 Task: Check the sale-to-list ratio of den in the last 5 years.
Action: Mouse moved to (863, 193)
Screenshot: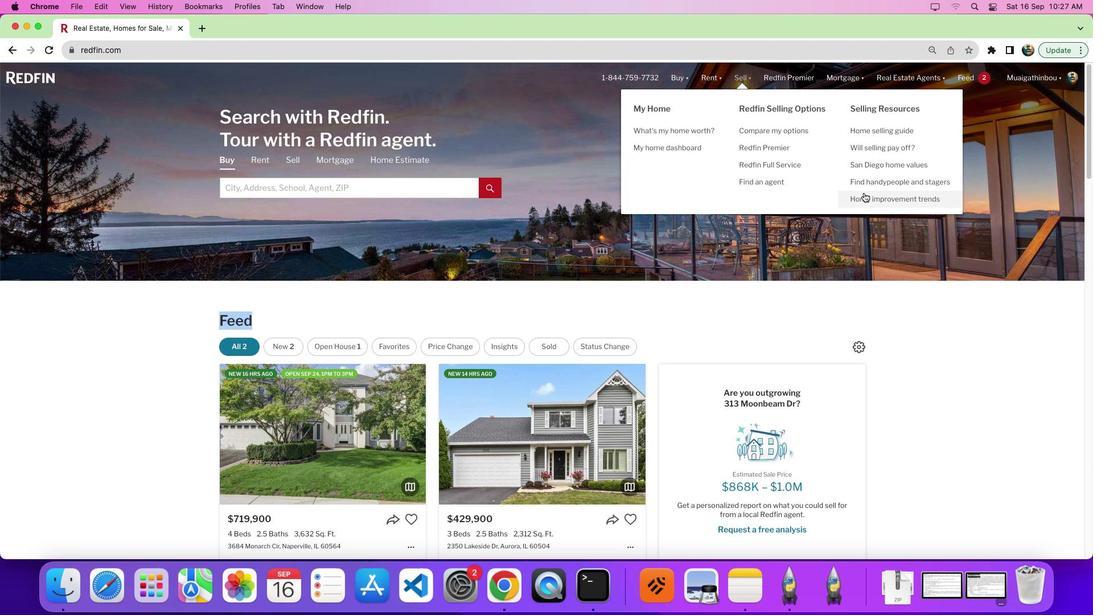 
Action: Mouse pressed left at (863, 193)
Screenshot: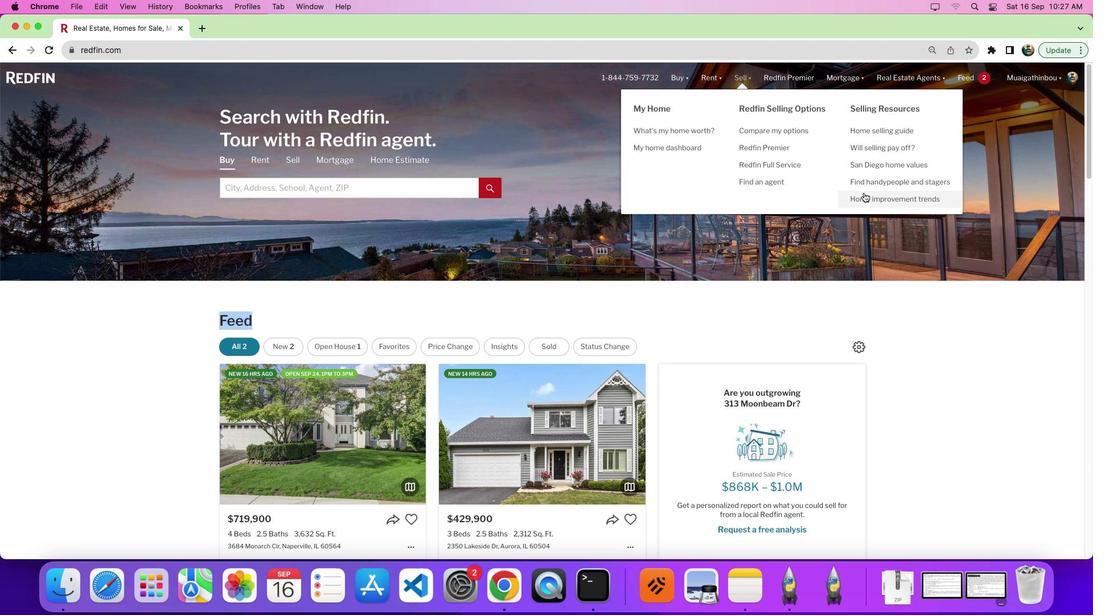 
Action: Mouse pressed left at (863, 193)
Screenshot: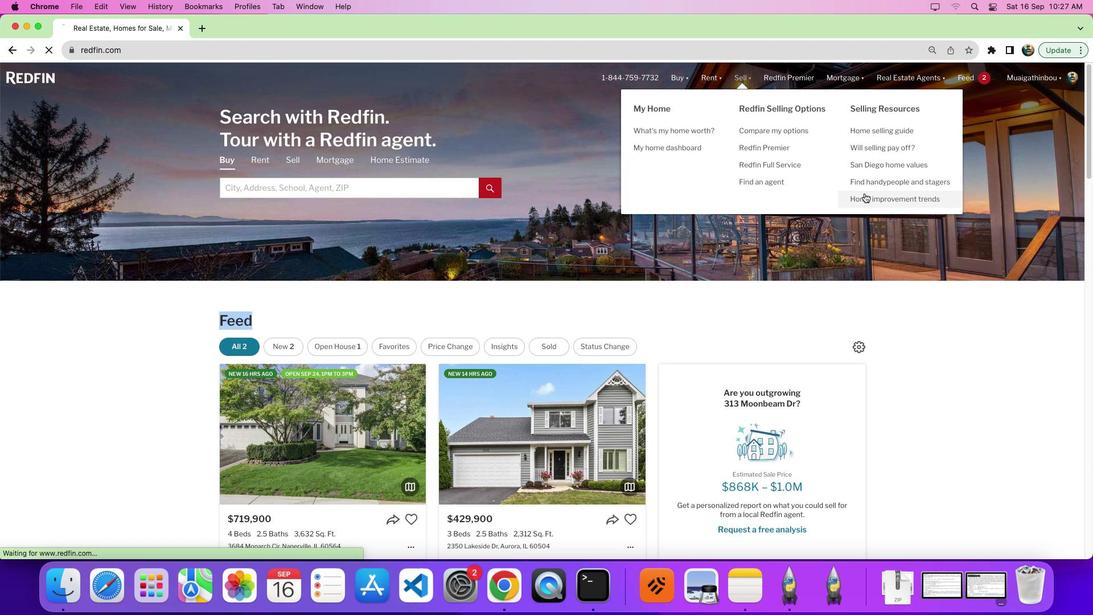 
Action: Mouse moved to (300, 222)
Screenshot: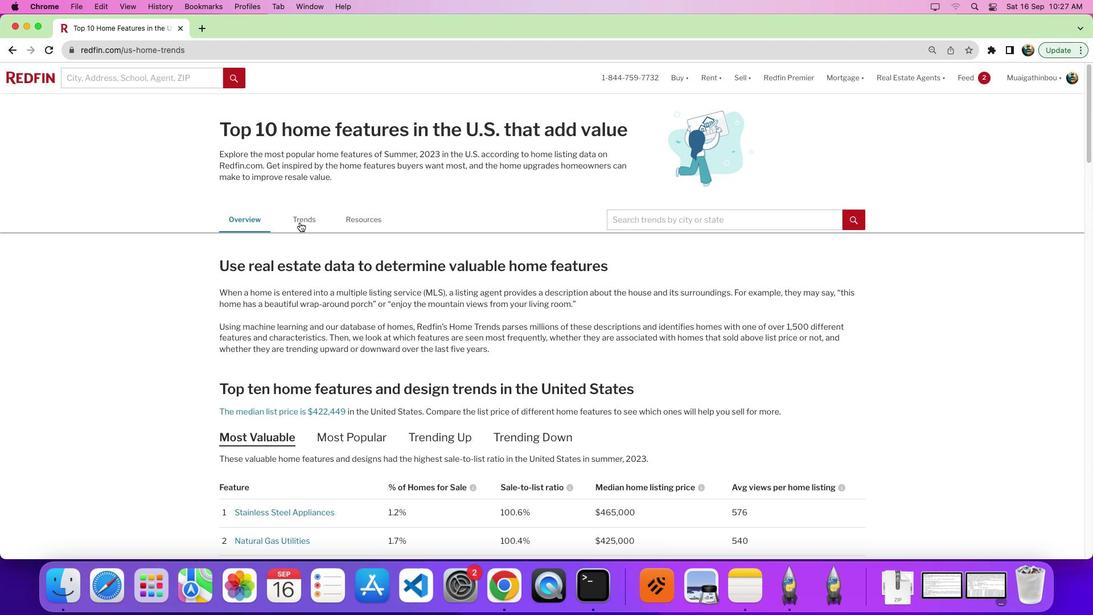 
Action: Mouse pressed left at (300, 222)
Screenshot: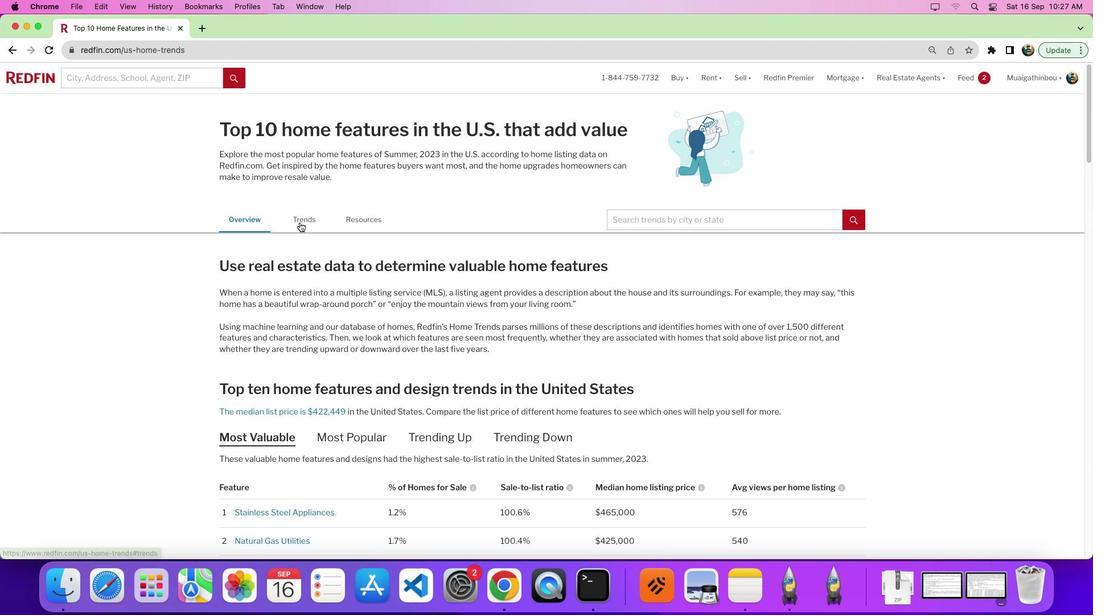 
Action: Mouse moved to (432, 322)
Screenshot: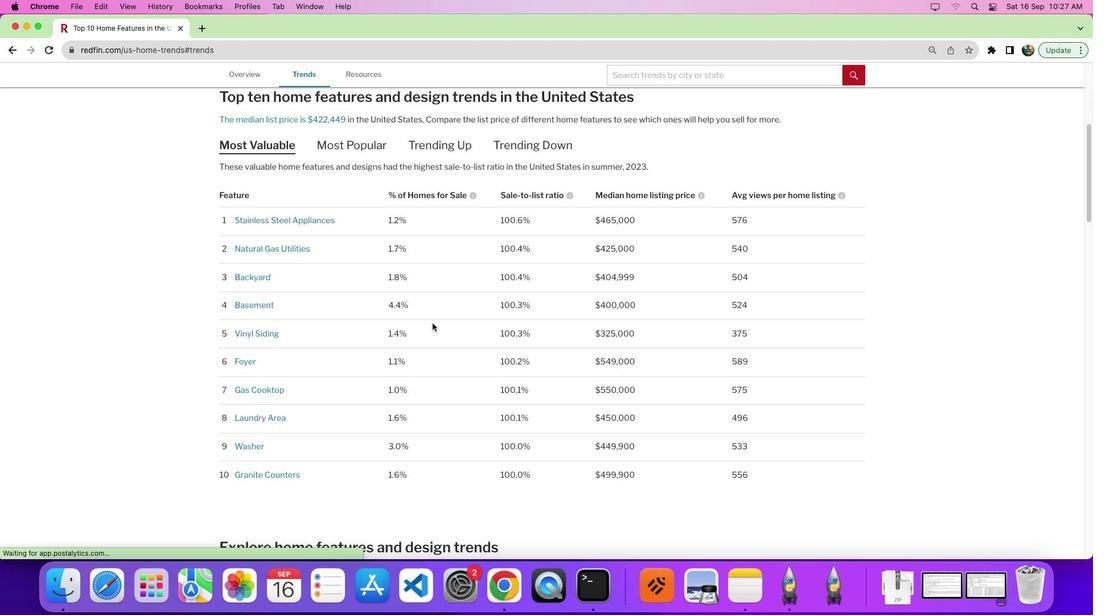 
Action: Mouse scrolled (432, 322) with delta (0, 0)
Screenshot: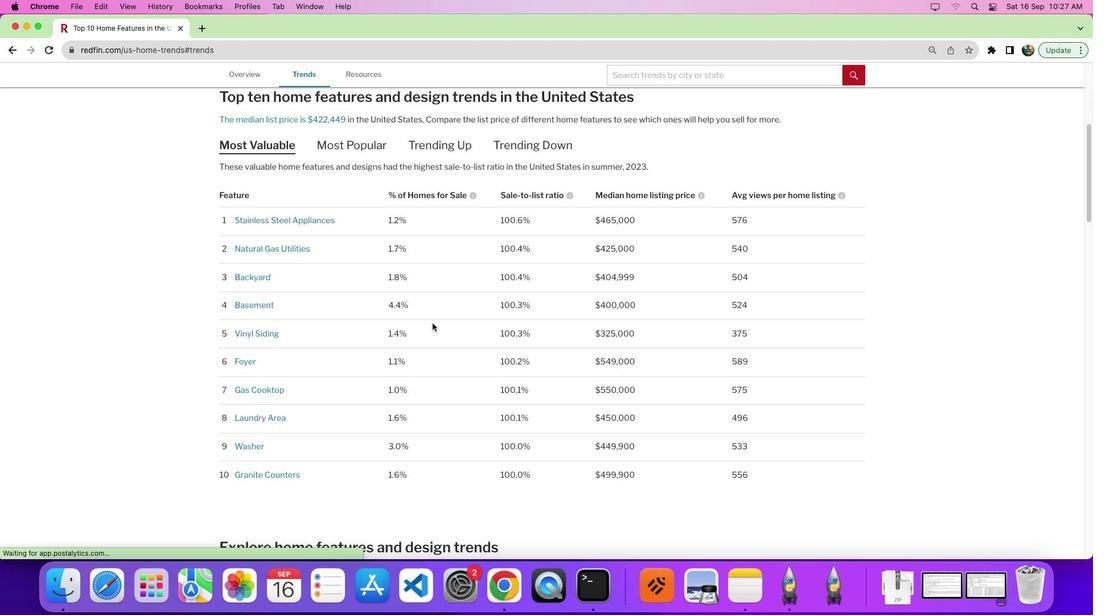 
Action: Mouse moved to (432, 323)
Screenshot: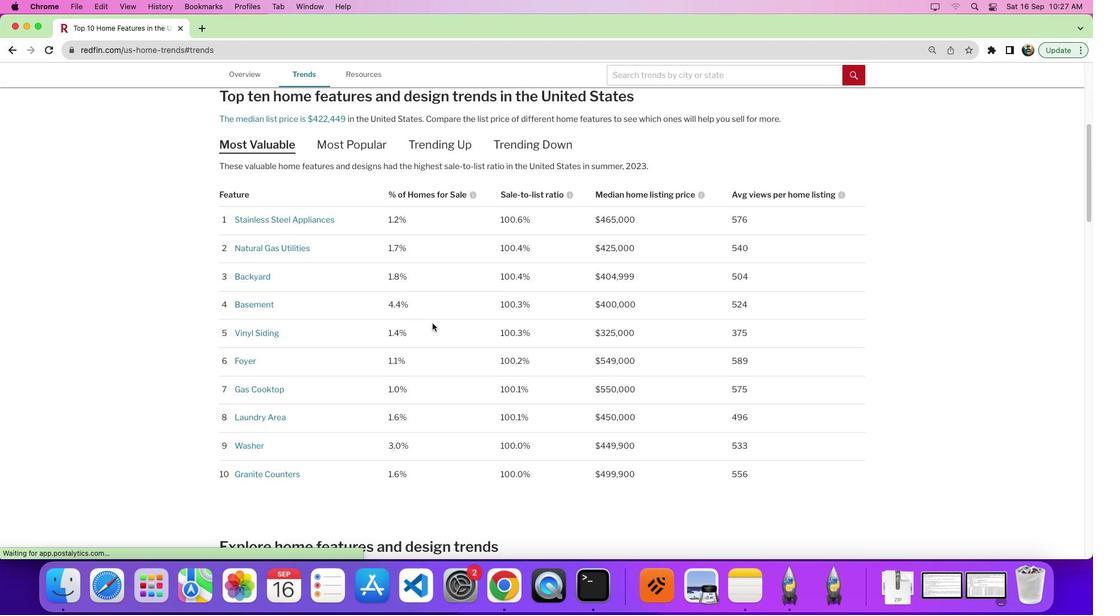 
Action: Mouse scrolled (432, 323) with delta (0, 0)
Screenshot: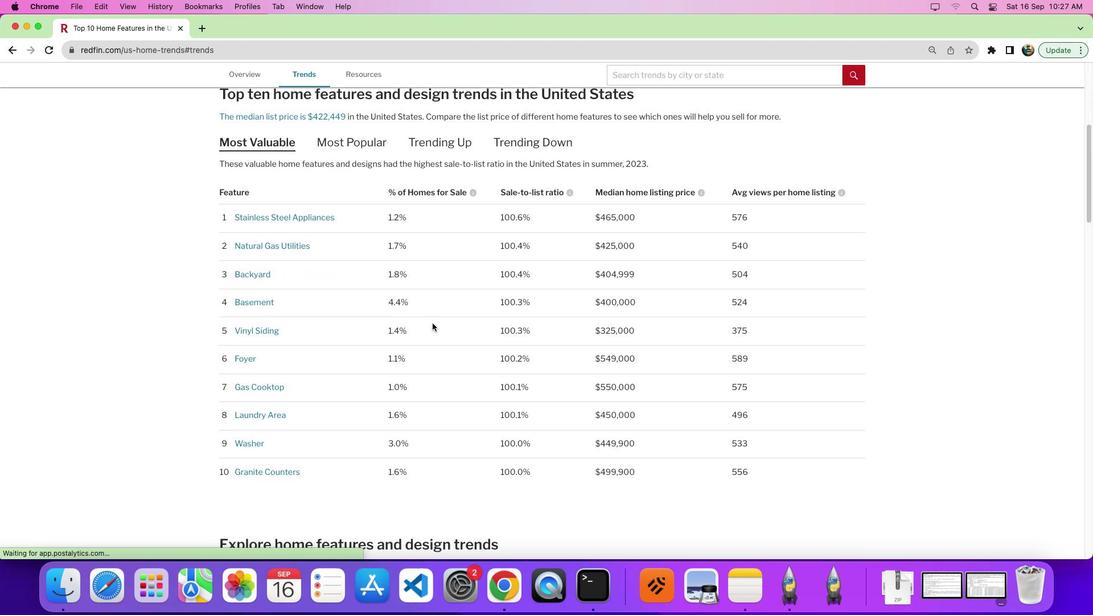 
Action: Mouse moved to (432, 325)
Screenshot: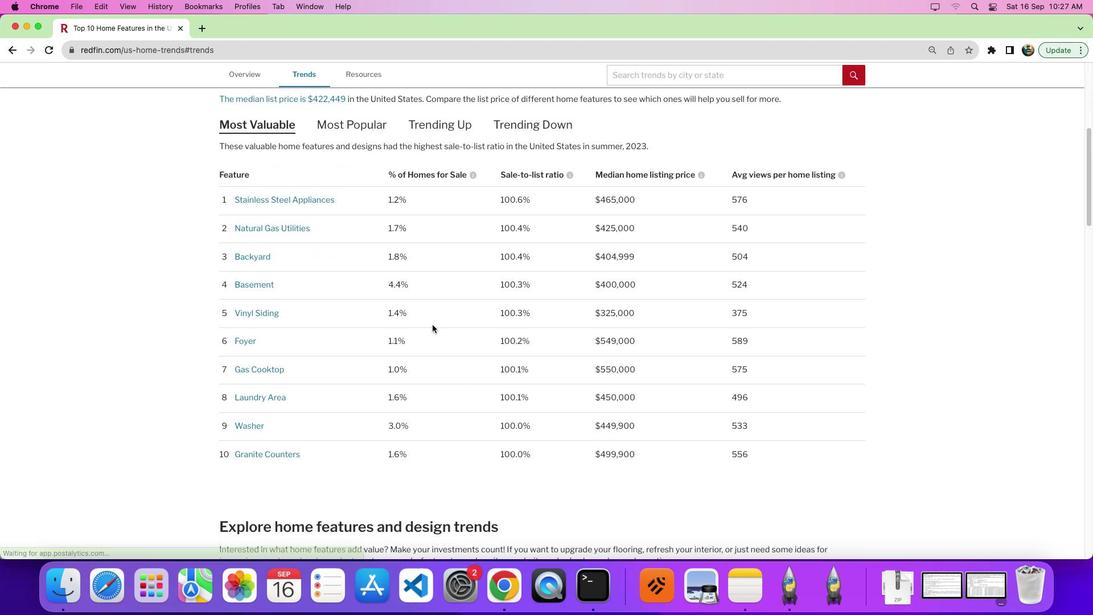 
Action: Mouse scrolled (432, 325) with delta (0, 0)
Screenshot: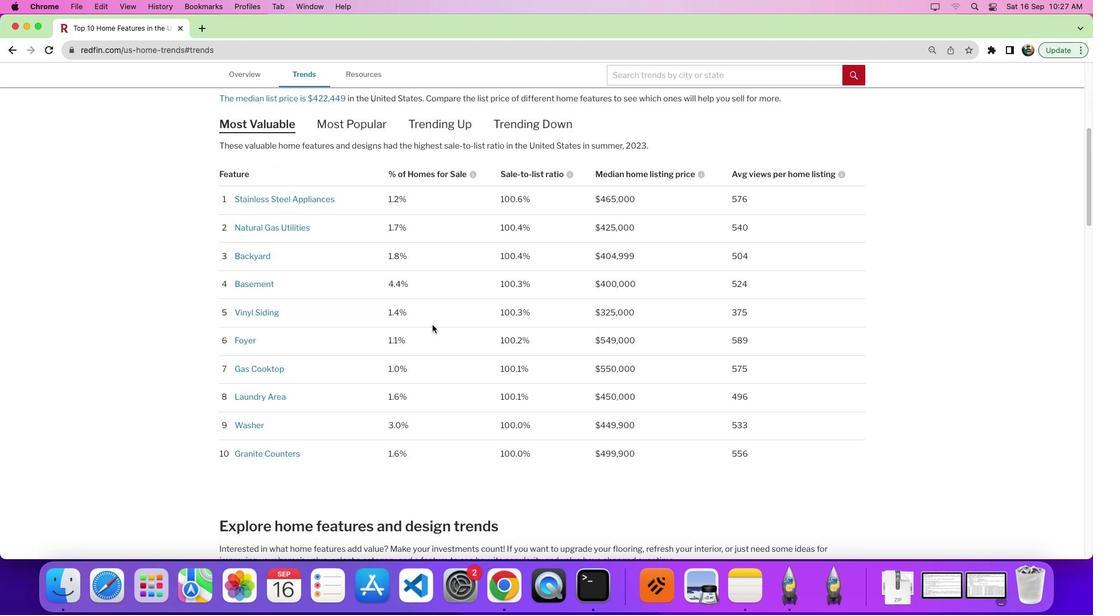 
Action: Mouse scrolled (432, 325) with delta (0, 0)
Screenshot: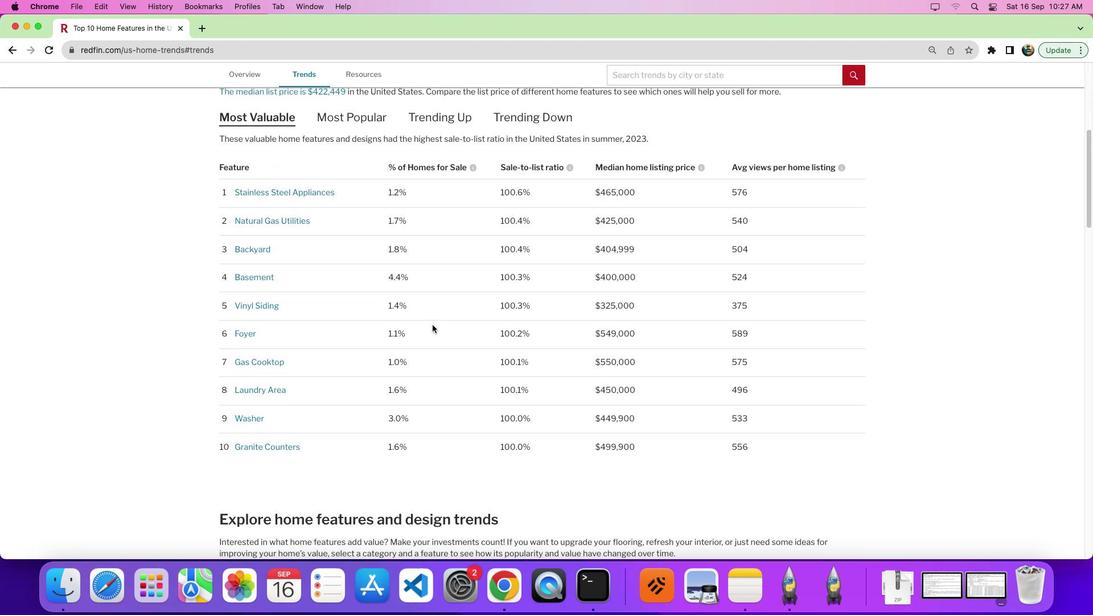 
Action: Mouse scrolled (432, 325) with delta (0, -3)
Screenshot: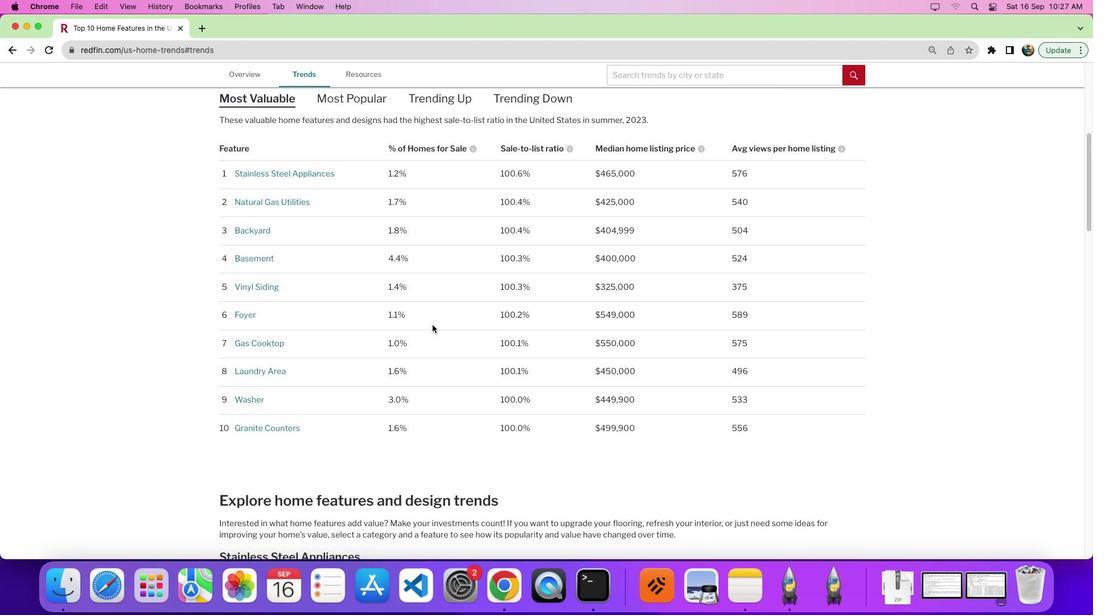 
Action: Mouse scrolled (432, 325) with delta (0, -3)
Screenshot: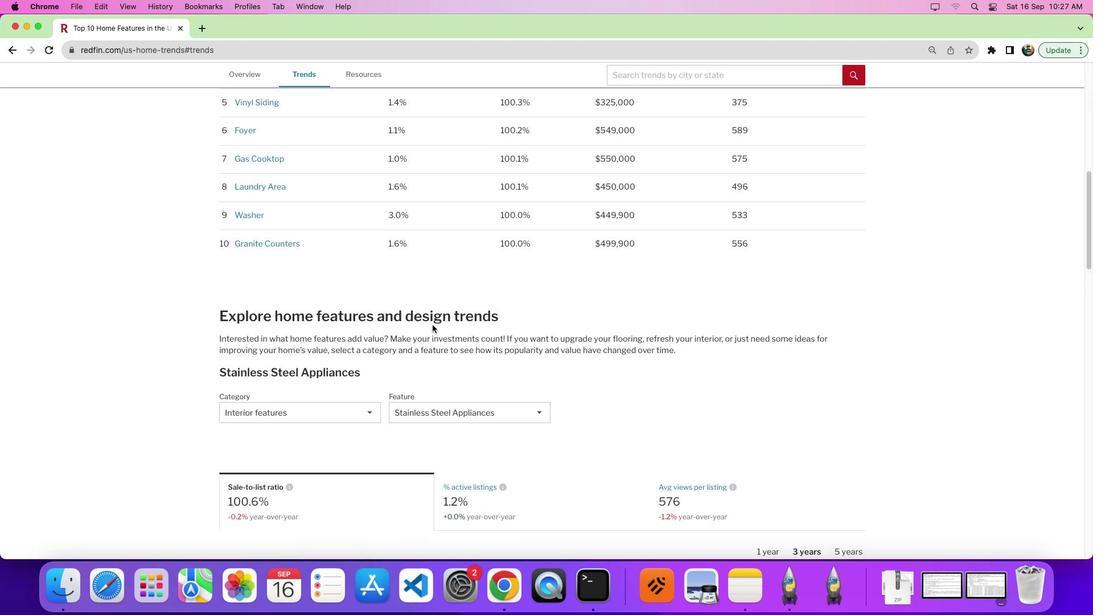 
Action: Mouse scrolled (432, 325) with delta (0, 0)
Screenshot: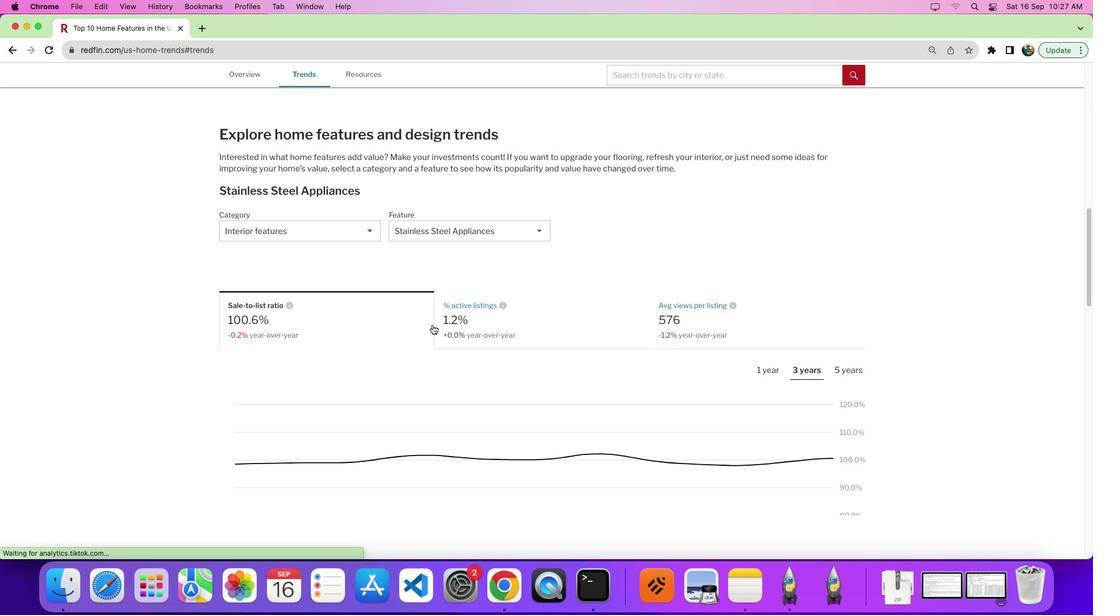 
Action: Mouse moved to (477, 224)
Screenshot: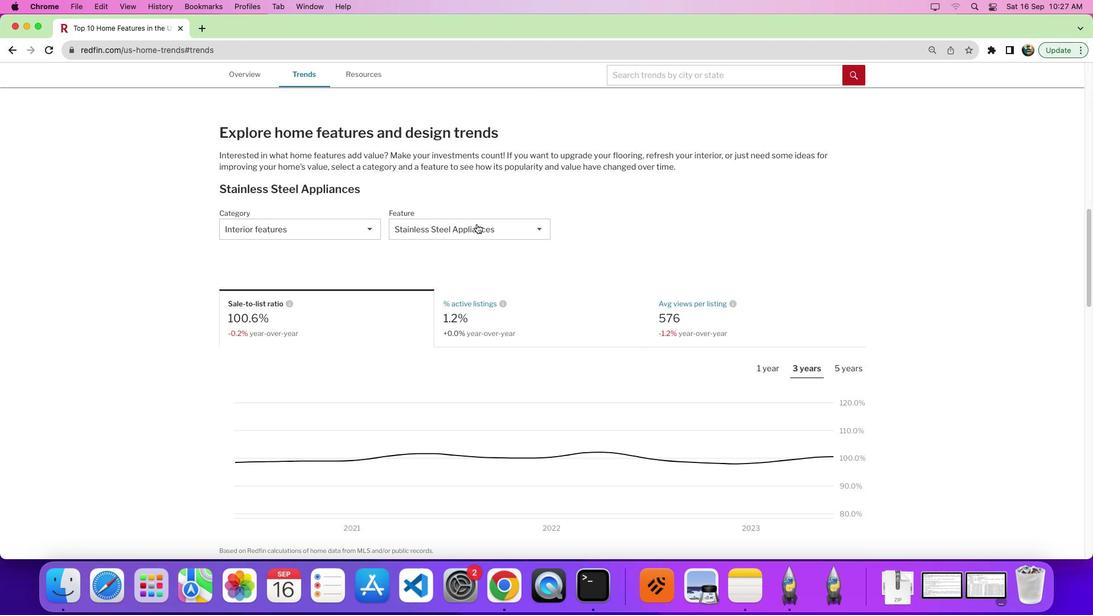 
Action: Mouse pressed left at (477, 224)
Screenshot: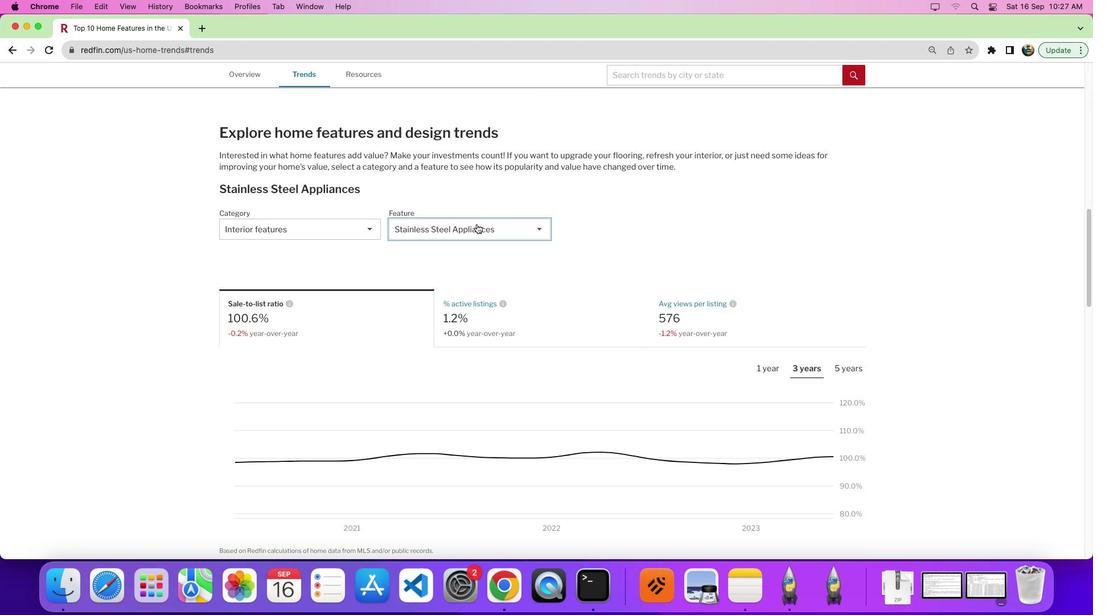 
Action: Mouse moved to (469, 344)
Screenshot: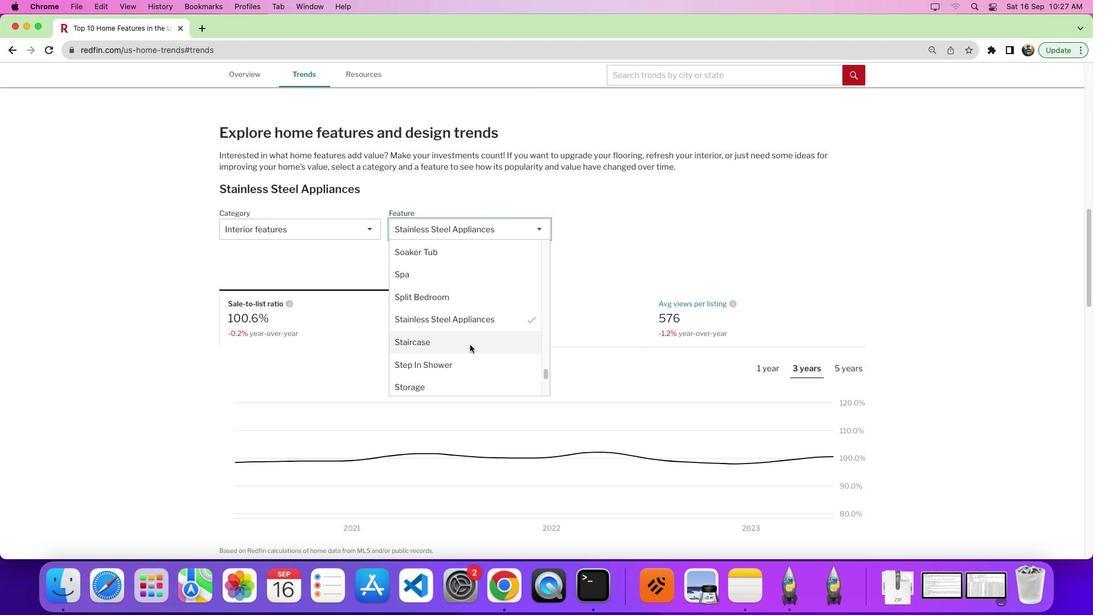 
Action: Mouse scrolled (469, 344) with delta (0, 0)
Screenshot: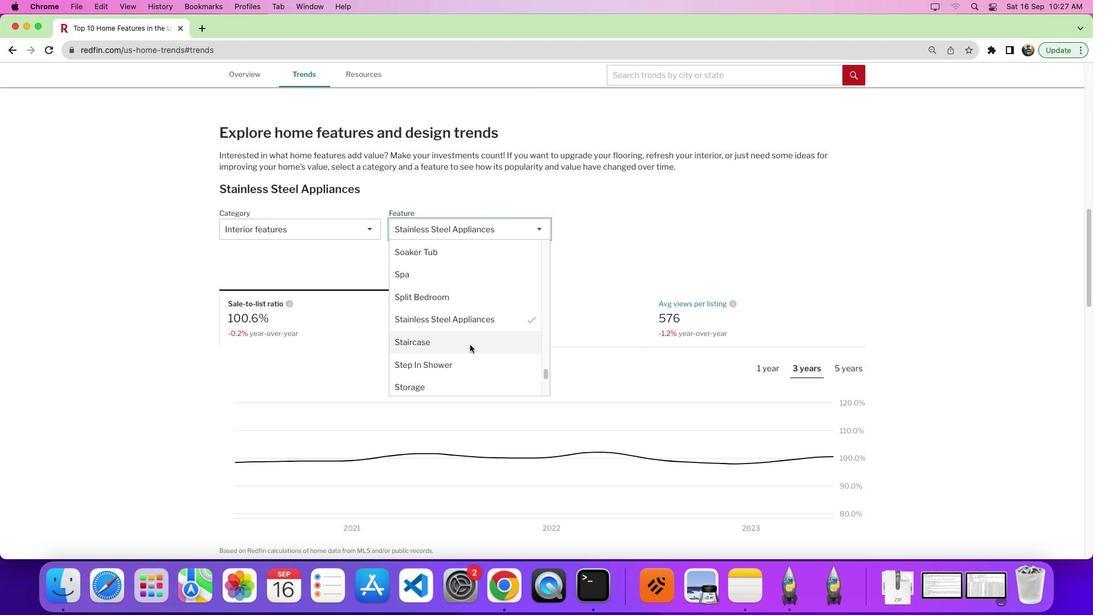 
Action: Mouse scrolled (469, 344) with delta (0, 0)
Screenshot: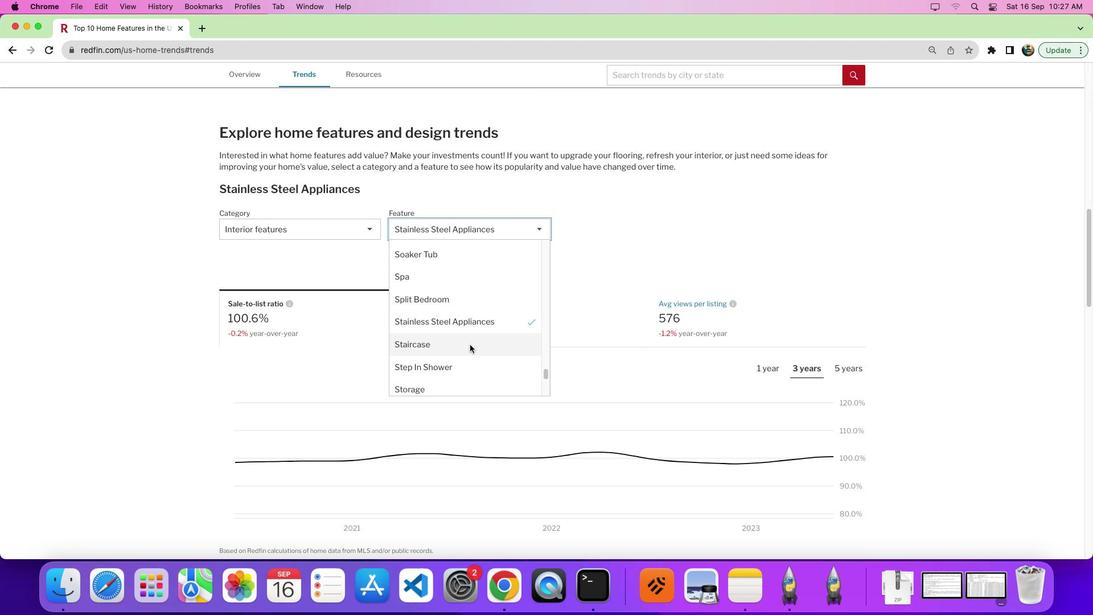 
Action: Mouse scrolled (469, 344) with delta (0, 0)
Screenshot: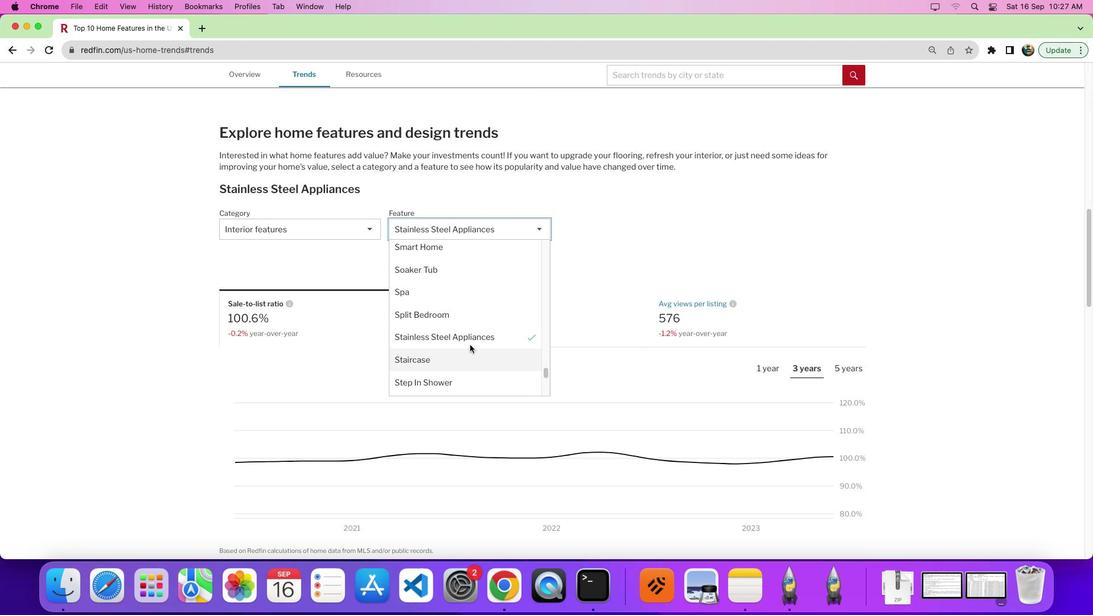 
Action: Mouse scrolled (469, 344) with delta (0, 0)
Screenshot: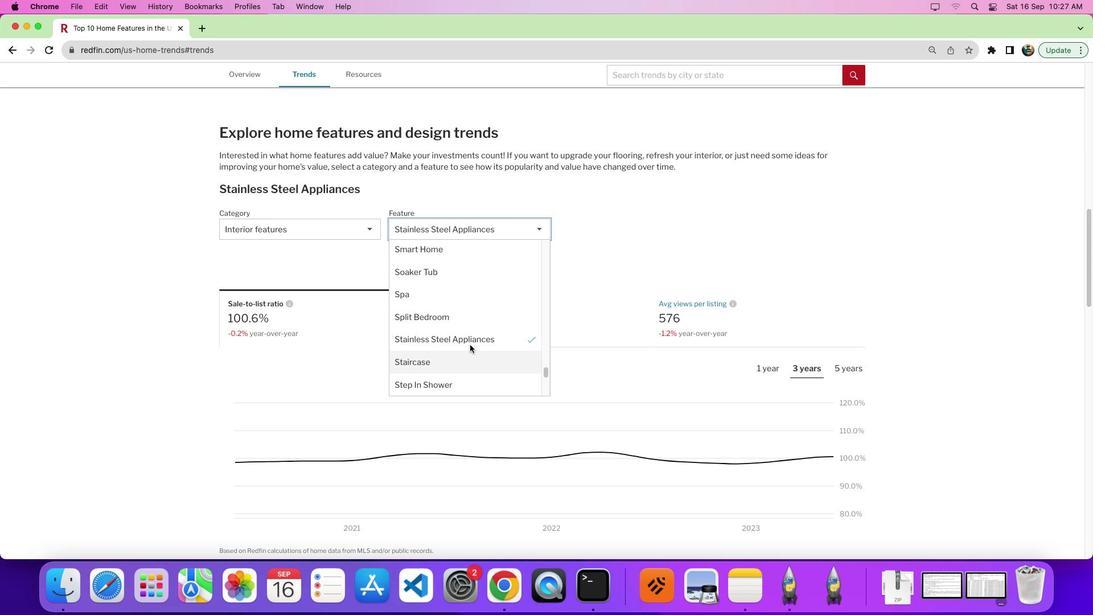
Action: Mouse scrolled (469, 344) with delta (0, 0)
Screenshot: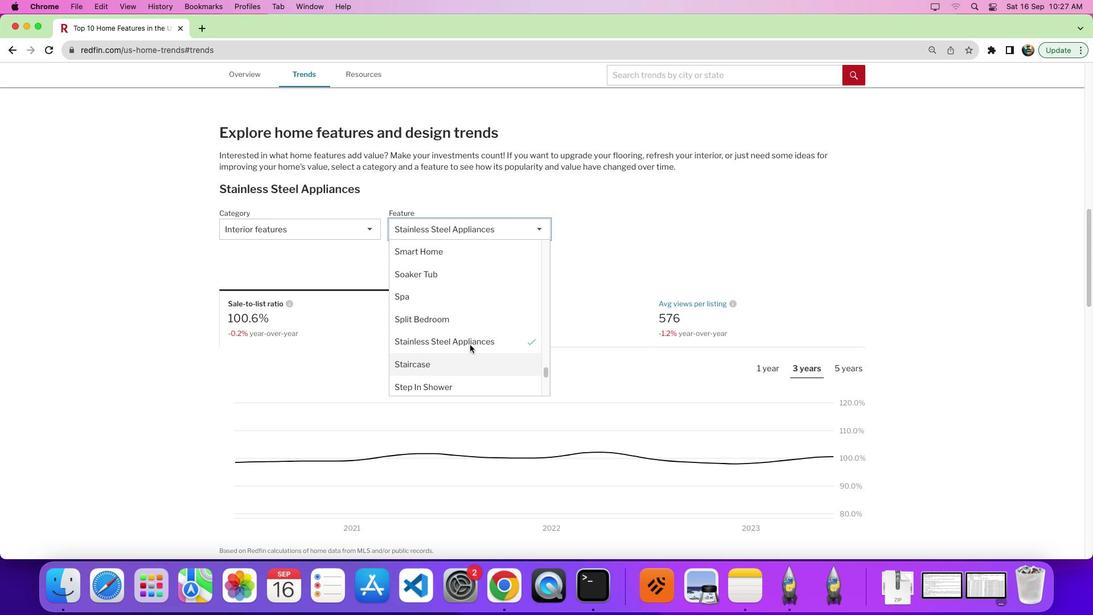 
Action: Mouse scrolled (469, 344) with delta (0, 0)
Screenshot: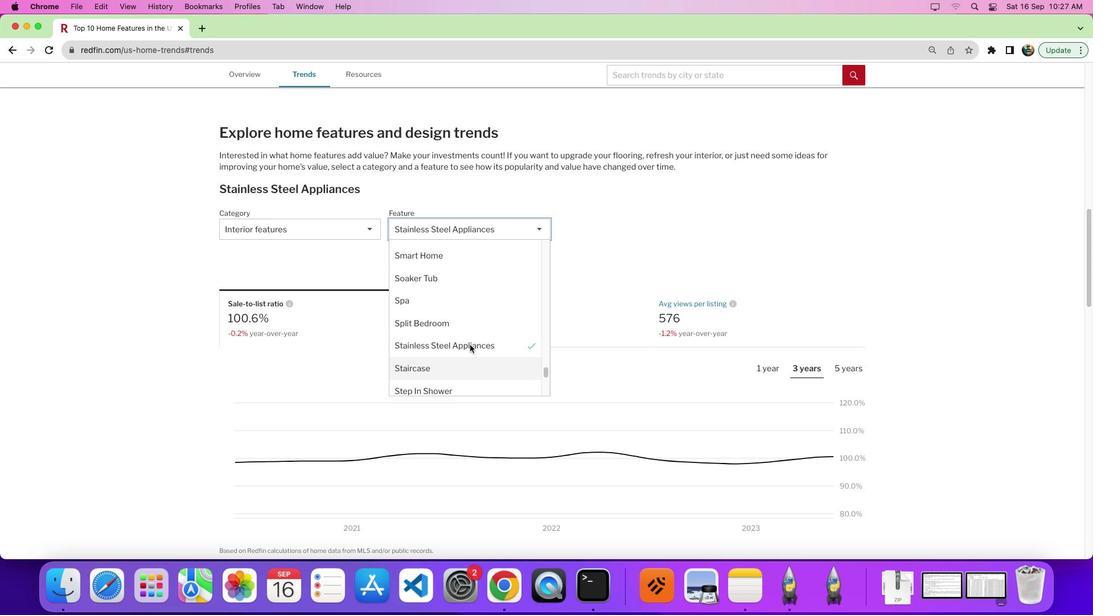 
Action: Mouse scrolled (469, 344) with delta (0, 0)
Screenshot: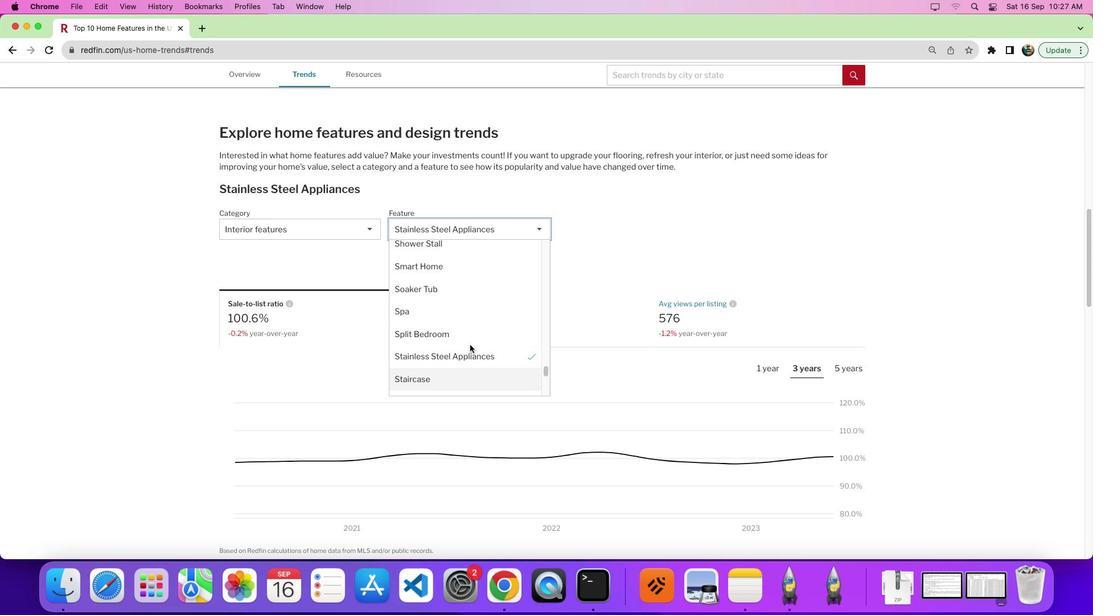 
Action: Mouse scrolled (469, 344) with delta (0, 0)
Screenshot: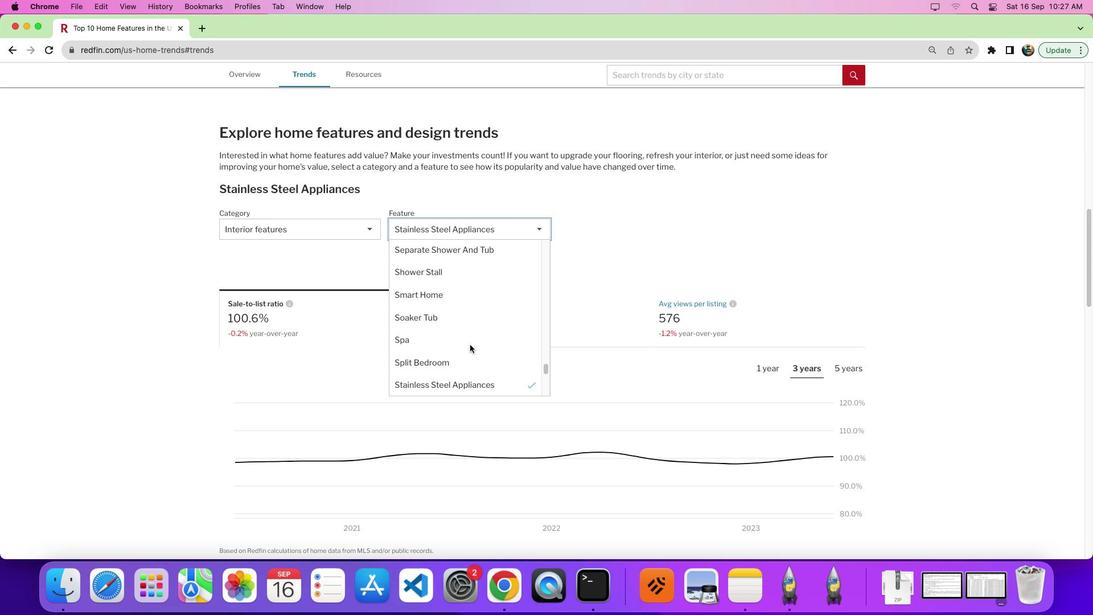 
Action: Mouse scrolled (469, 344) with delta (0, 0)
Screenshot: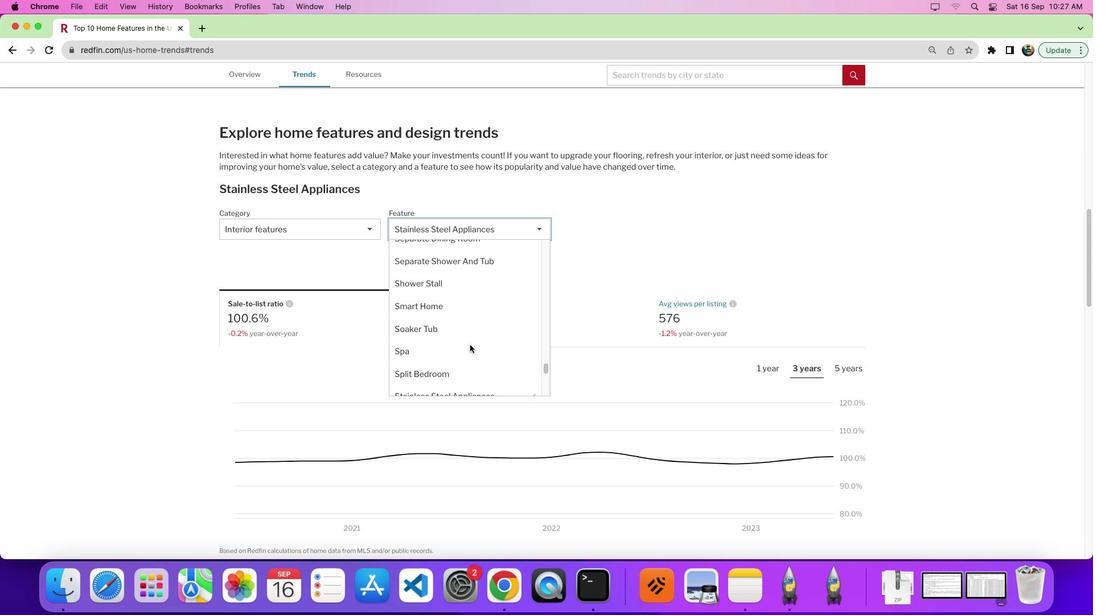 
Action: Mouse scrolled (469, 344) with delta (0, 3)
Screenshot: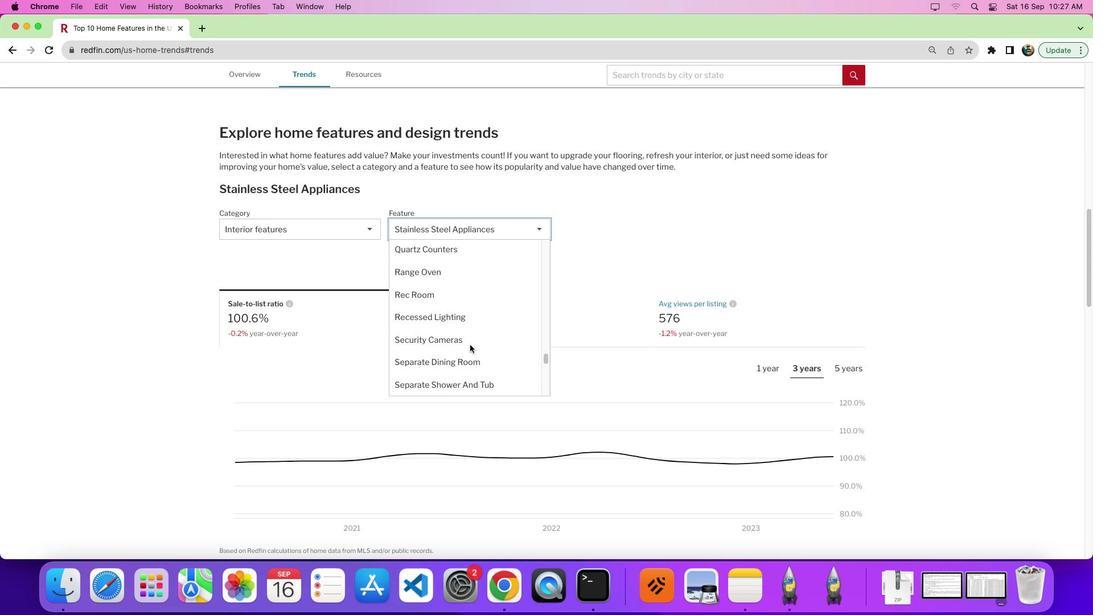 
Action: Mouse scrolled (469, 344) with delta (0, 5)
Screenshot: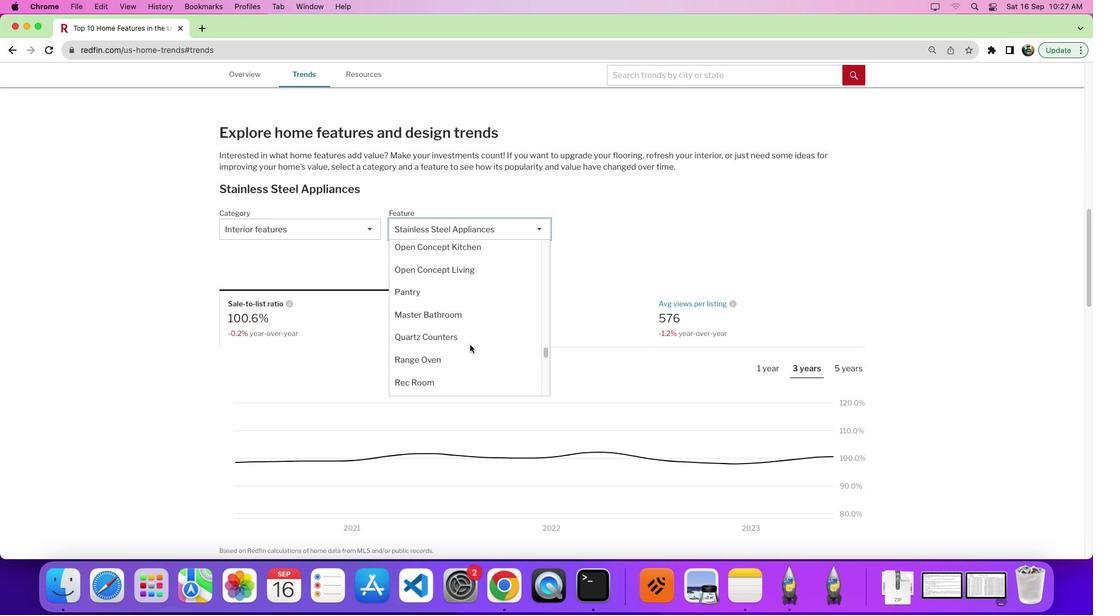 
Action: Mouse scrolled (469, 344) with delta (0, 0)
Screenshot: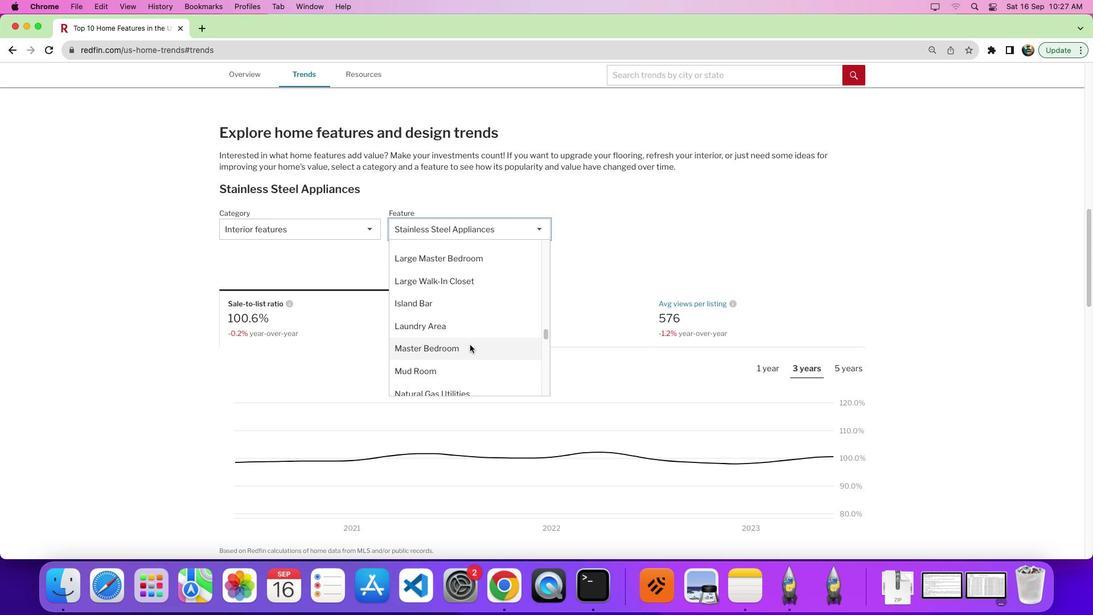 
Action: Mouse scrolled (469, 344) with delta (0, 0)
Screenshot: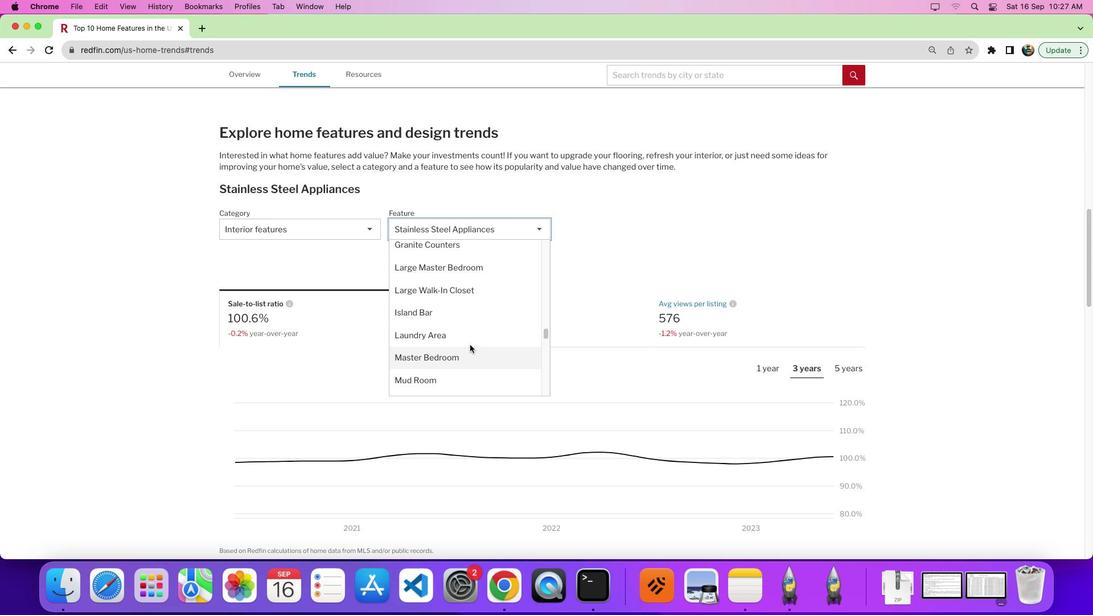 
Action: Mouse scrolled (469, 344) with delta (0, 0)
Screenshot: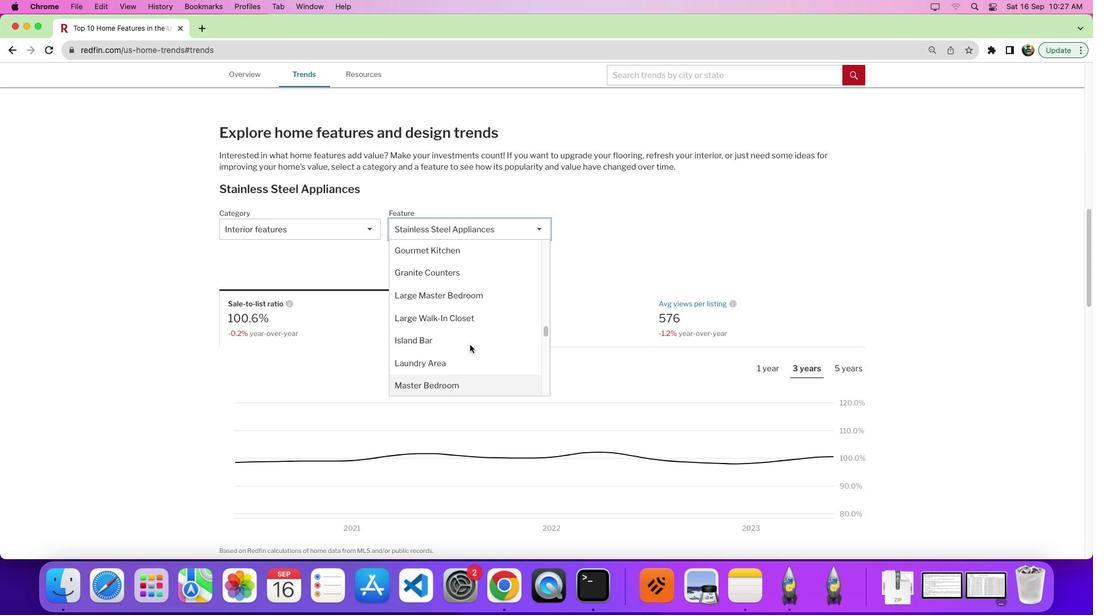 
Action: Mouse scrolled (469, 344) with delta (0, 0)
Screenshot: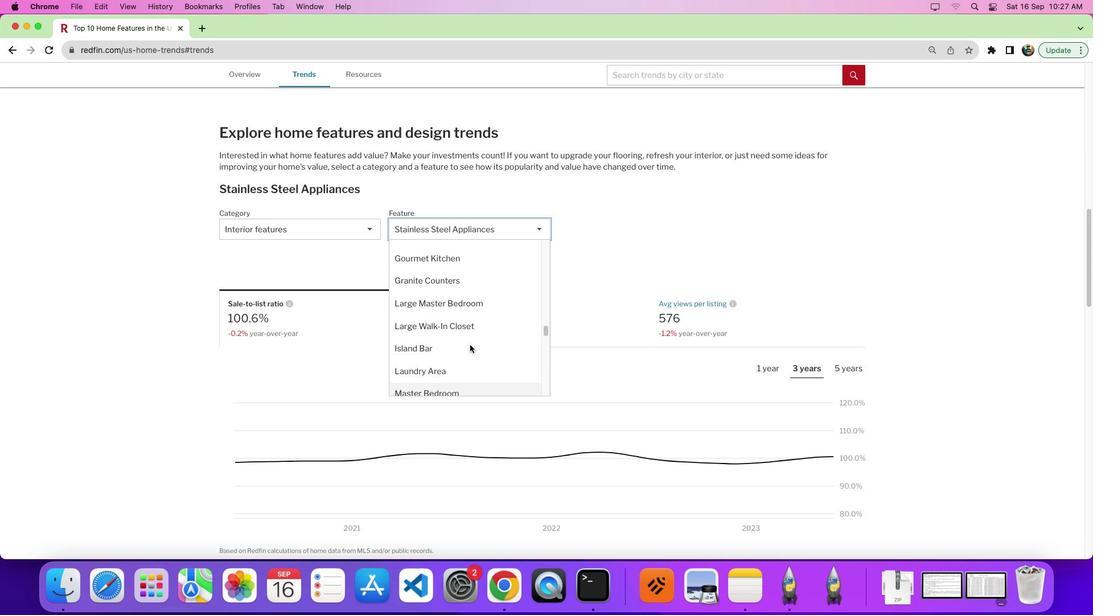 
Action: Mouse scrolled (469, 344) with delta (0, 3)
Screenshot: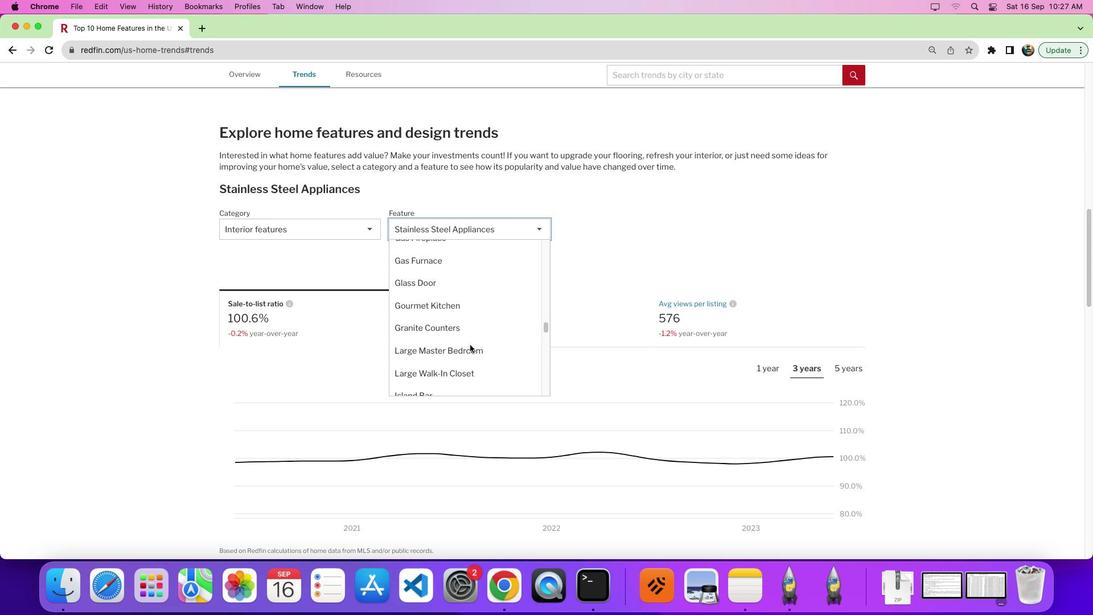 
Action: Mouse scrolled (469, 344) with delta (0, 0)
Screenshot: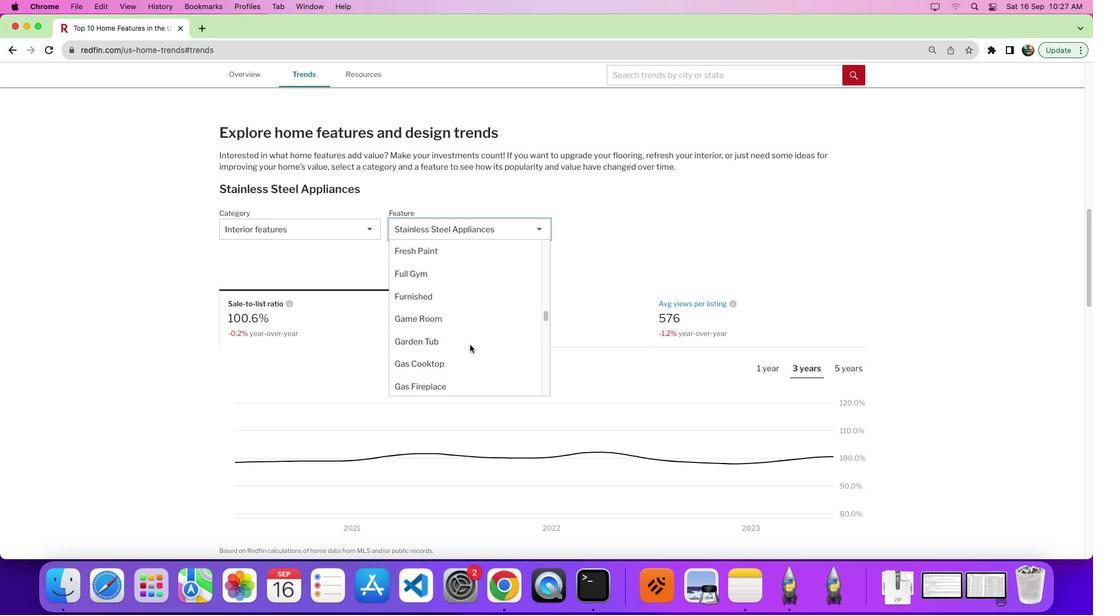 
Action: Mouse scrolled (469, 344) with delta (0, 0)
Screenshot: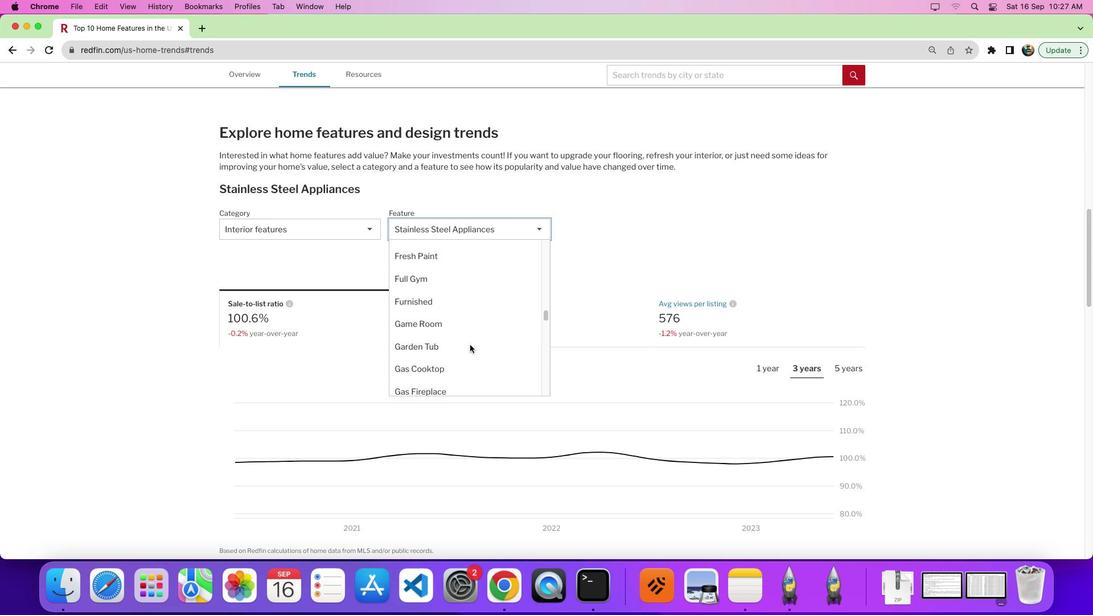 
Action: Mouse scrolled (469, 344) with delta (0, 0)
Screenshot: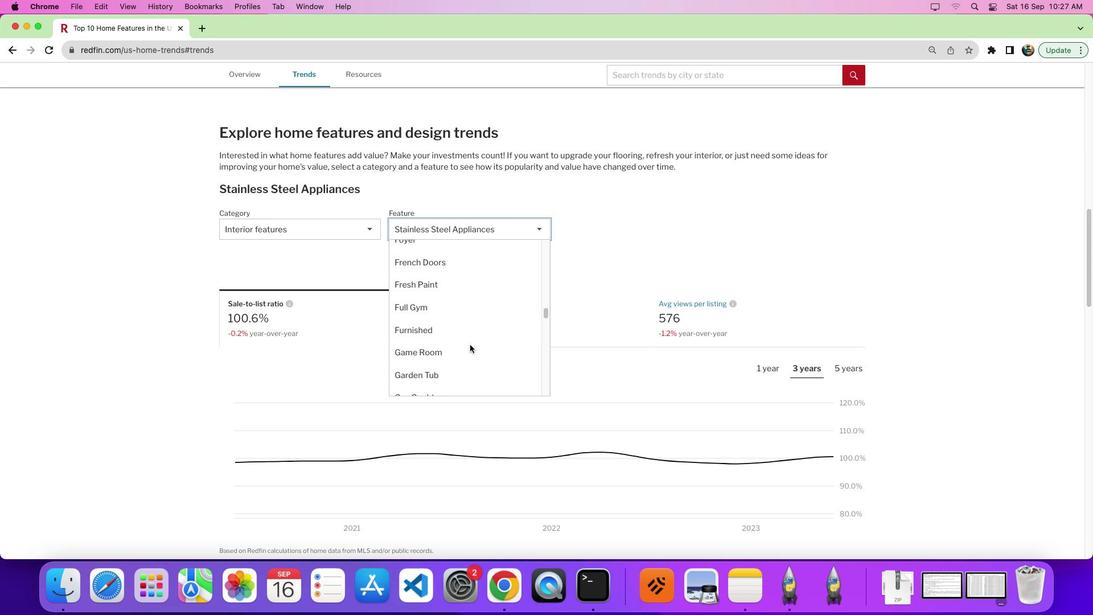 
Action: Mouse scrolled (469, 344) with delta (0, 0)
Screenshot: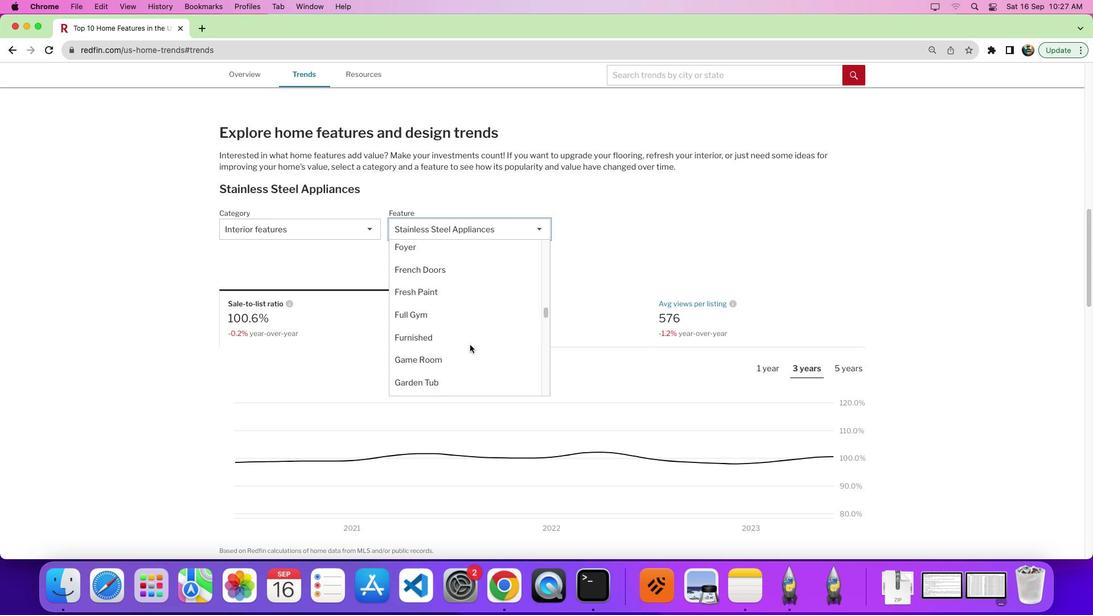 
Action: Mouse scrolled (469, 344) with delta (0, 0)
Screenshot: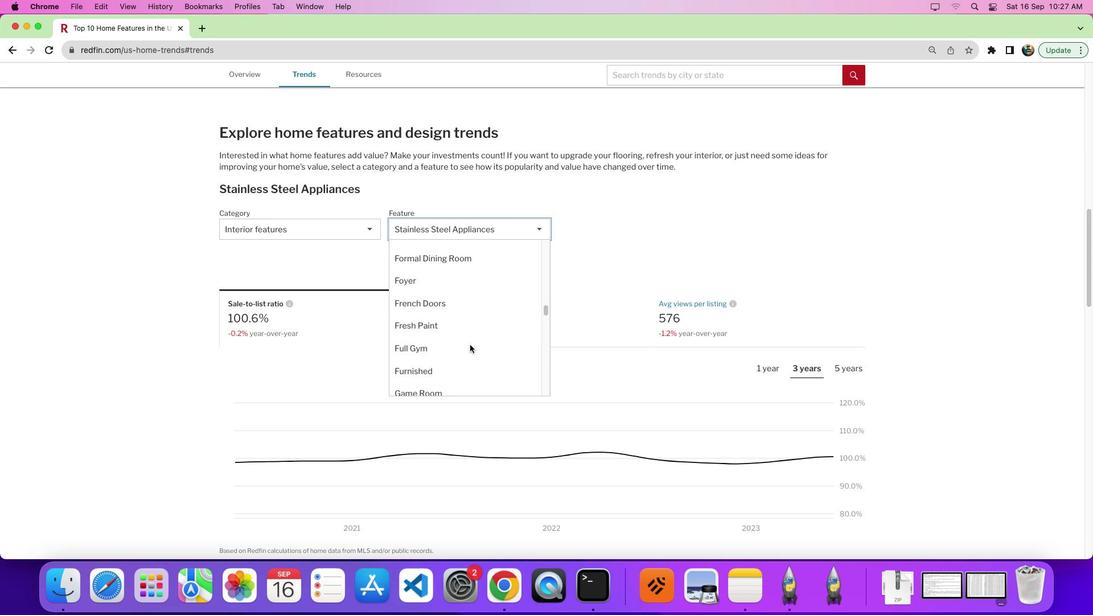 
Action: Mouse scrolled (469, 344) with delta (0, 0)
Screenshot: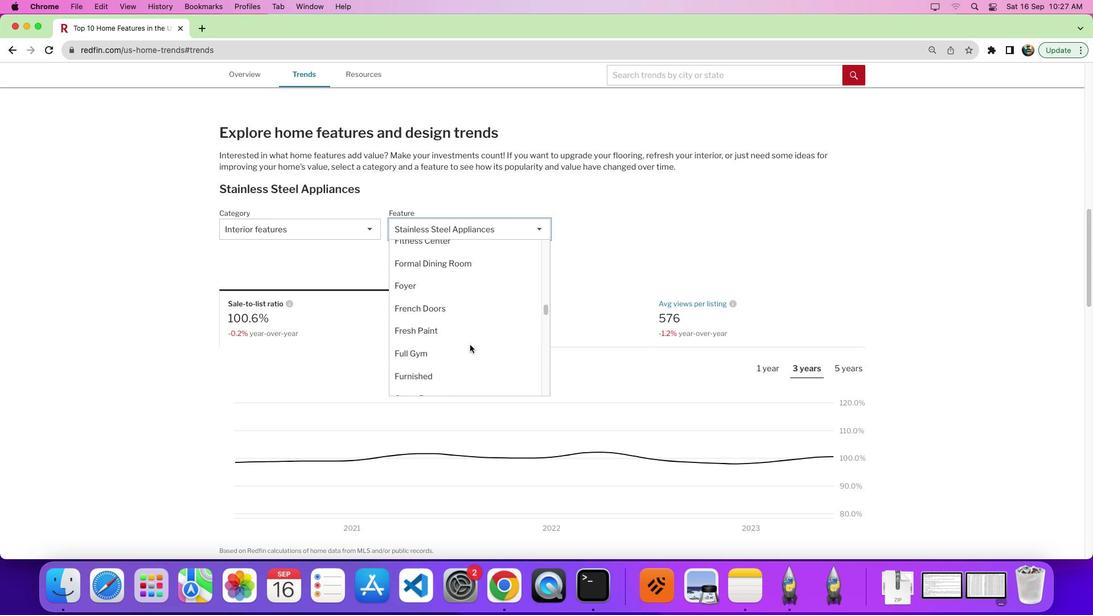 
Action: Mouse scrolled (469, 344) with delta (0, 3)
Screenshot: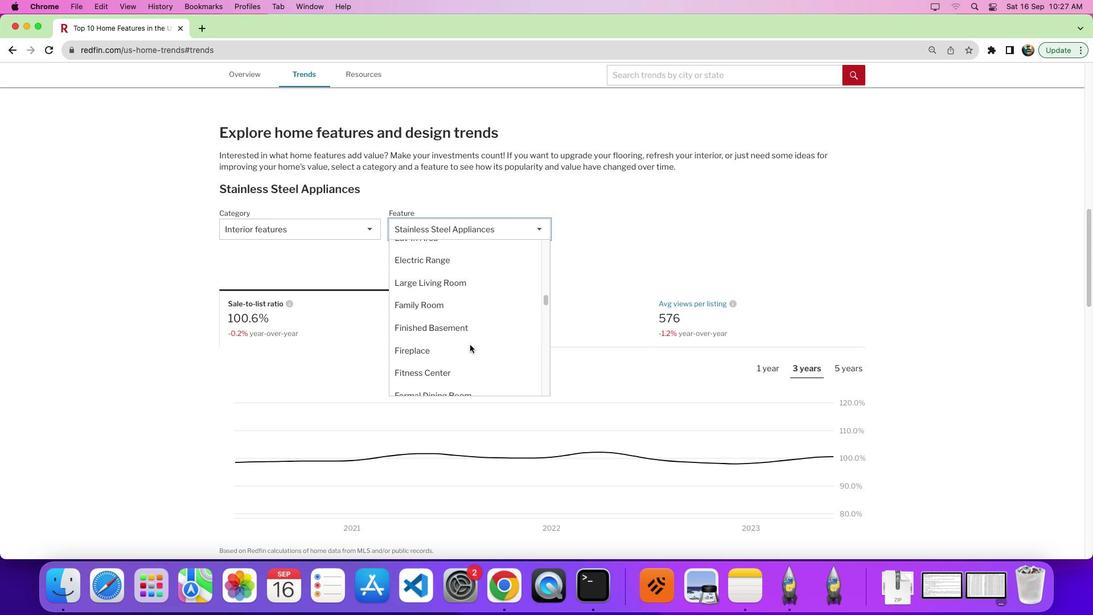 
Action: Mouse scrolled (469, 344) with delta (0, 6)
Screenshot: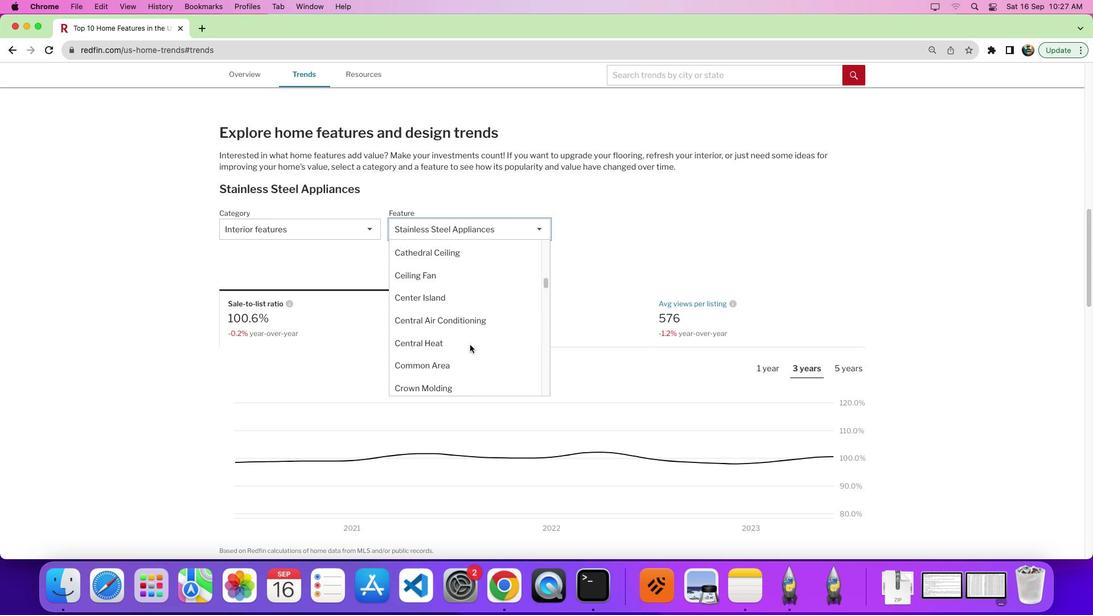 
Action: Mouse scrolled (469, 344) with delta (0, 0)
Screenshot: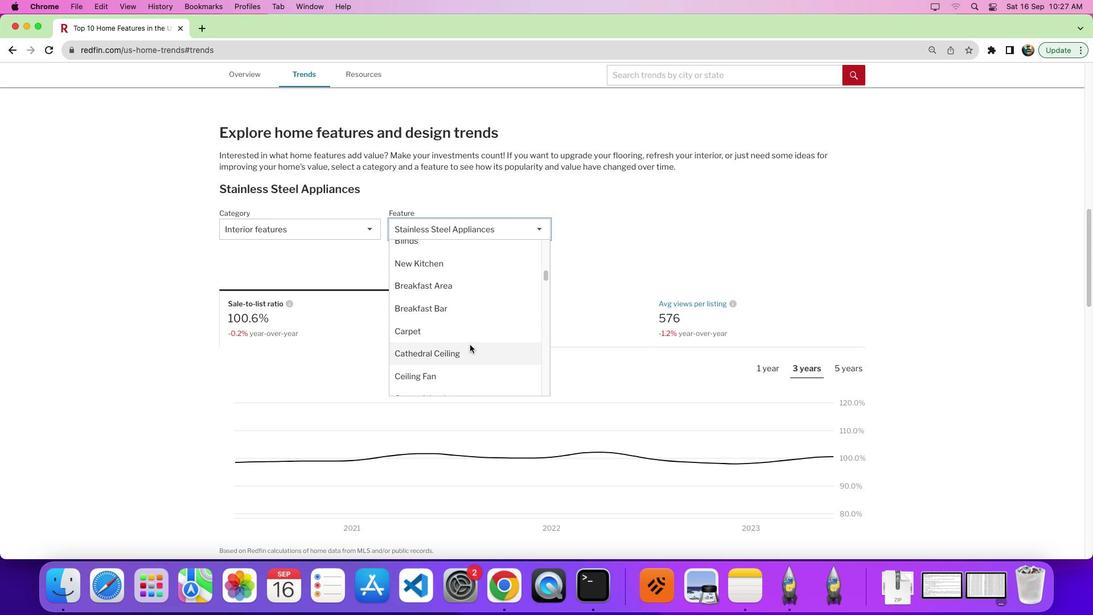 
Action: Mouse scrolled (469, 344) with delta (0, 0)
Screenshot: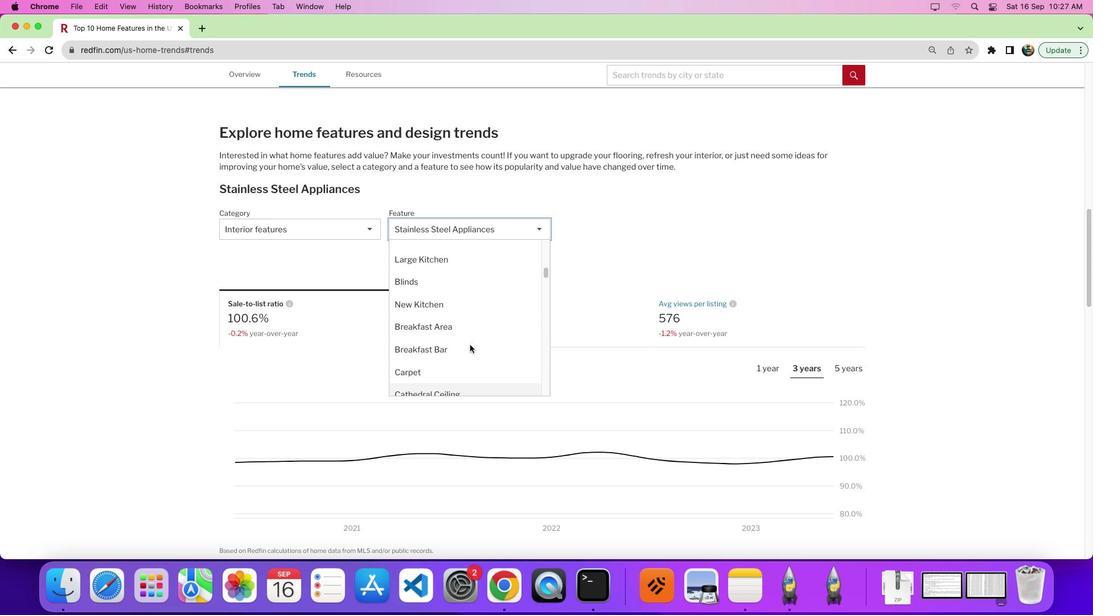 
Action: Mouse scrolled (469, 344) with delta (0, 3)
Screenshot: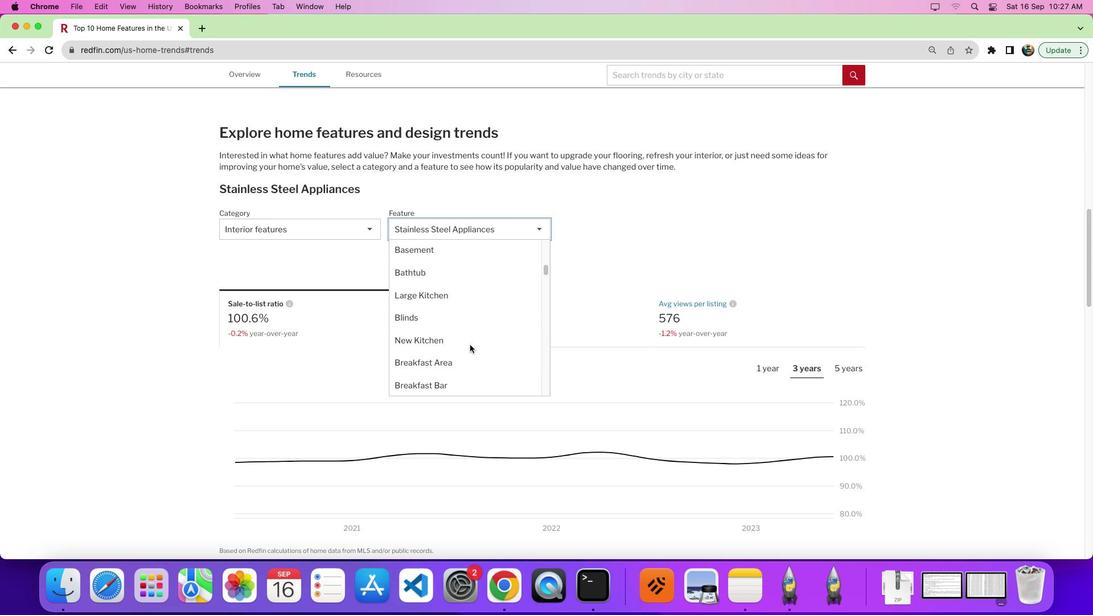 
Action: Mouse moved to (436, 353)
Screenshot: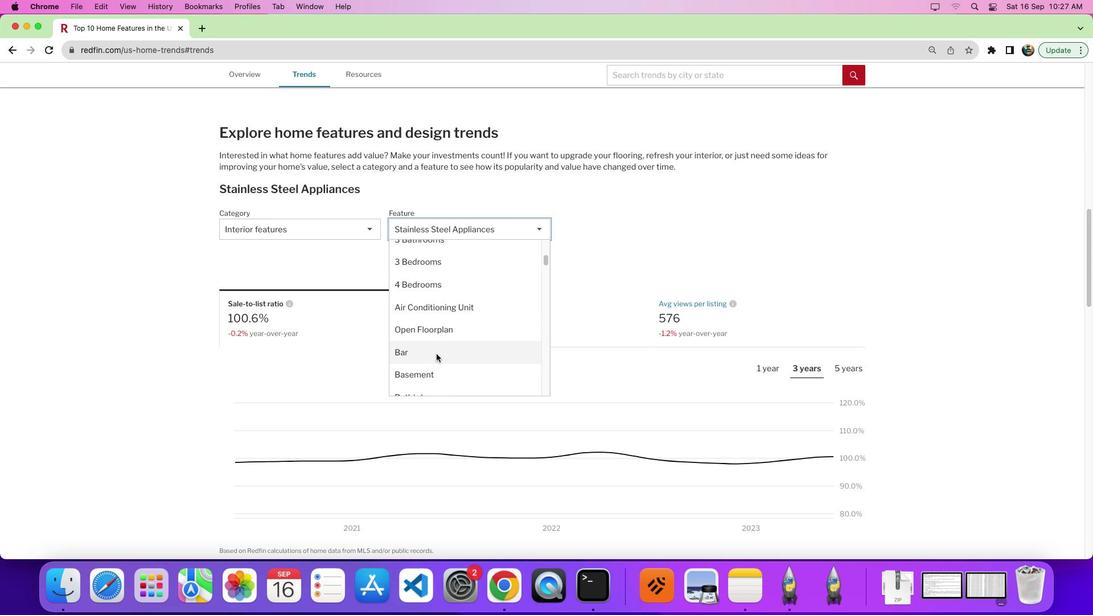 
Action: Mouse scrolled (436, 353) with delta (0, 0)
Screenshot: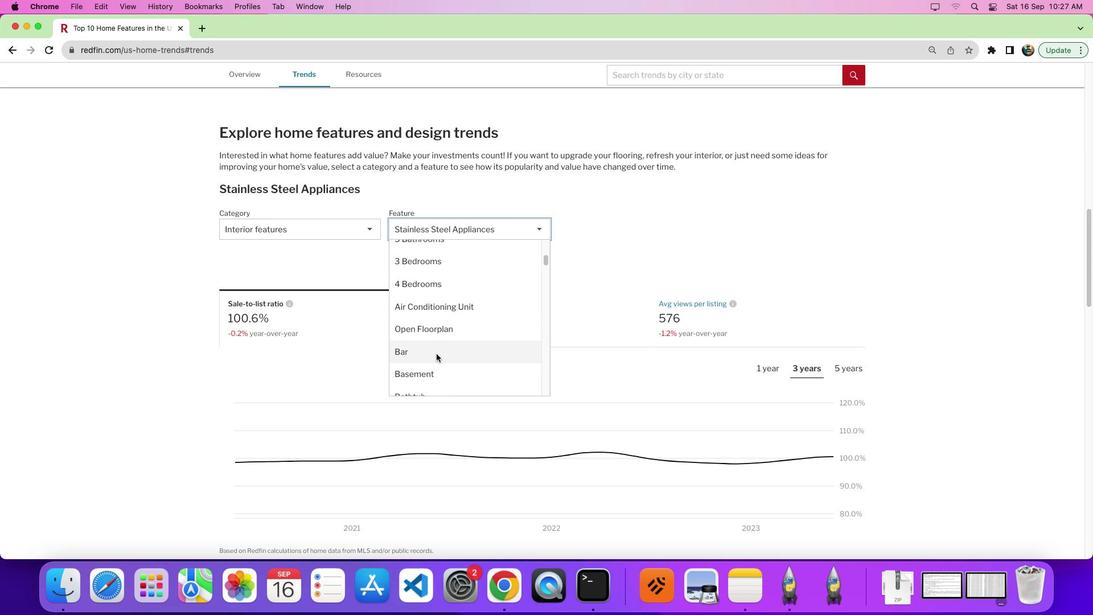 
Action: Mouse scrolled (436, 353) with delta (0, 0)
Screenshot: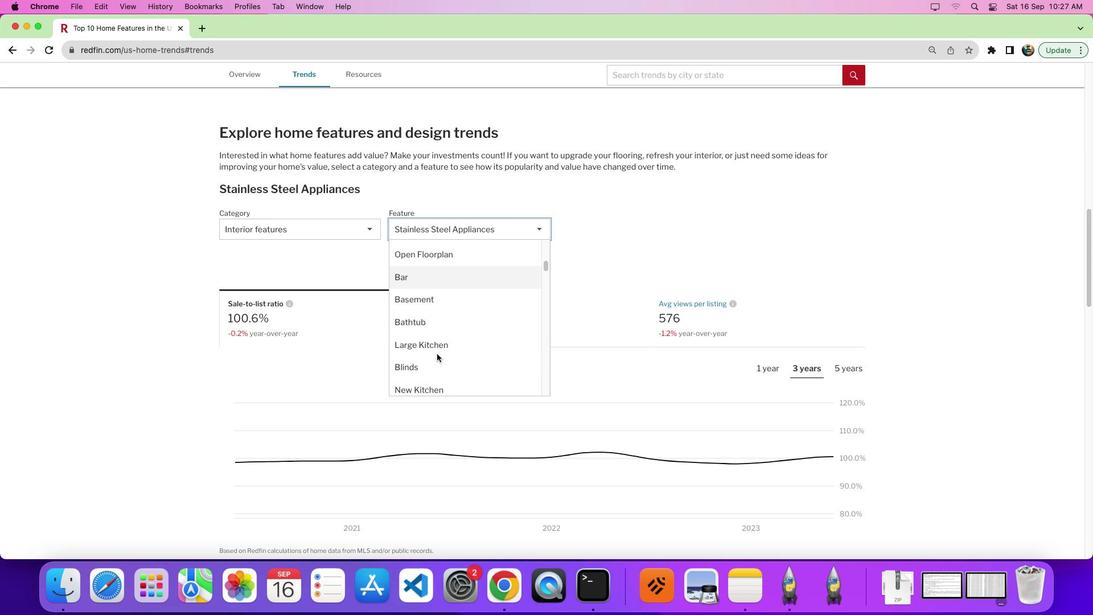 
Action: Mouse scrolled (436, 353) with delta (0, -3)
Screenshot: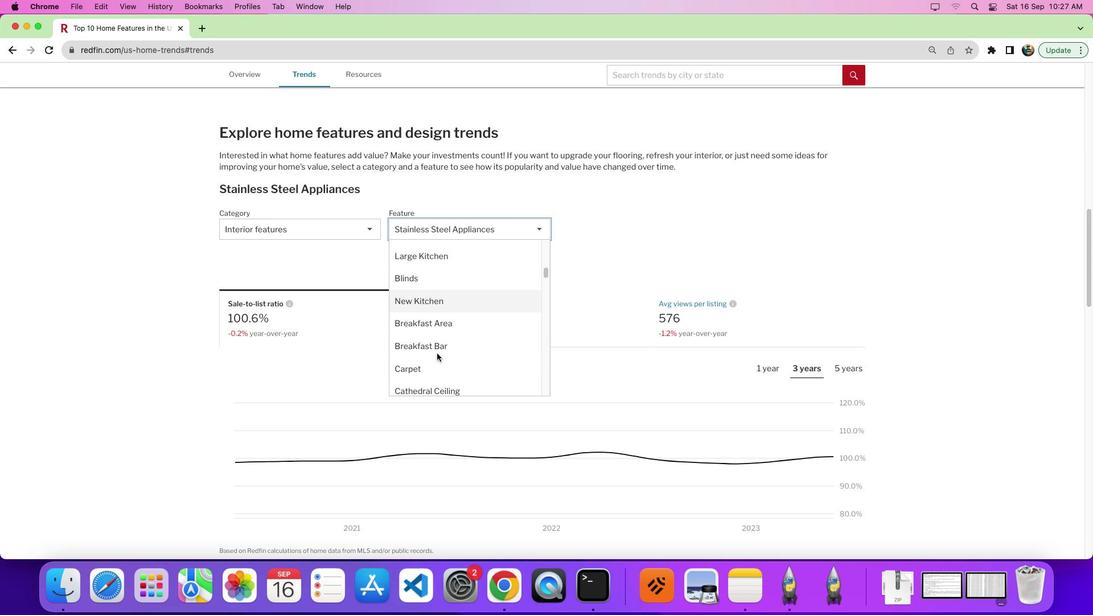 
Action: Mouse moved to (437, 353)
Screenshot: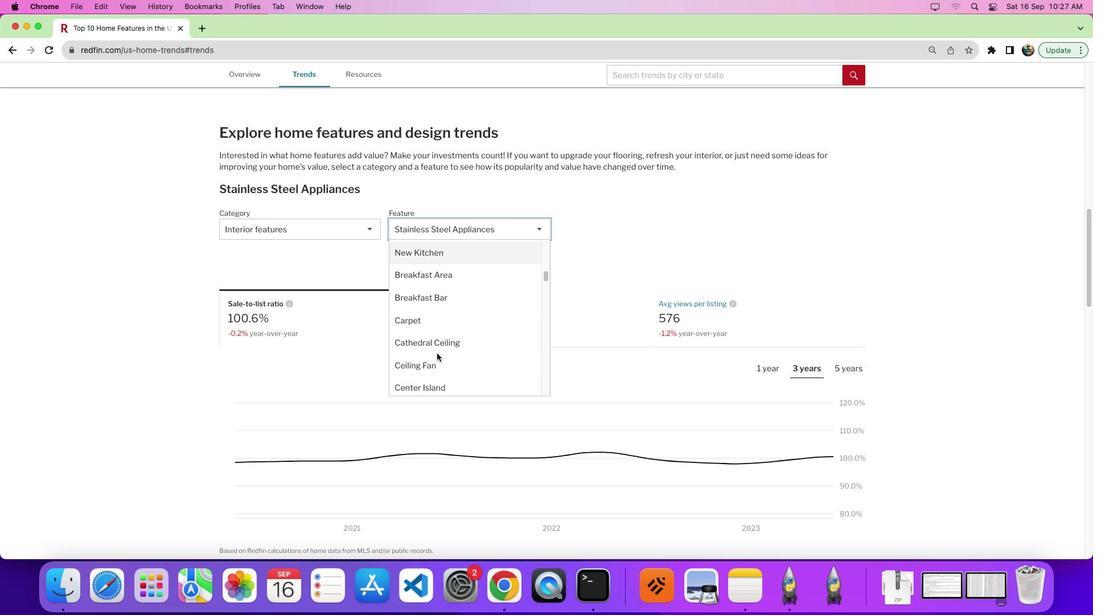 
Action: Mouse scrolled (437, 353) with delta (0, 0)
Screenshot: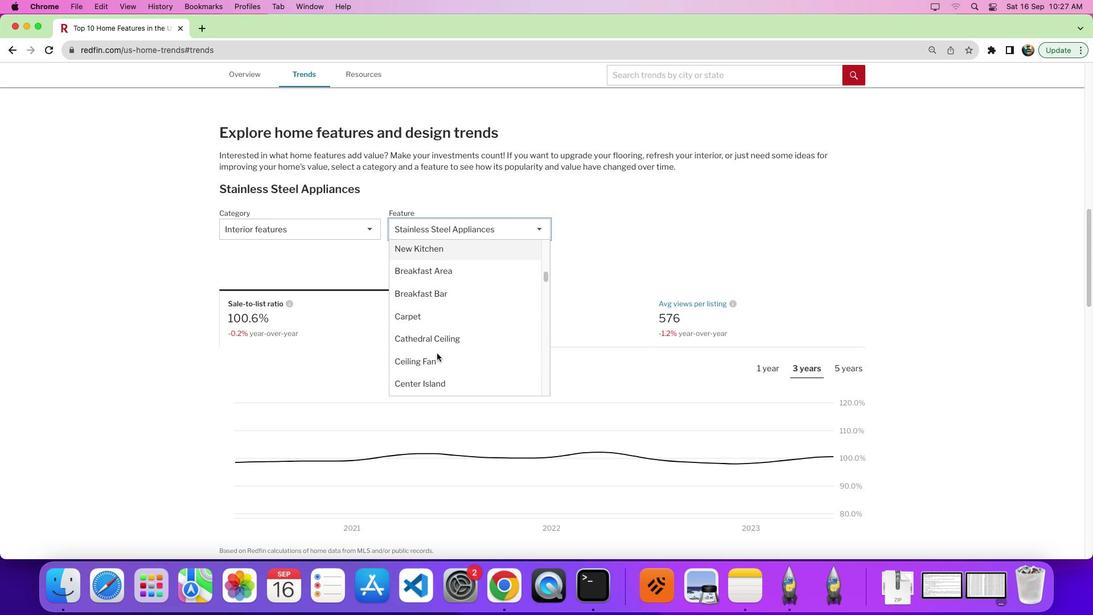 
Action: Mouse scrolled (437, 353) with delta (0, 0)
Screenshot: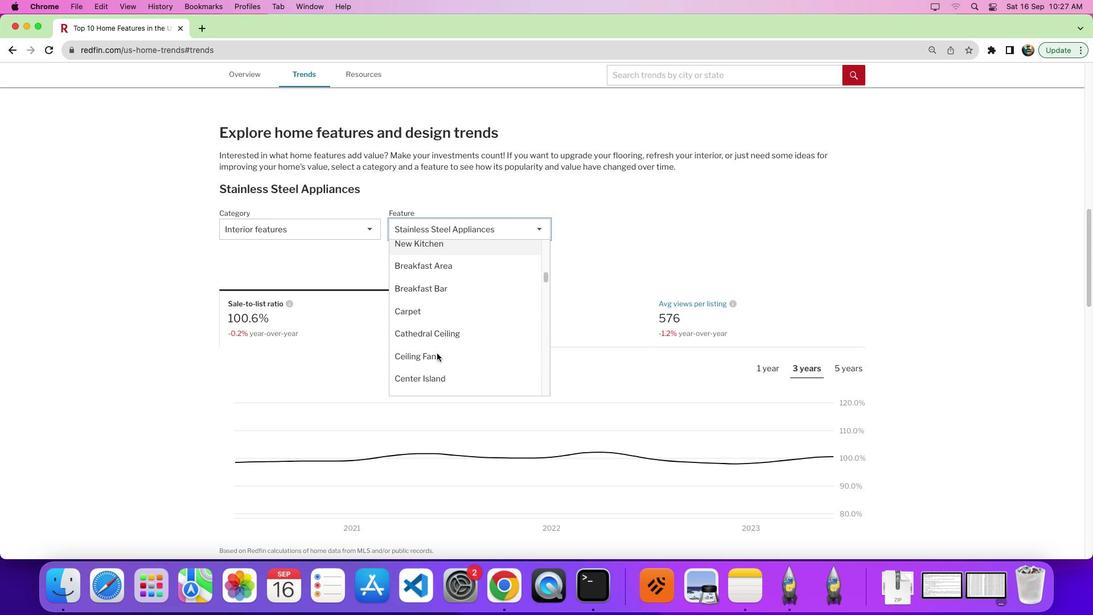 
Action: Mouse scrolled (437, 353) with delta (0, -3)
Screenshot: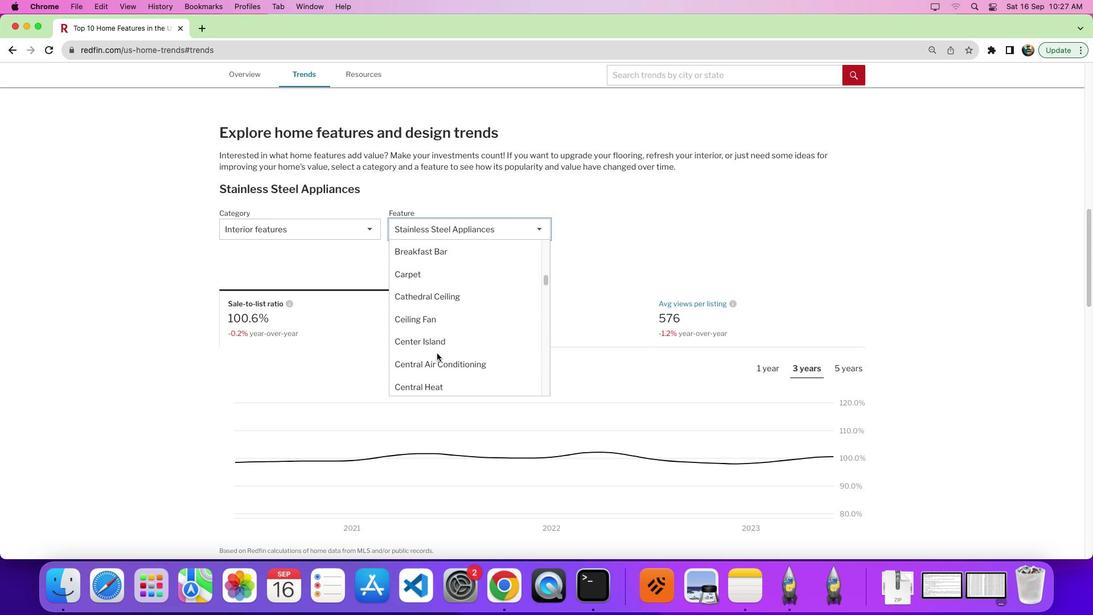 
Action: Mouse scrolled (437, 353) with delta (0, 0)
Screenshot: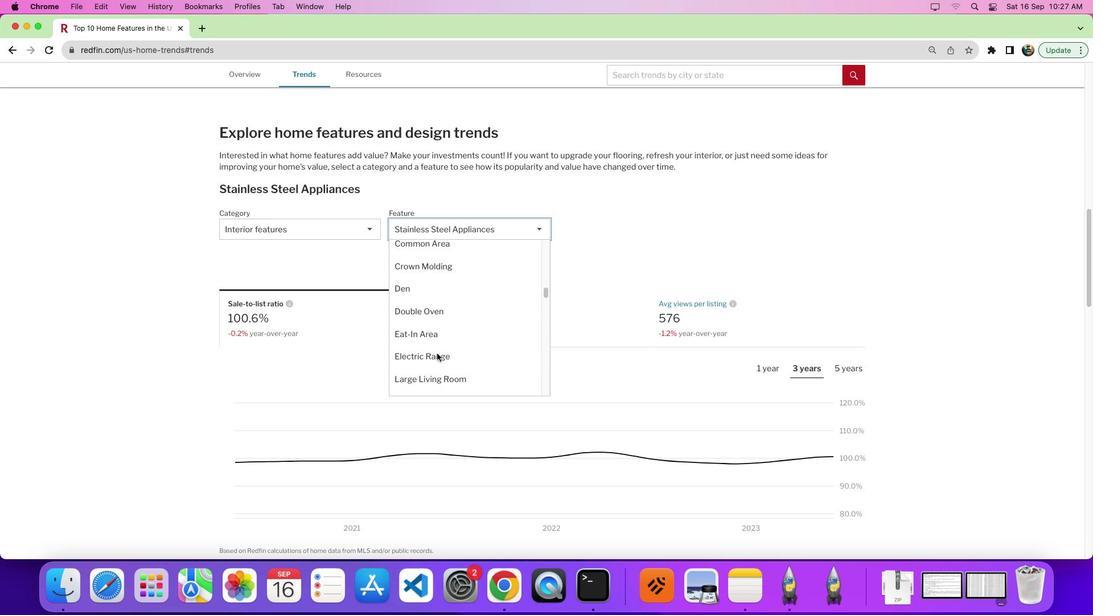 
Action: Mouse scrolled (437, 353) with delta (0, 0)
Screenshot: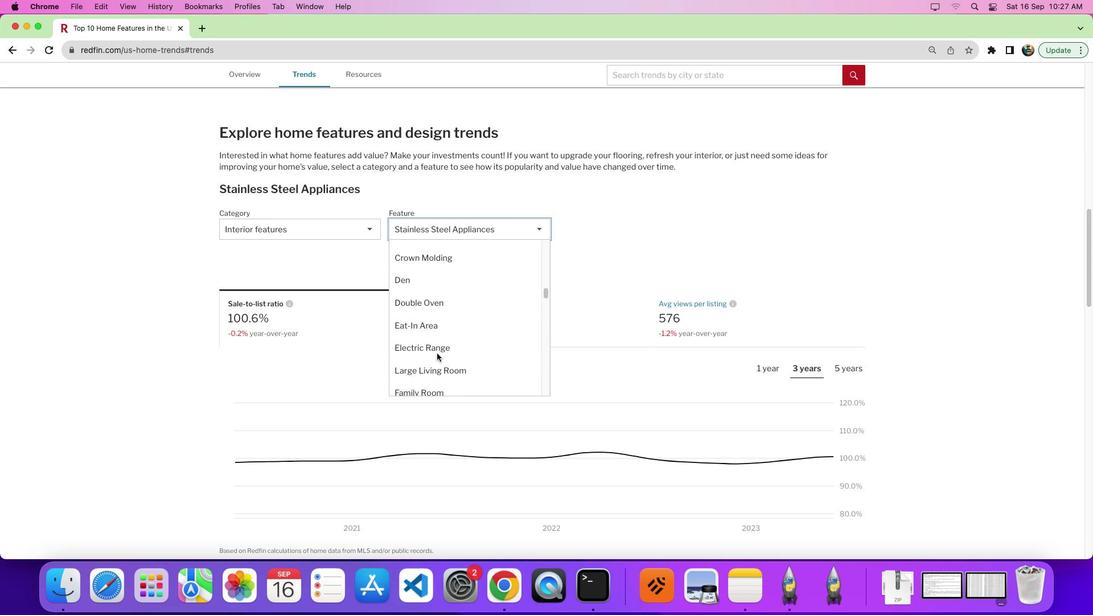 
Action: Mouse scrolled (437, 353) with delta (0, 0)
Screenshot: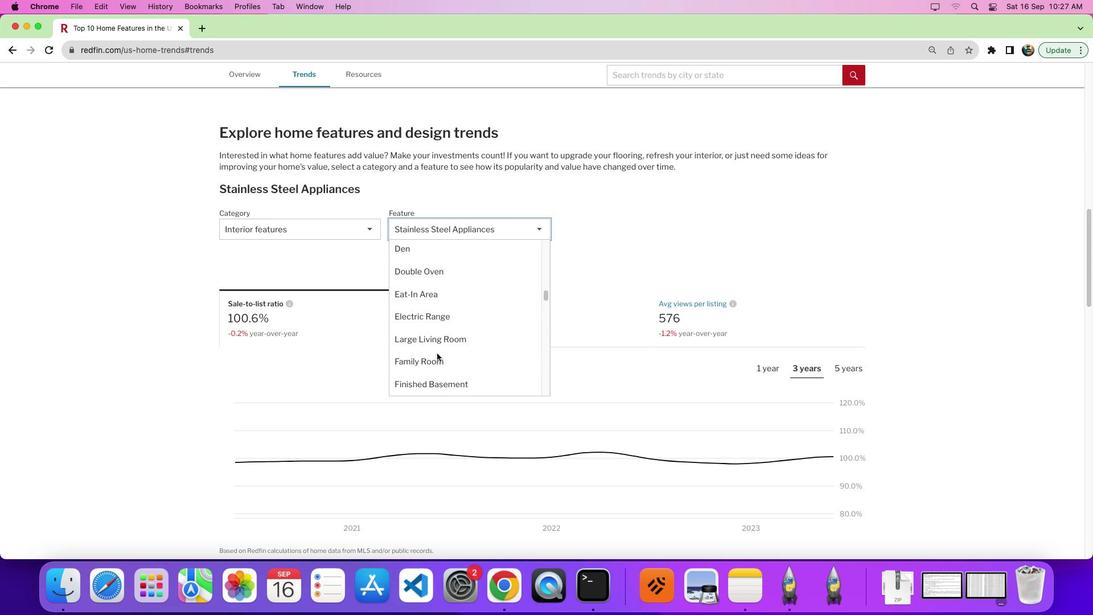 
Action: Mouse scrolled (437, 353) with delta (0, 0)
Screenshot: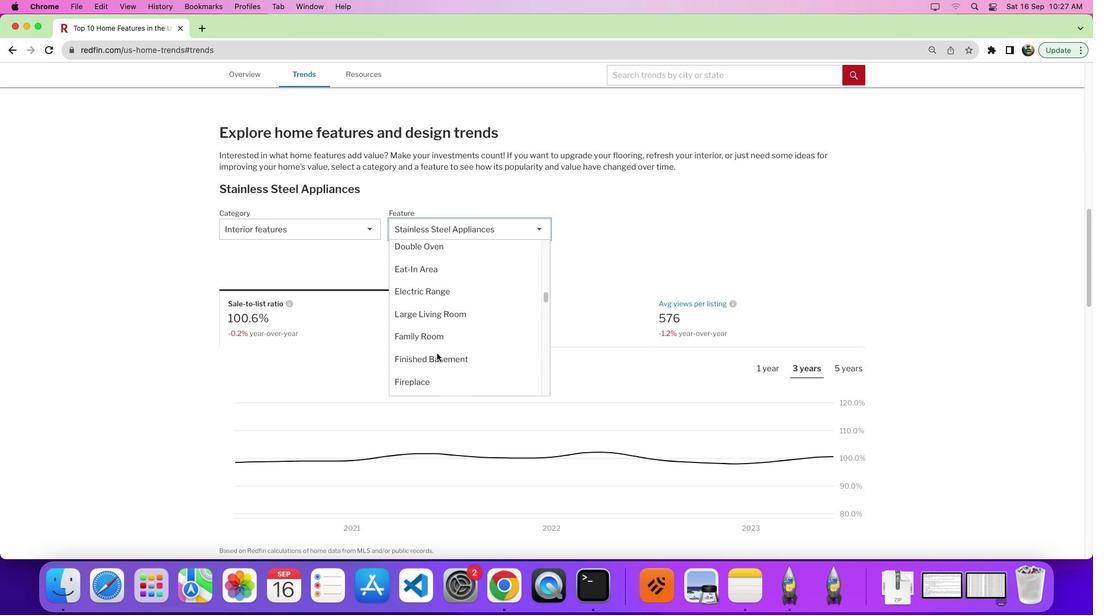 
Action: Mouse scrolled (437, 353) with delta (0, 0)
Screenshot: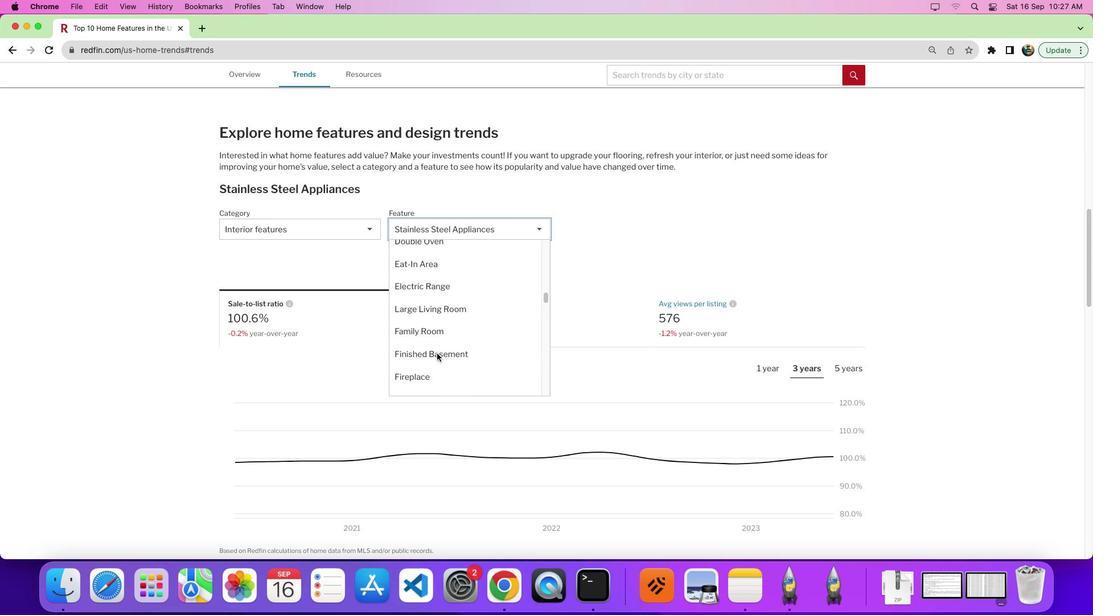 
Action: Mouse scrolled (437, 353) with delta (0, 0)
Screenshot: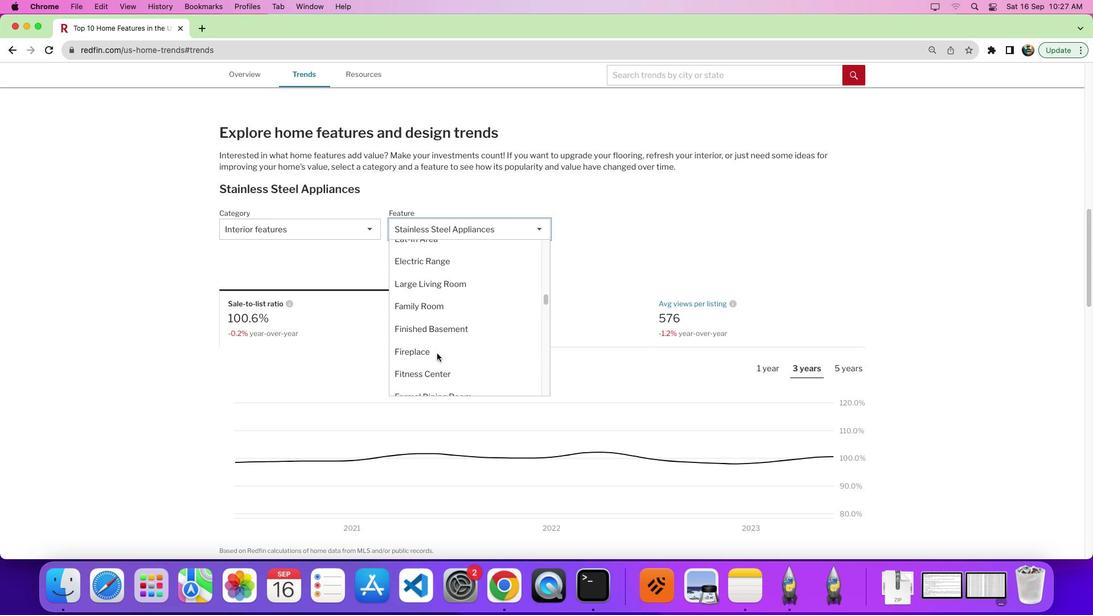 
Action: Mouse scrolled (437, 353) with delta (0, 0)
Screenshot: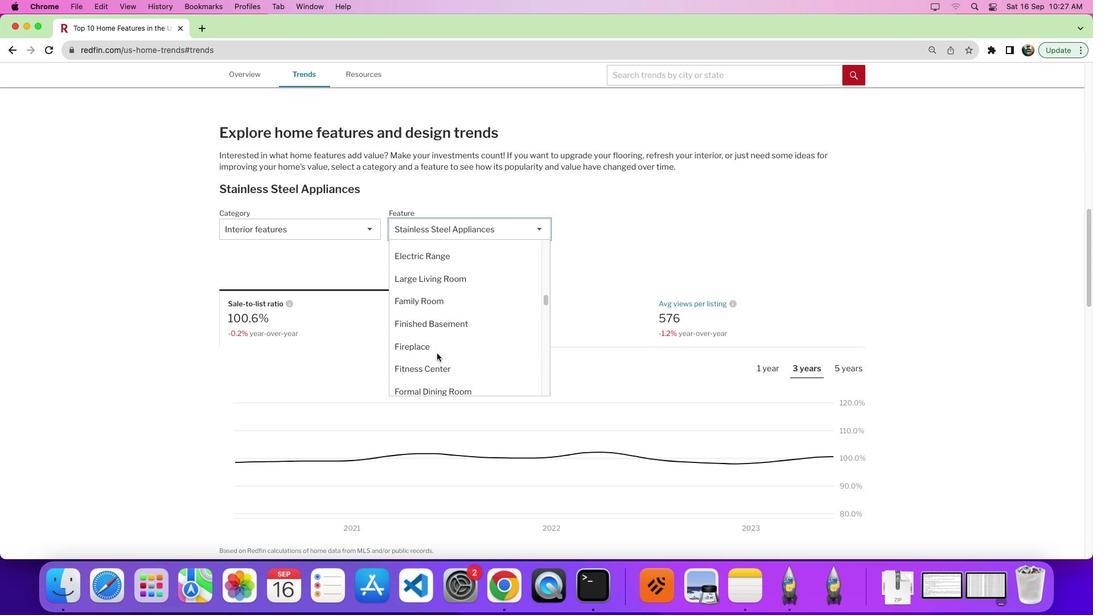 
Action: Mouse scrolled (437, 353) with delta (0, -2)
Screenshot: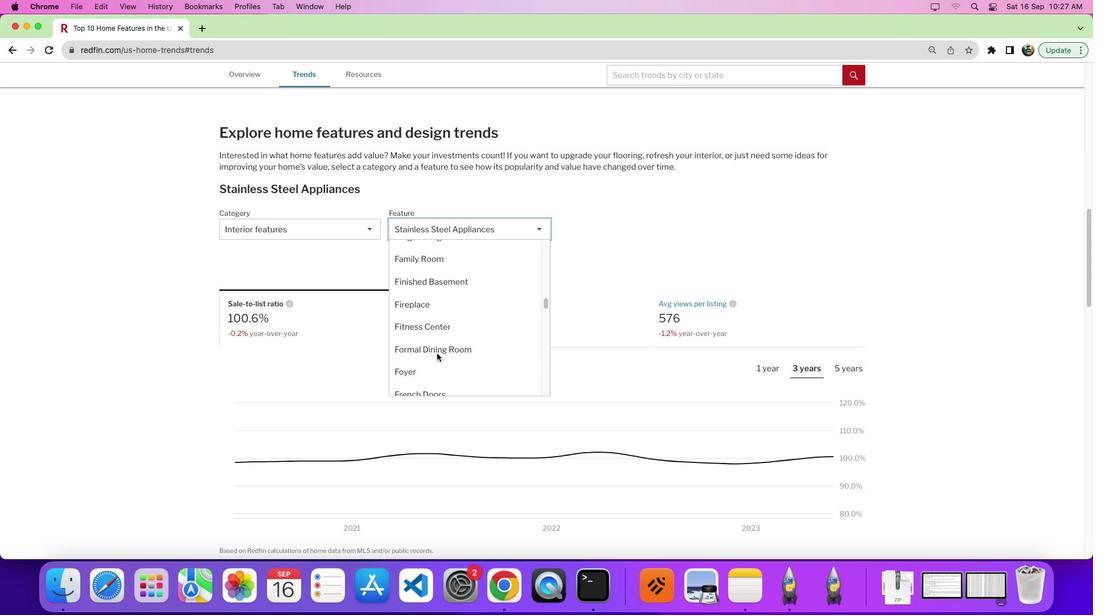 
Action: Mouse moved to (436, 326)
Screenshot: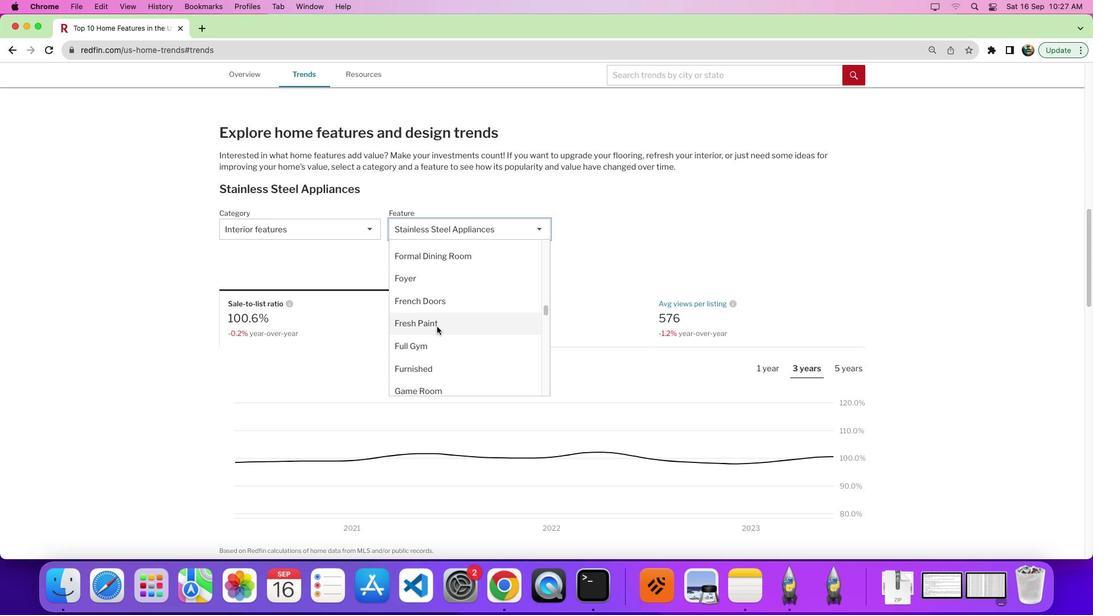 
Action: Mouse scrolled (436, 326) with delta (0, 0)
Screenshot: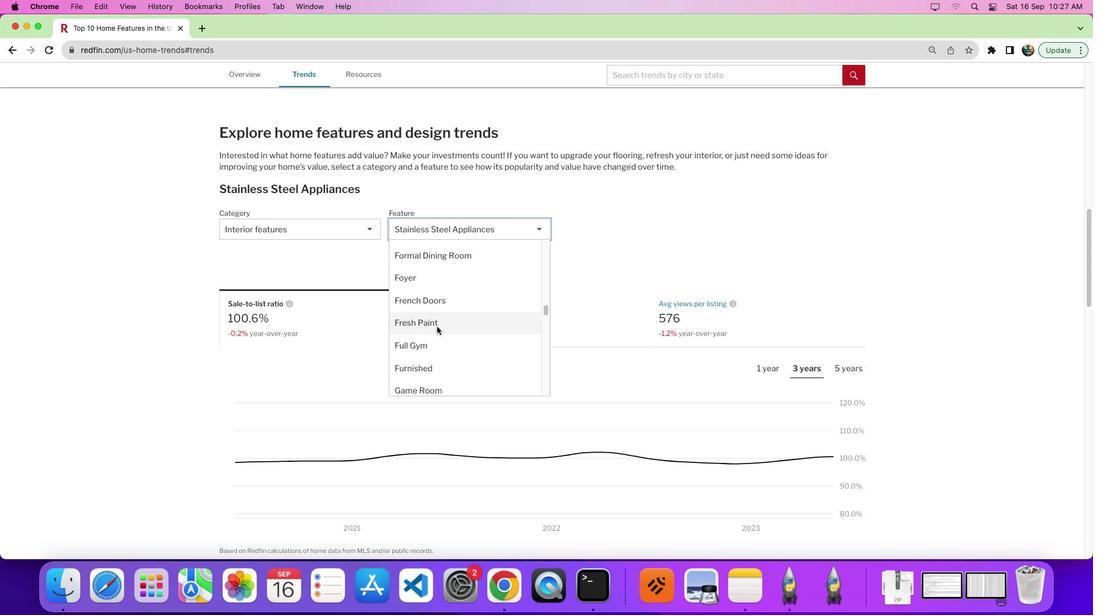 
Action: Mouse scrolled (436, 326) with delta (0, 0)
Screenshot: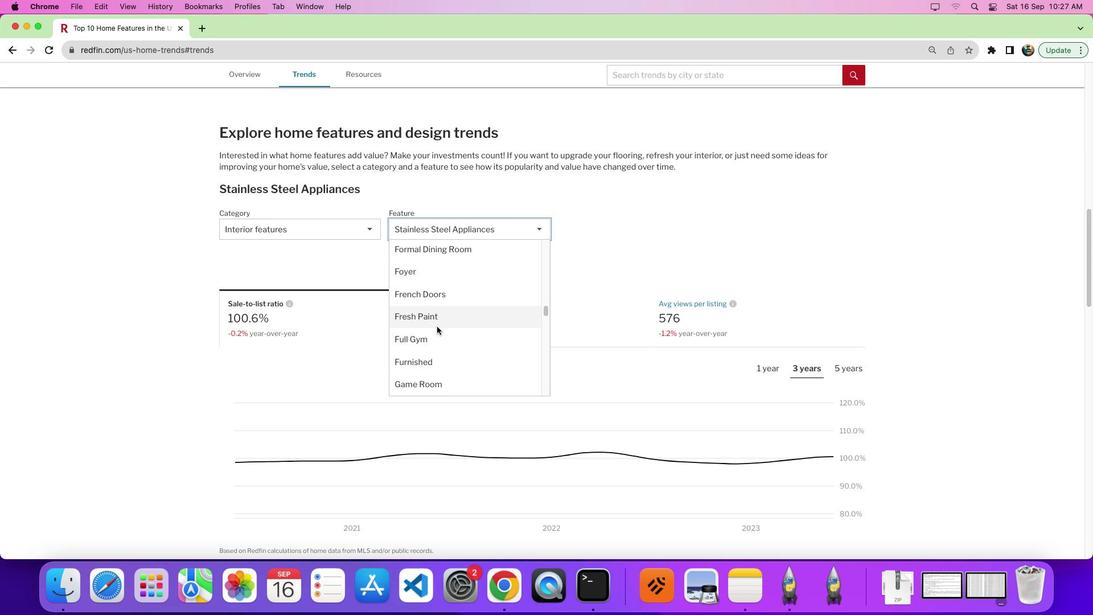 
Action: Mouse scrolled (436, 326) with delta (0, -3)
Screenshot: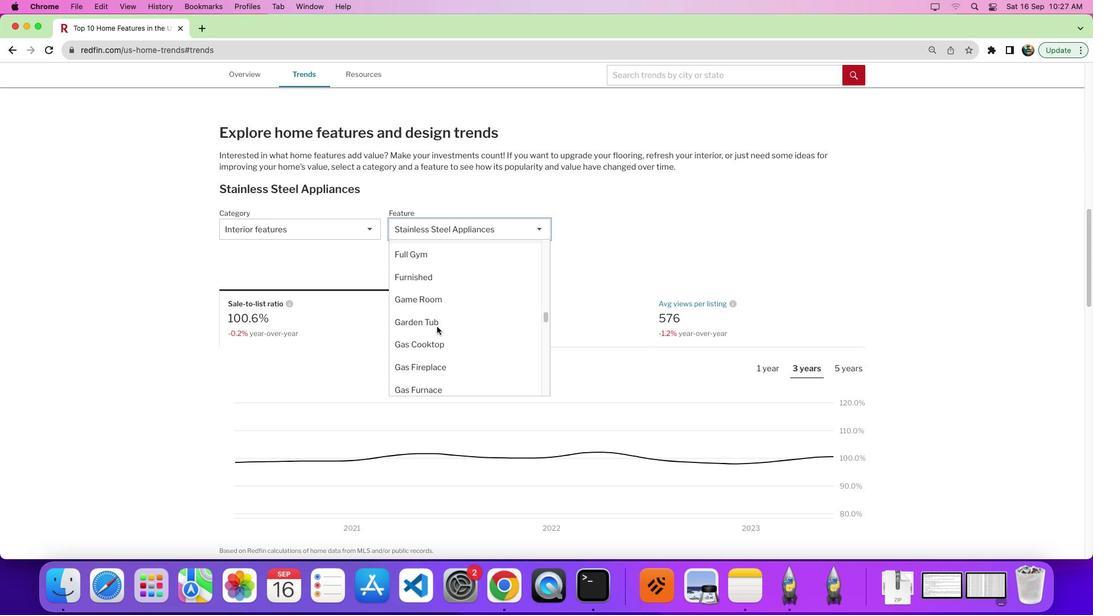 
Action: Mouse moved to (436, 341)
Screenshot: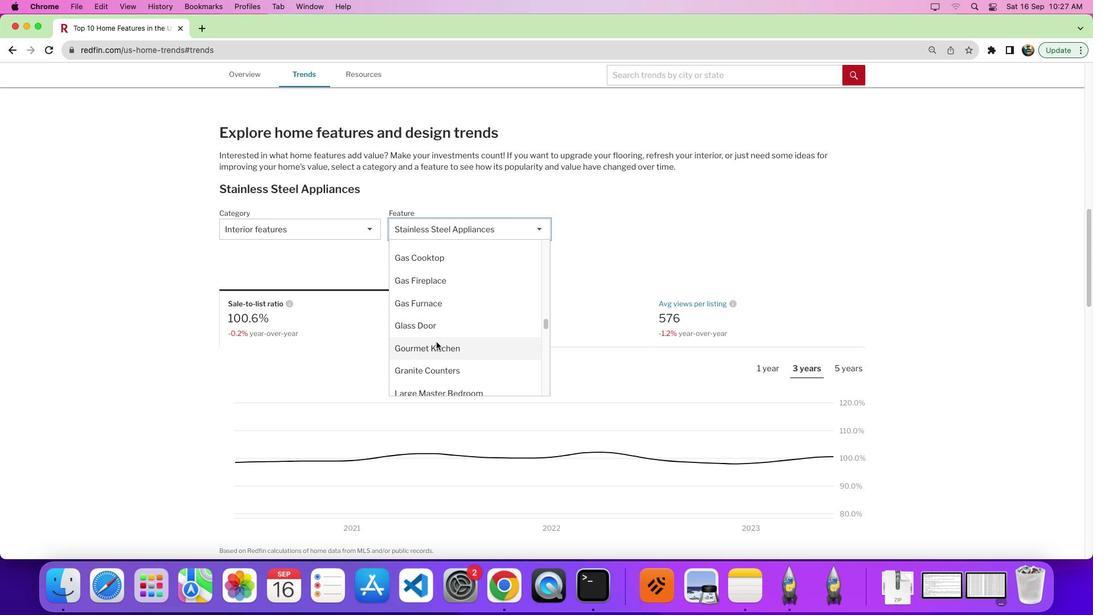 
Action: Mouse scrolled (436, 341) with delta (0, 0)
Screenshot: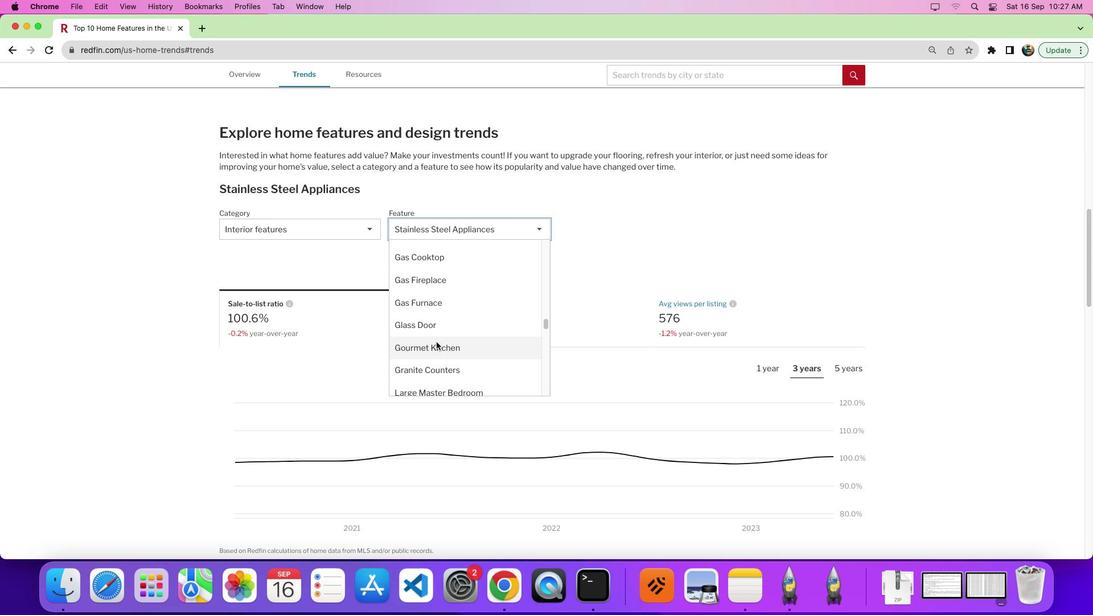 
Action: Mouse scrolled (436, 341) with delta (0, 0)
Screenshot: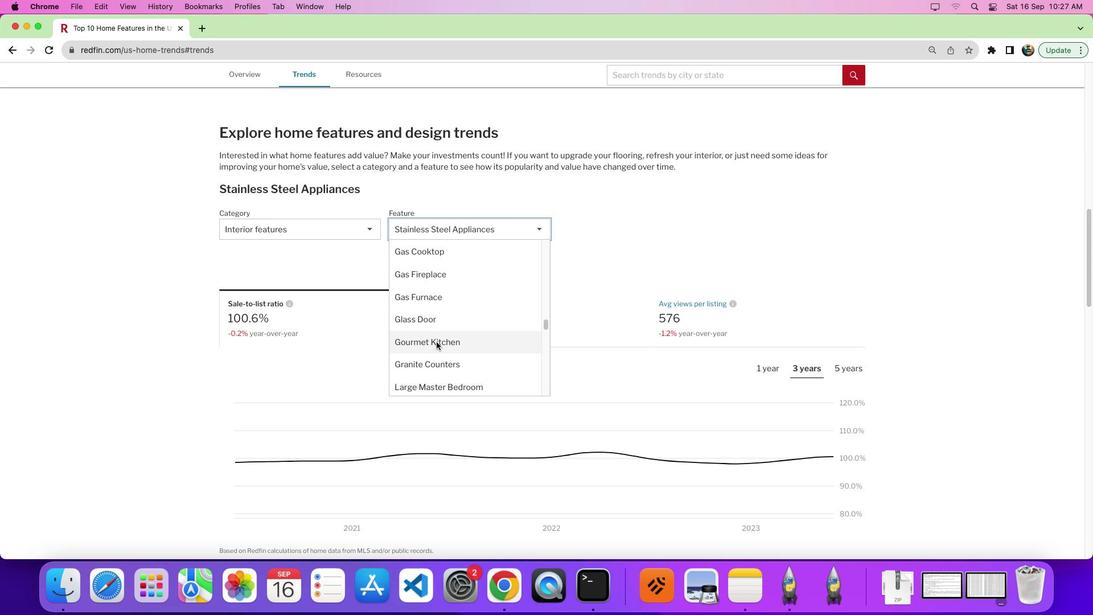 
Action: Mouse scrolled (436, 341) with delta (0, -1)
Screenshot: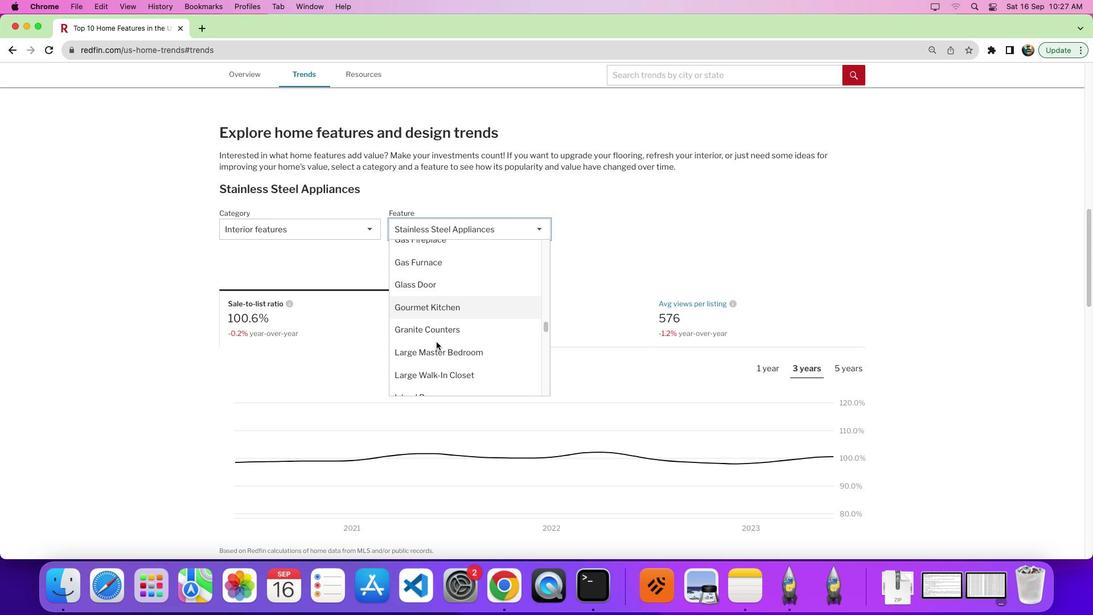
Action: Mouse moved to (437, 346)
Screenshot: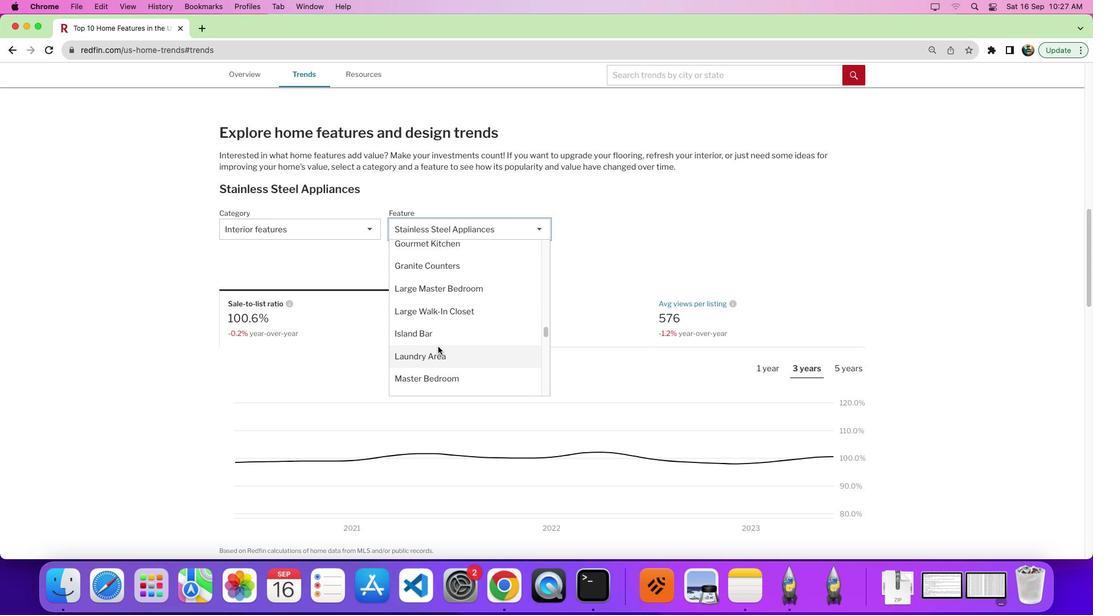 
Action: Mouse scrolled (437, 346) with delta (0, 0)
Screenshot: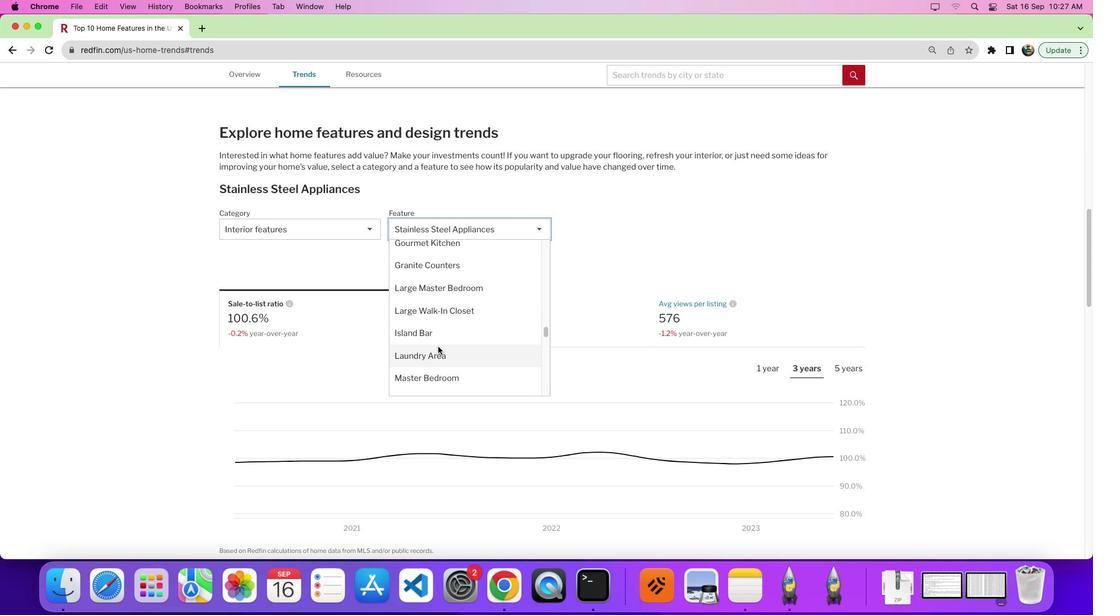 
Action: Mouse scrolled (437, 346) with delta (0, 0)
Screenshot: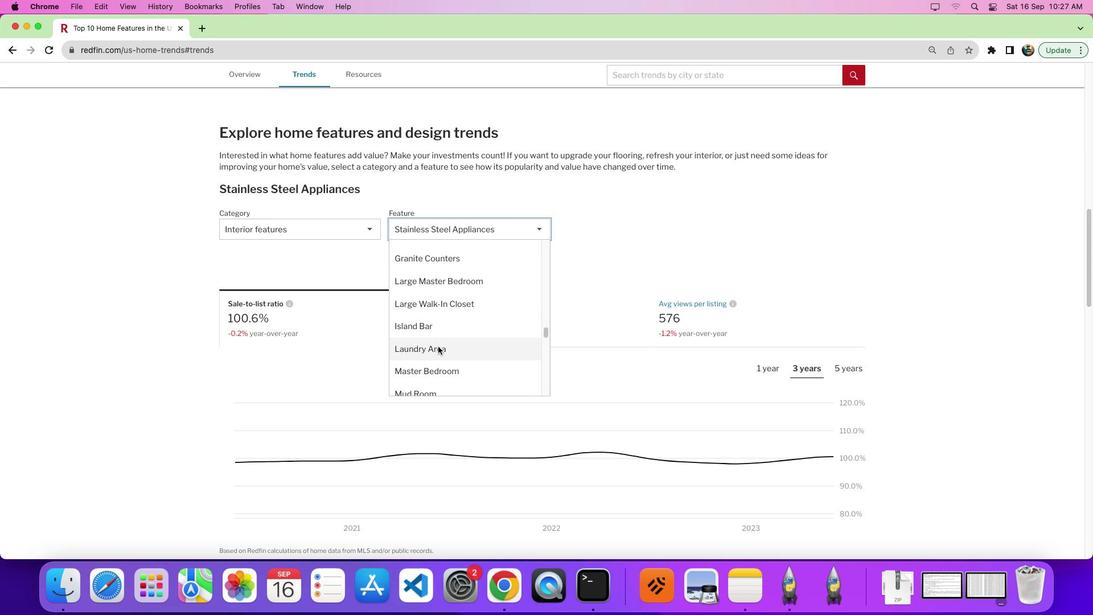 
Action: Mouse scrolled (437, 346) with delta (0, 0)
Screenshot: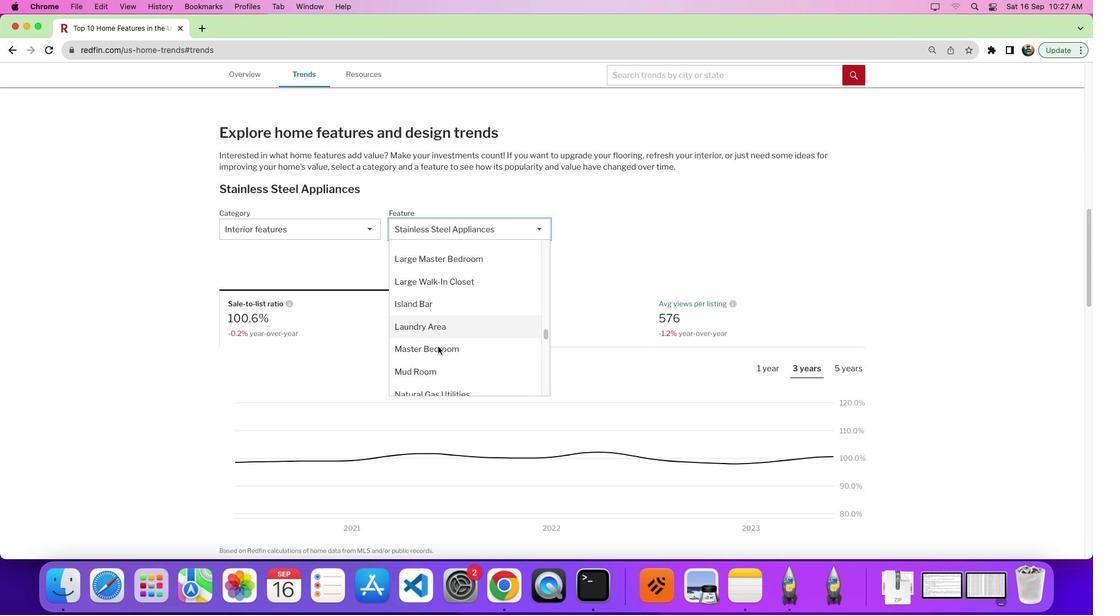 
Action: Mouse scrolled (437, 346) with delta (0, 0)
Screenshot: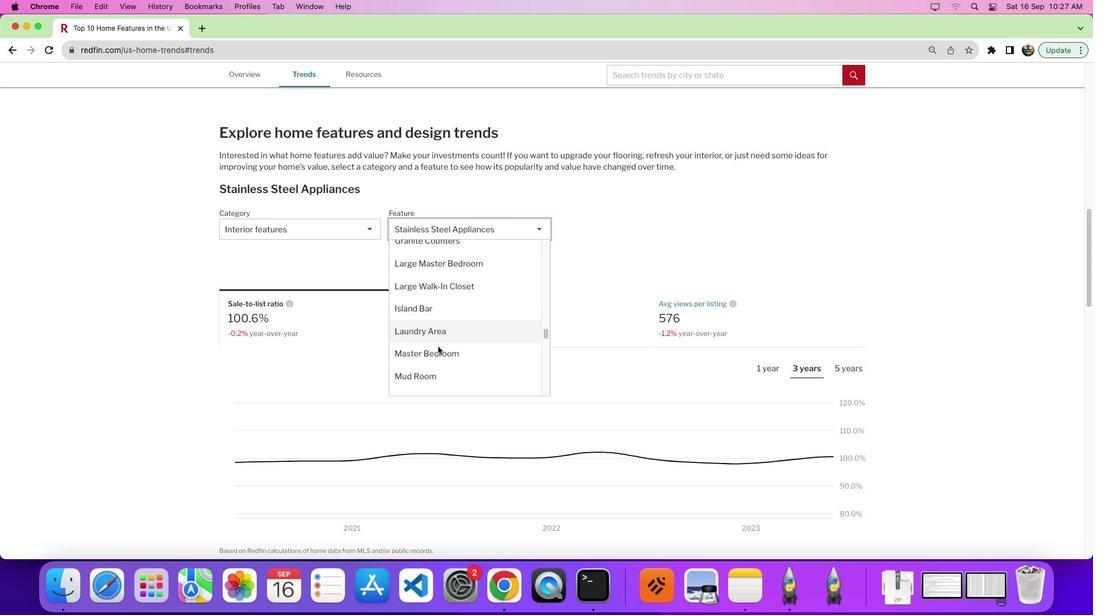 
Action: Mouse scrolled (437, 346) with delta (0, 0)
Screenshot: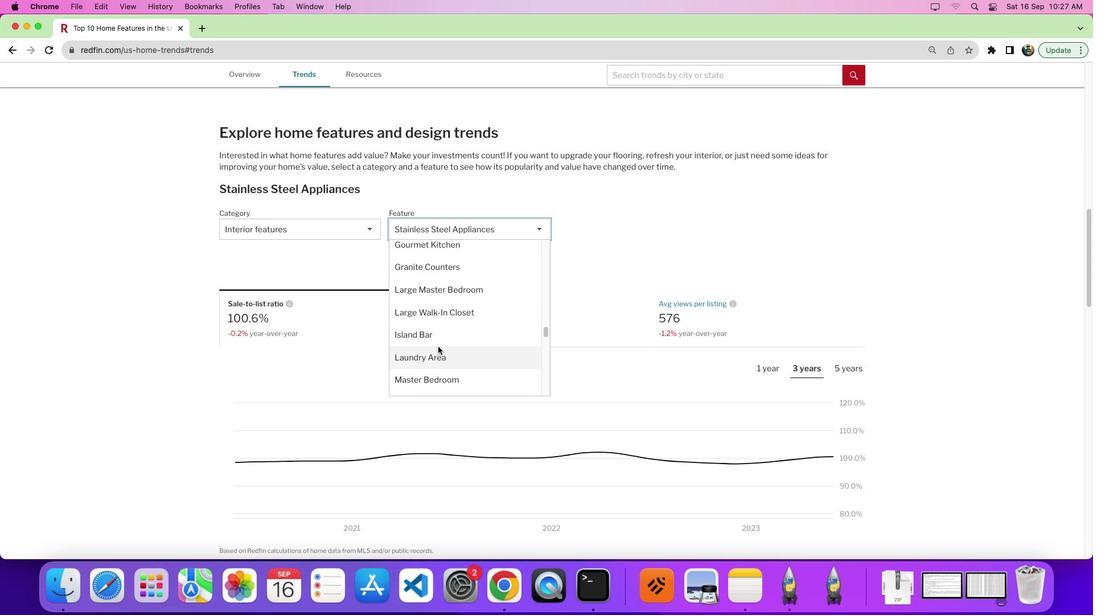 
Action: Mouse scrolled (437, 346) with delta (0, 0)
Screenshot: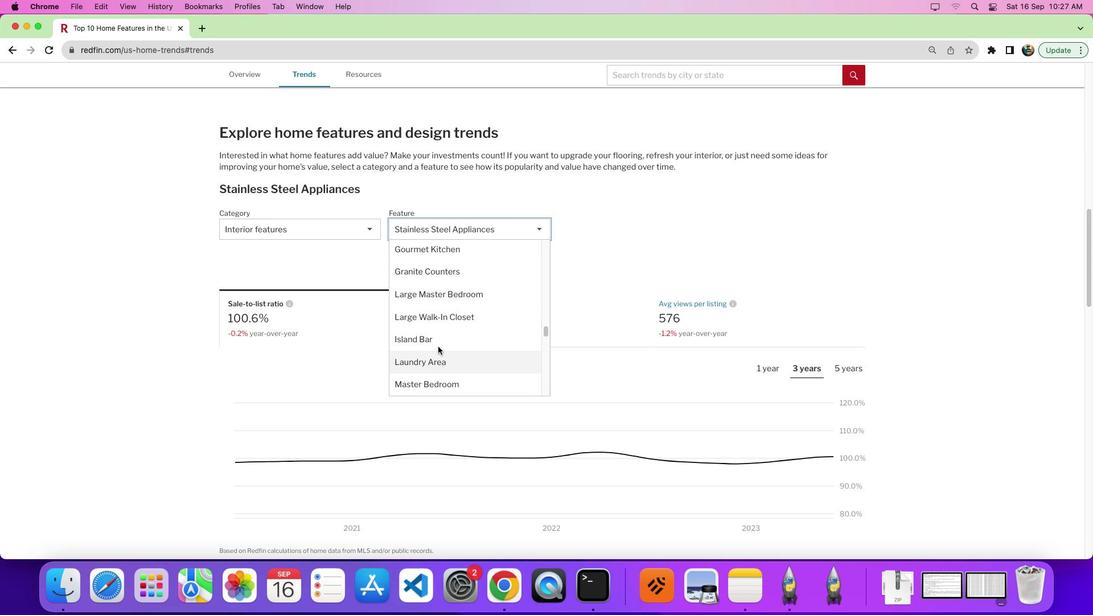 
Action: Mouse scrolled (437, 346) with delta (0, 0)
Screenshot: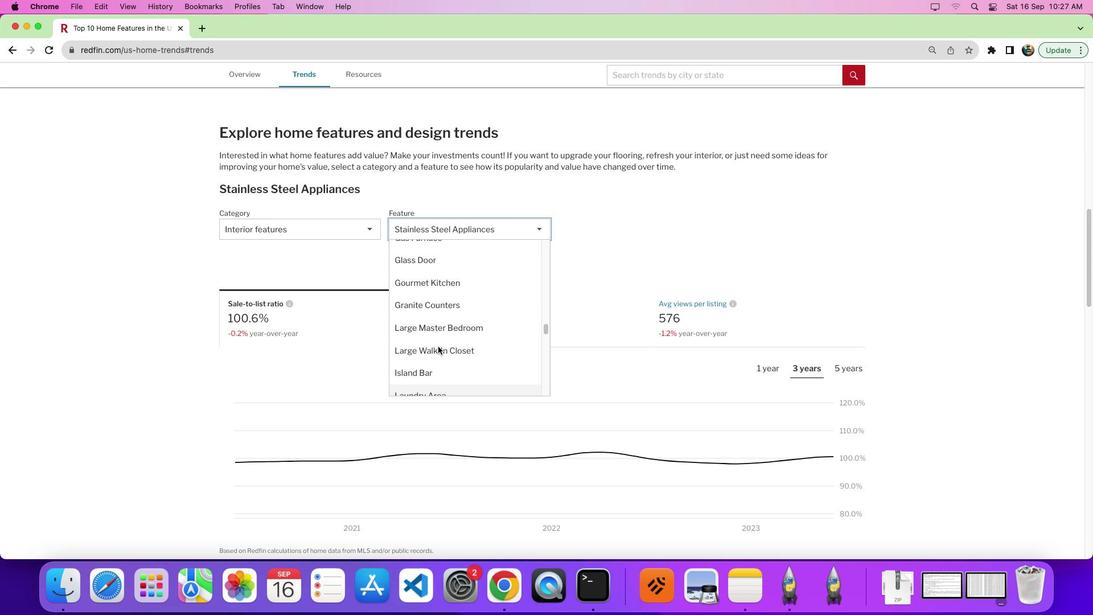 
Action: Mouse scrolled (437, 346) with delta (0, 0)
Screenshot: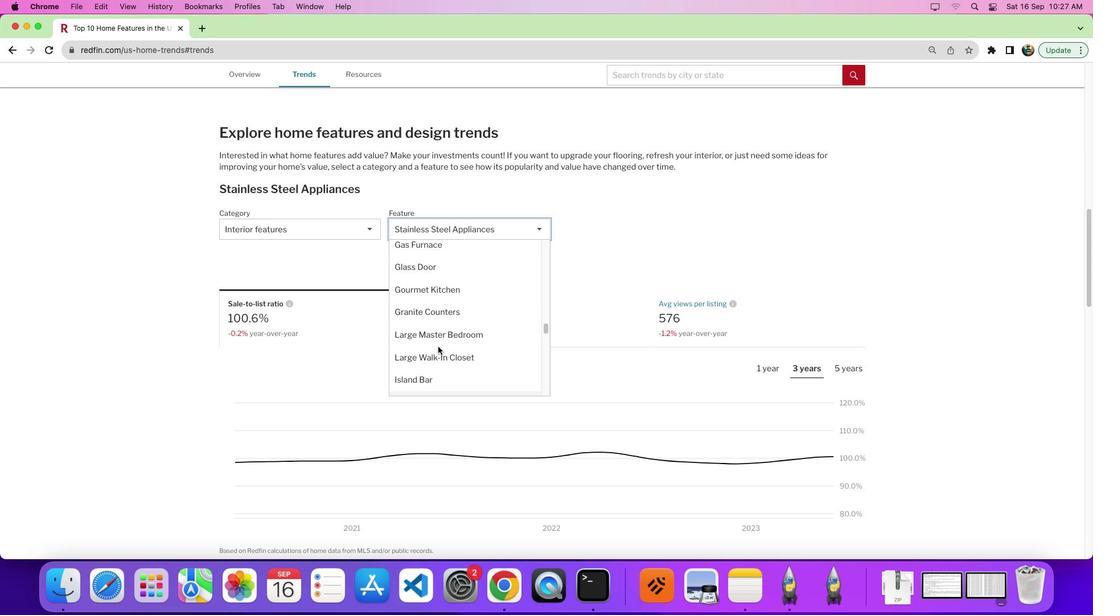 
Action: Mouse scrolled (437, 346) with delta (0, 0)
Screenshot: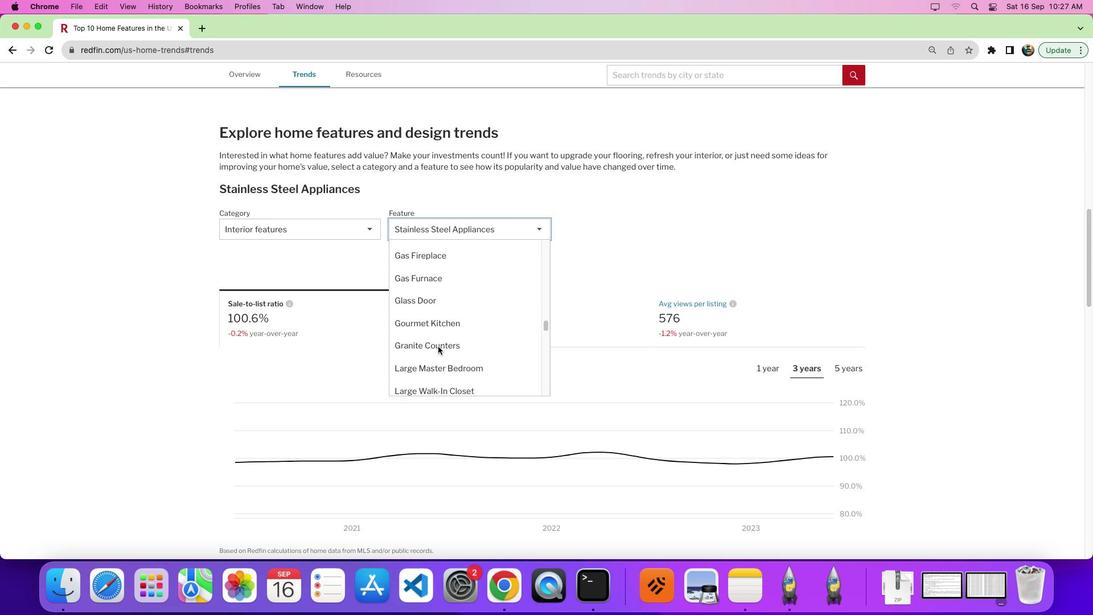 
Action: Mouse scrolled (437, 346) with delta (0, 0)
Screenshot: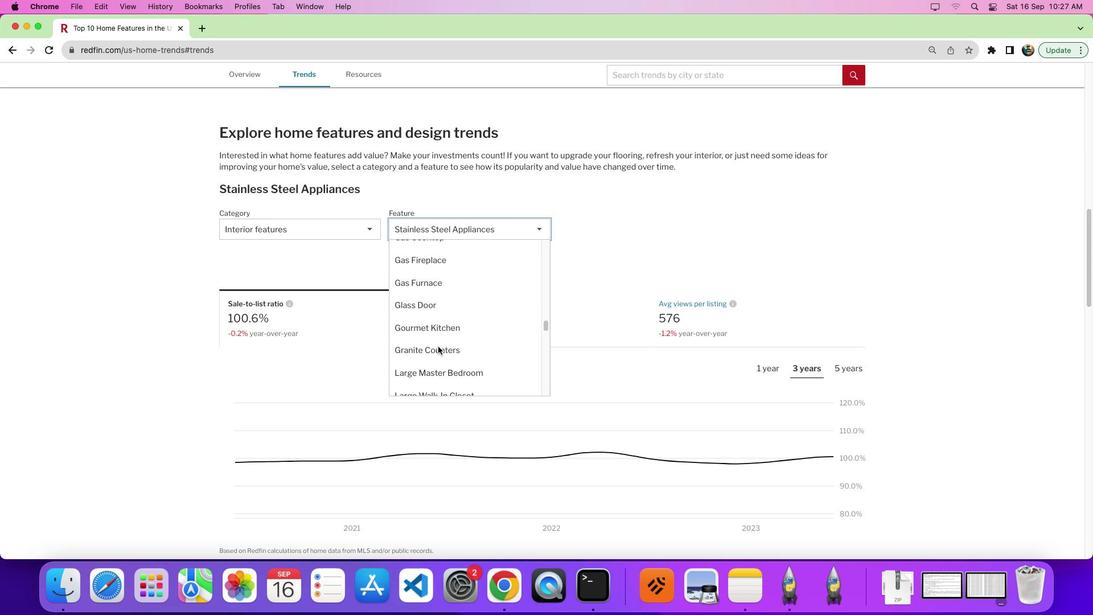 
Action: Mouse scrolled (437, 346) with delta (0, 0)
Screenshot: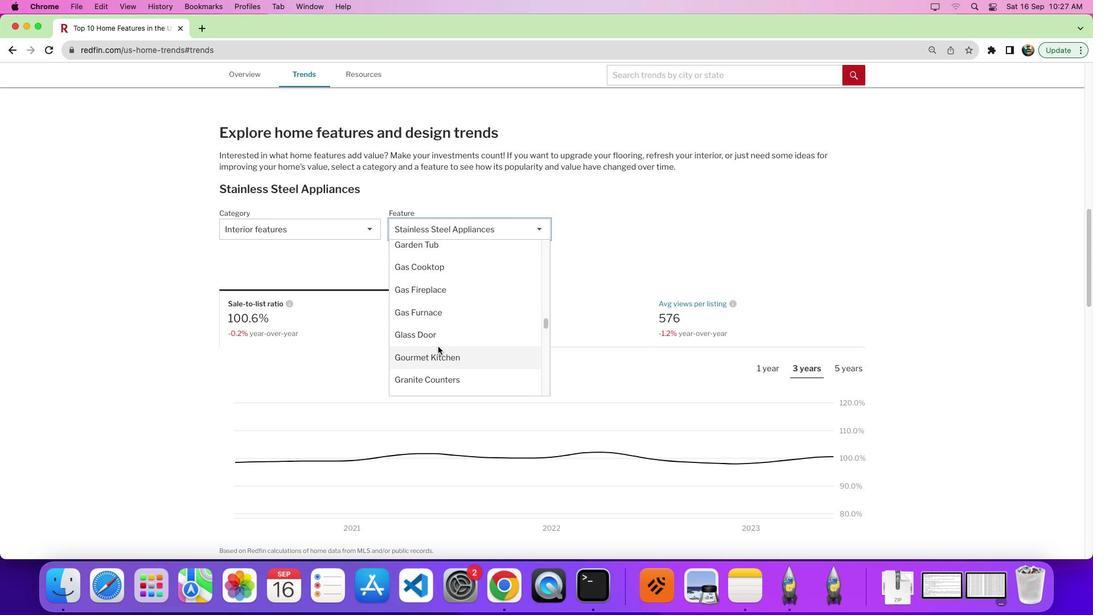 
Action: Mouse scrolled (437, 346) with delta (0, 0)
Screenshot: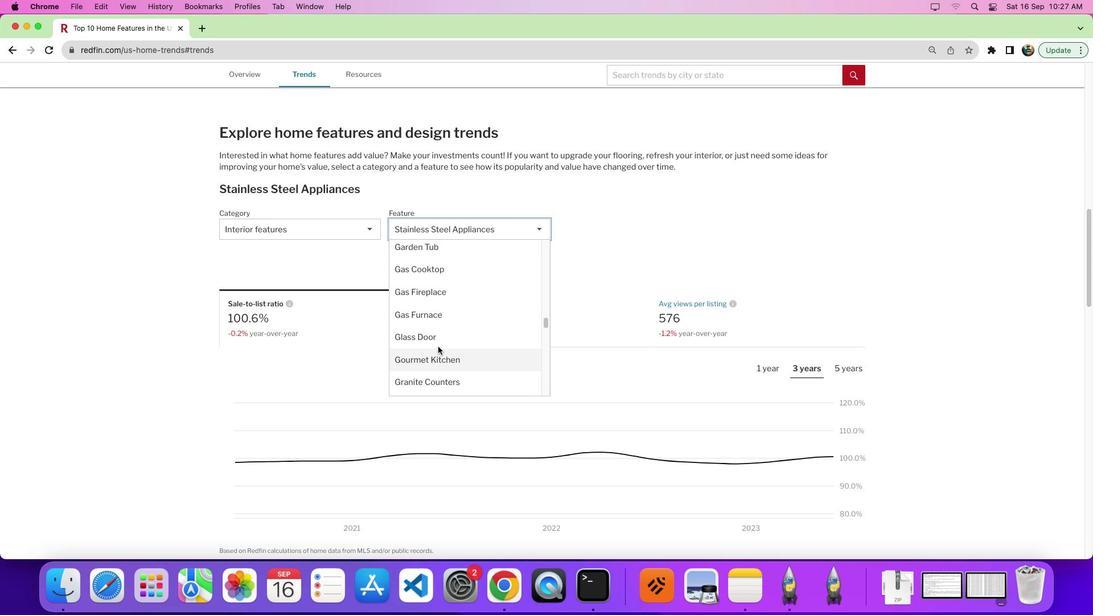 
Action: Mouse scrolled (437, 346) with delta (0, 0)
Screenshot: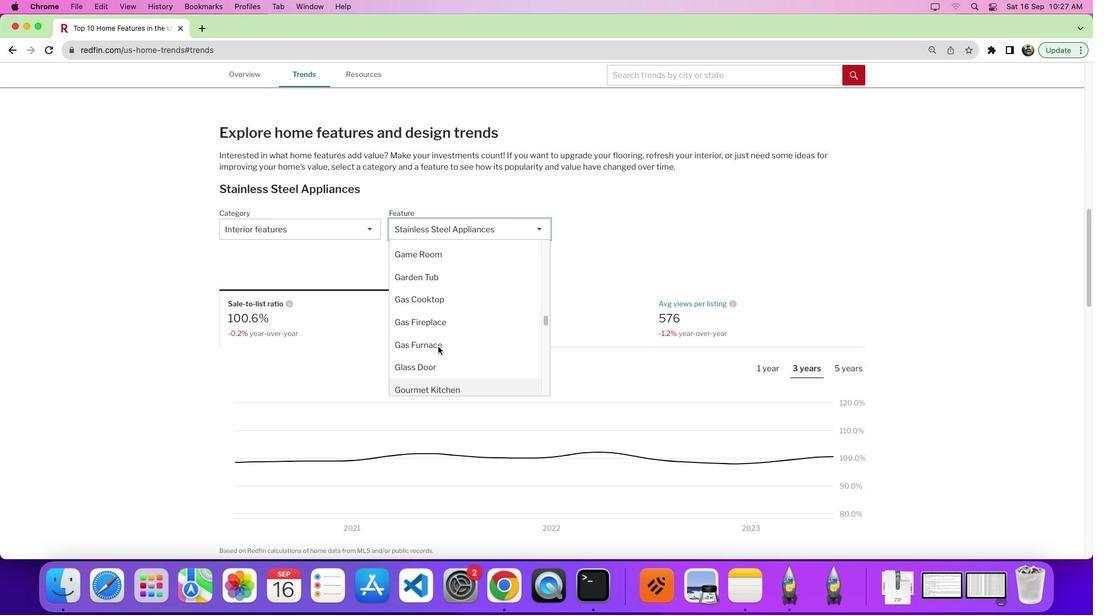 
Action: Mouse scrolled (437, 346) with delta (0, 0)
Screenshot: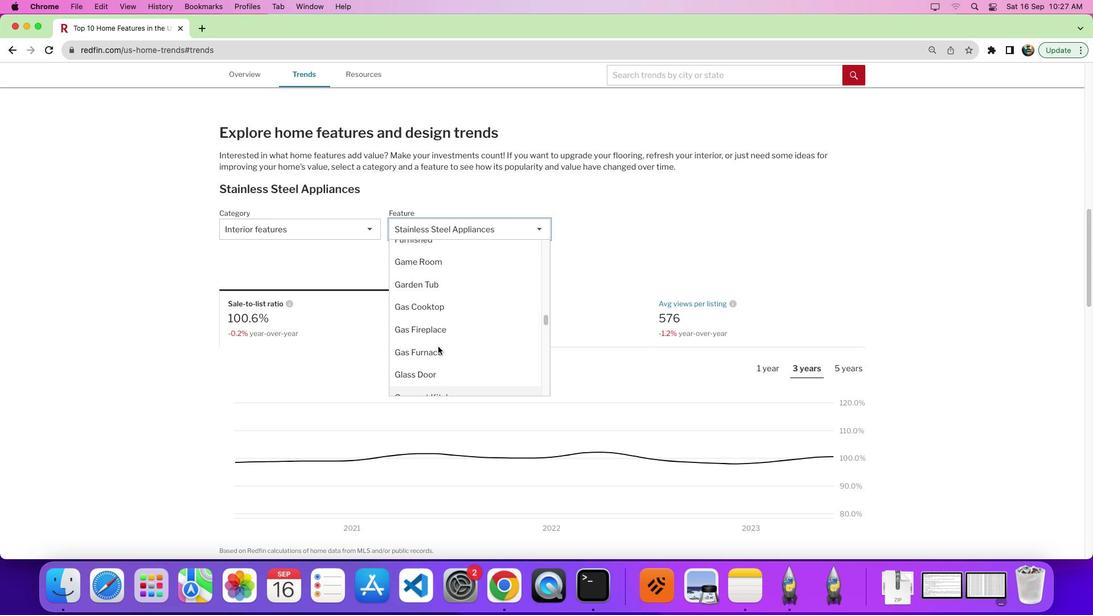 
Action: Mouse scrolled (437, 346) with delta (0, 0)
Screenshot: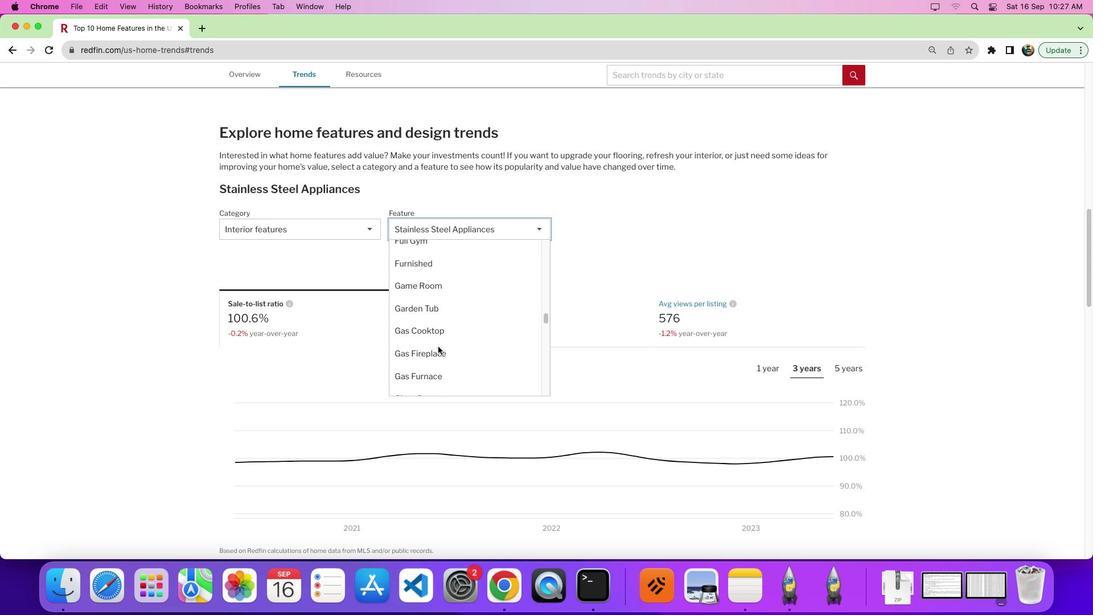 
Action: Mouse scrolled (437, 346) with delta (0, 0)
Screenshot: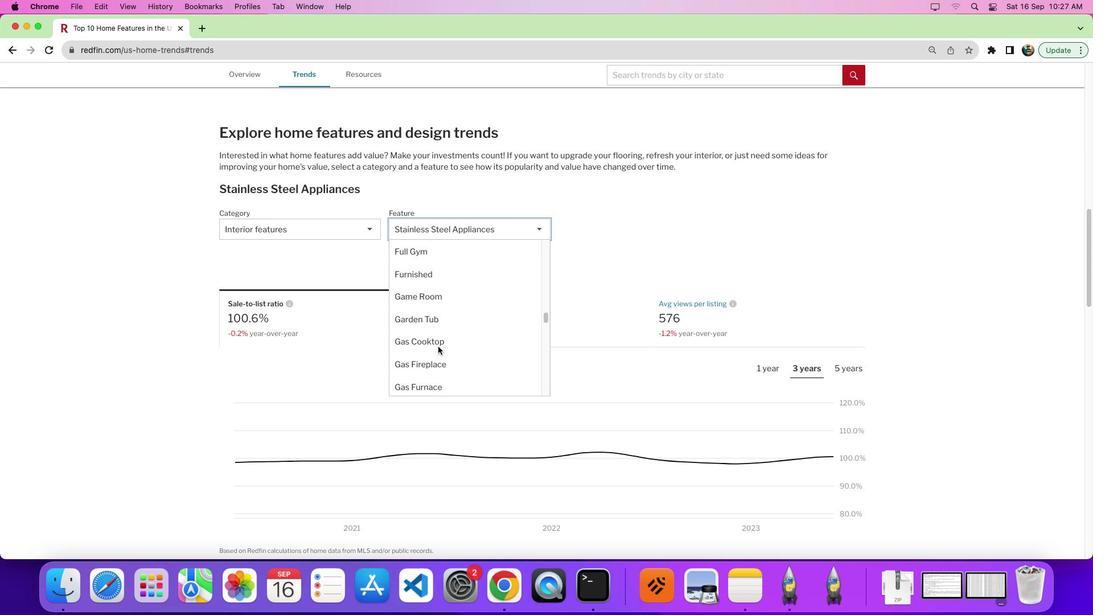 
Action: Mouse scrolled (437, 346) with delta (0, 0)
Screenshot: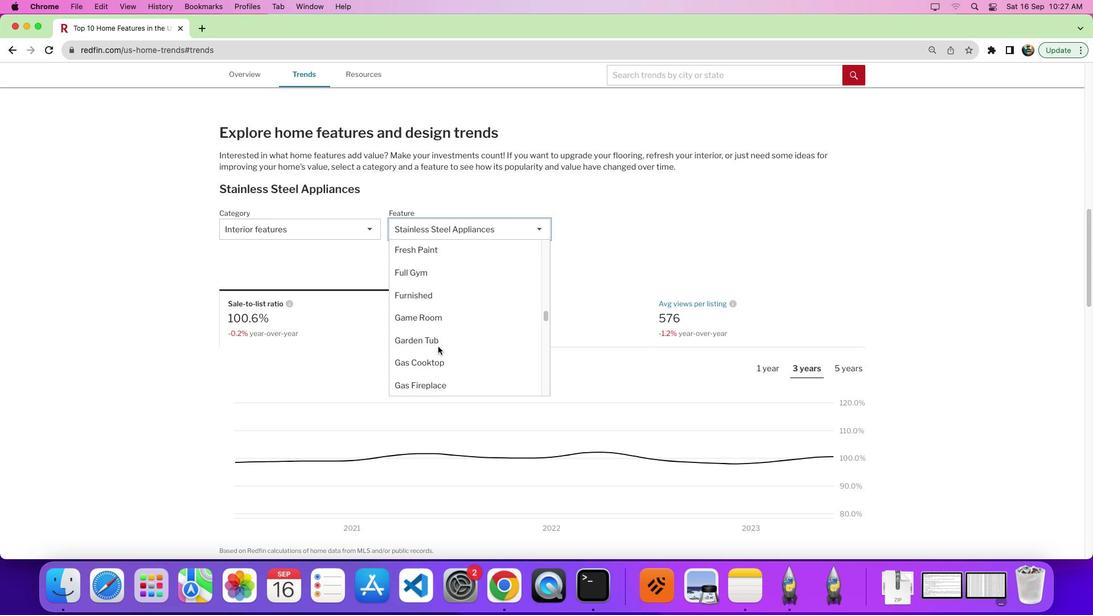 
Action: Mouse scrolled (437, 346) with delta (0, 0)
Screenshot: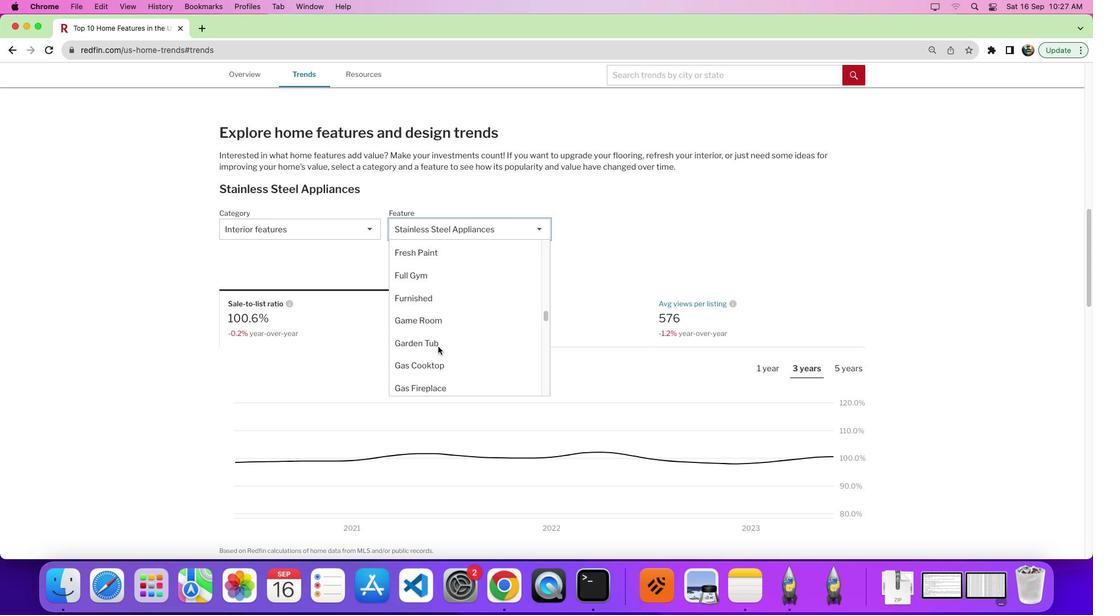 
Action: Mouse scrolled (437, 346) with delta (0, 0)
Screenshot: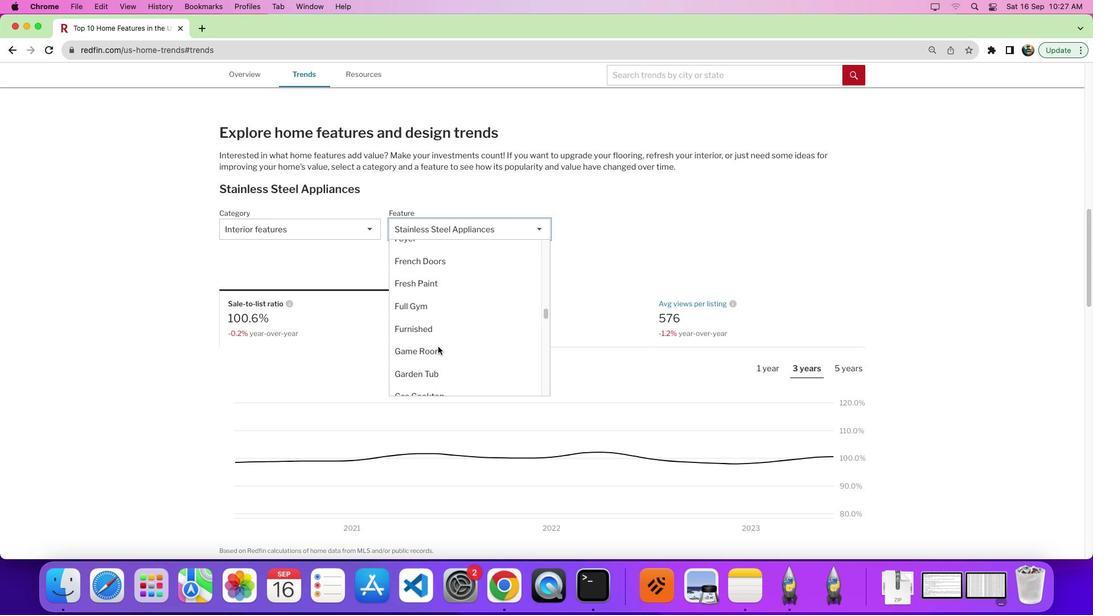 
Action: Mouse scrolled (437, 346) with delta (0, 0)
Screenshot: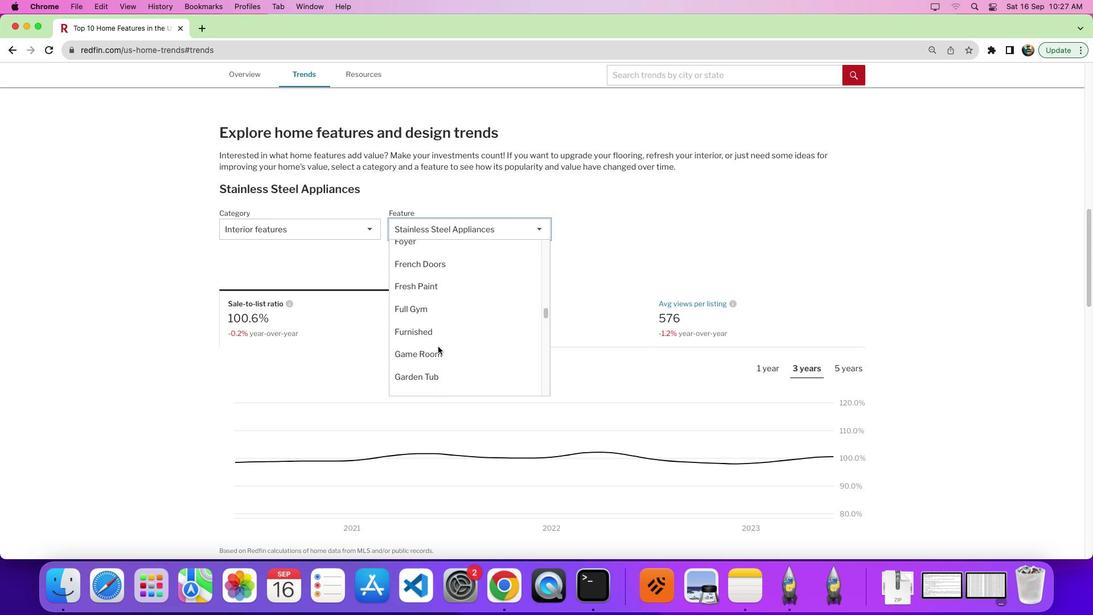 
Action: Mouse scrolled (437, 346) with delta (0, 0)
Screenshot: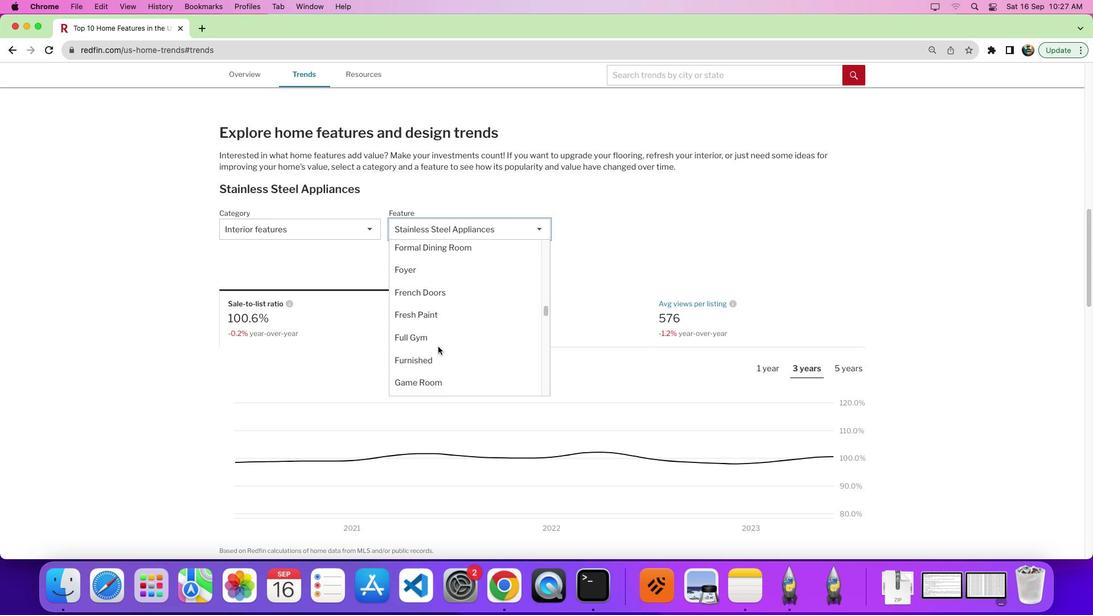 
Action: Mouse scrolled (437, 346) with delta (0, 0)
Screenshot: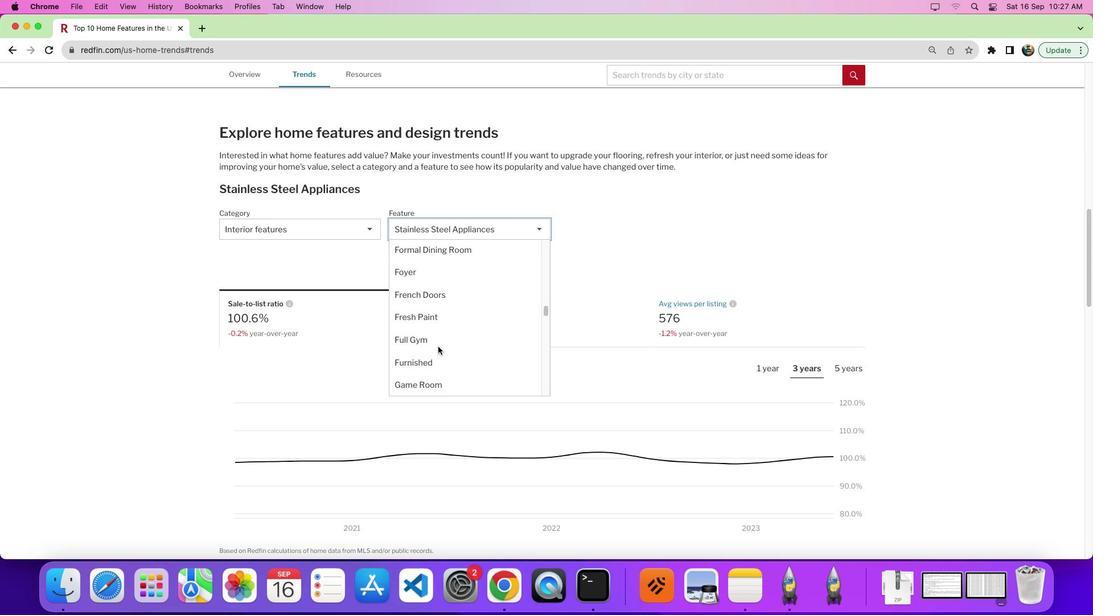 
Action: Mouse scrolled (437, 346) with delta (0, 0)
Screenshot: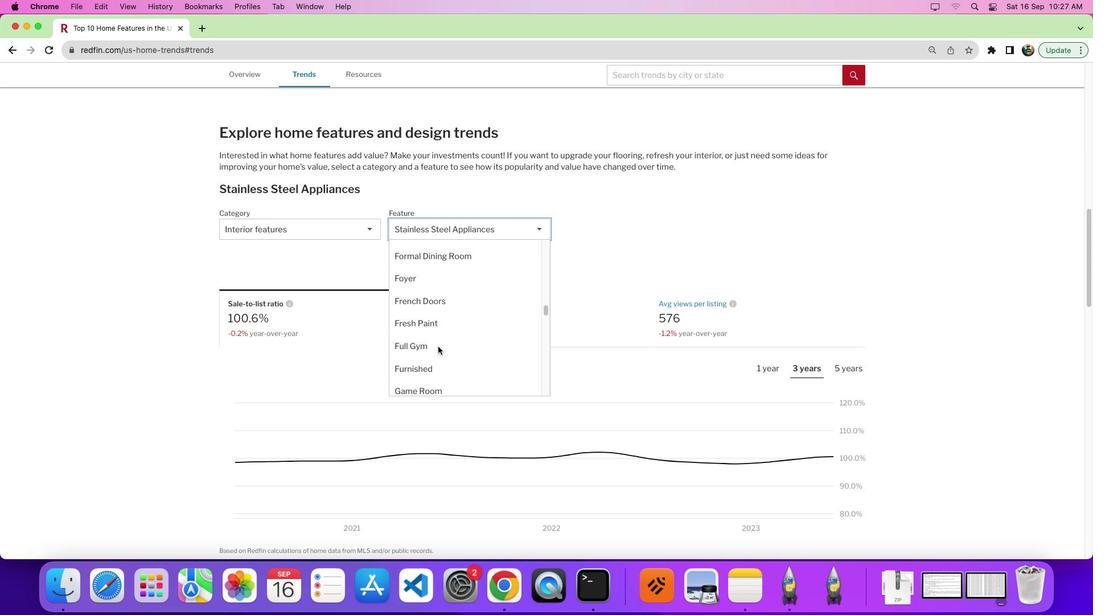 
Action: Mouse scrolled (437, 346) with delta (0, 2)
Screenshot: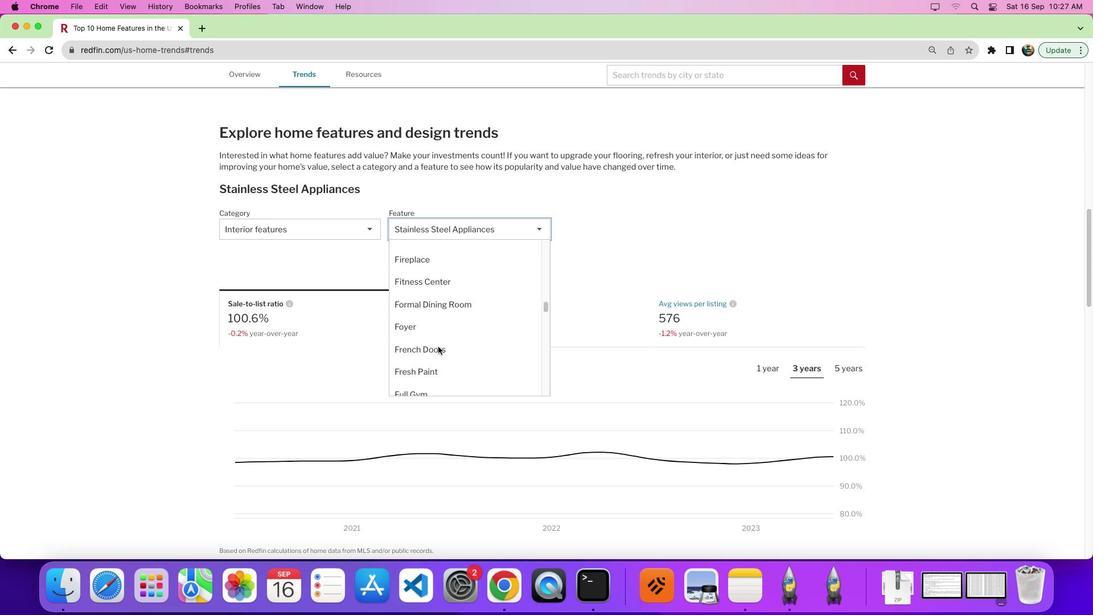 
Action: Mouse scrolled (437, 346) with delta (0, 0)
Screenshot: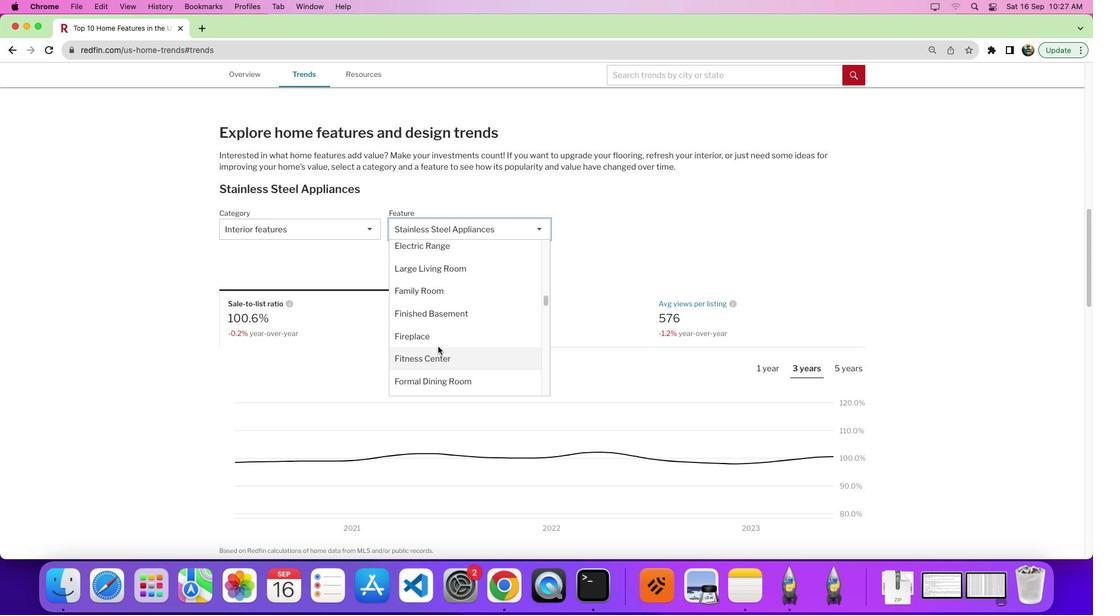 
Action: Mouse scrolled (437, 346) with delta (0, 0)
Screenshot: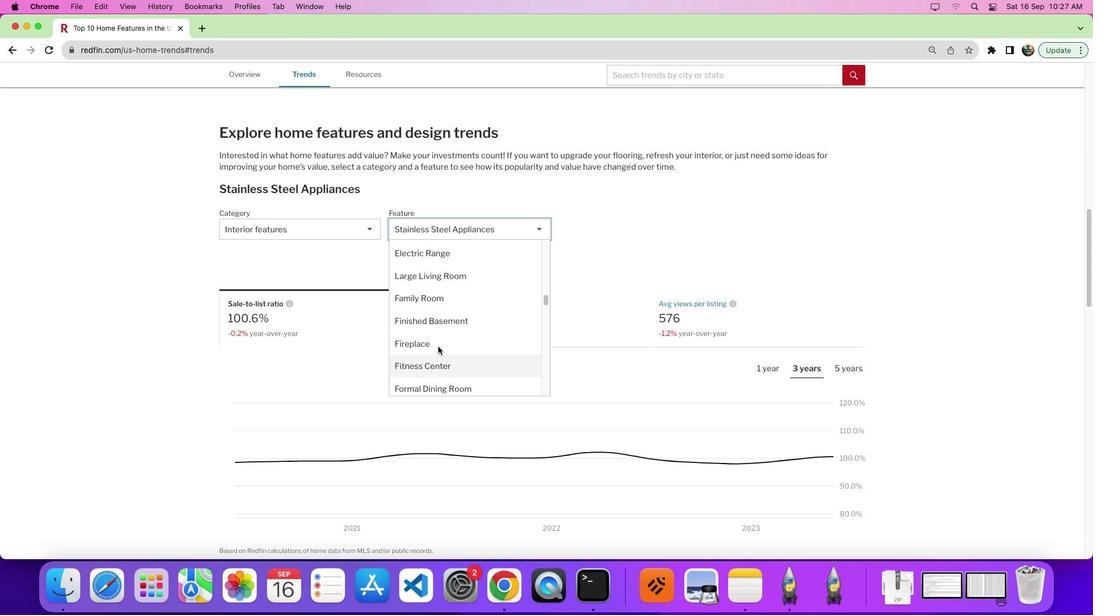 
Action: Mouse scrolled (437, 346) with delta (0, 0)
Screenshot: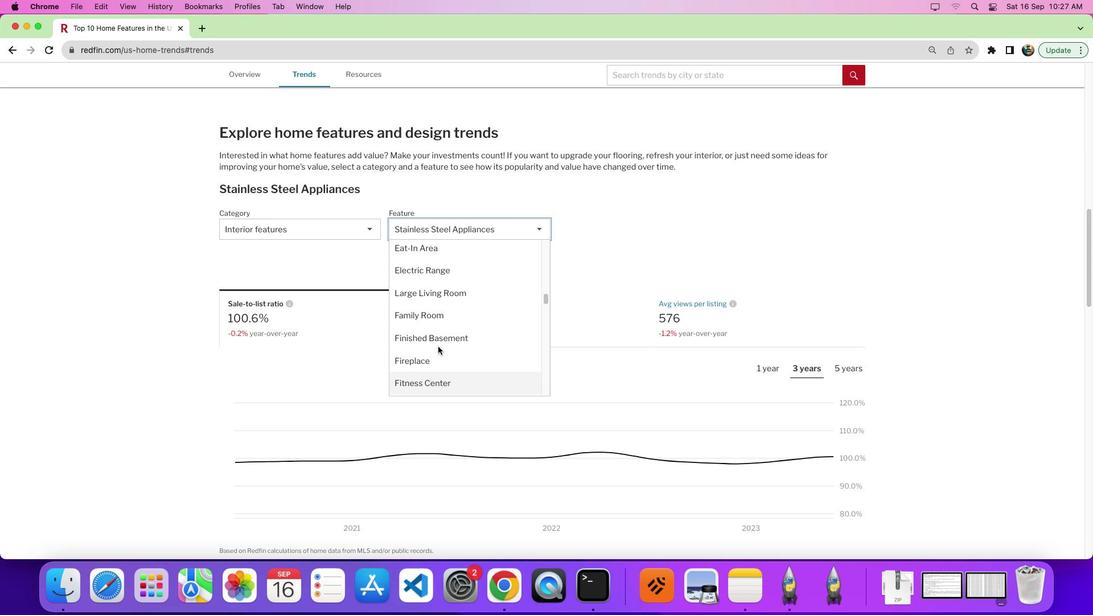 
Action: Mouse scrolled (437, 346) with delta (0, 0)
Screenshot: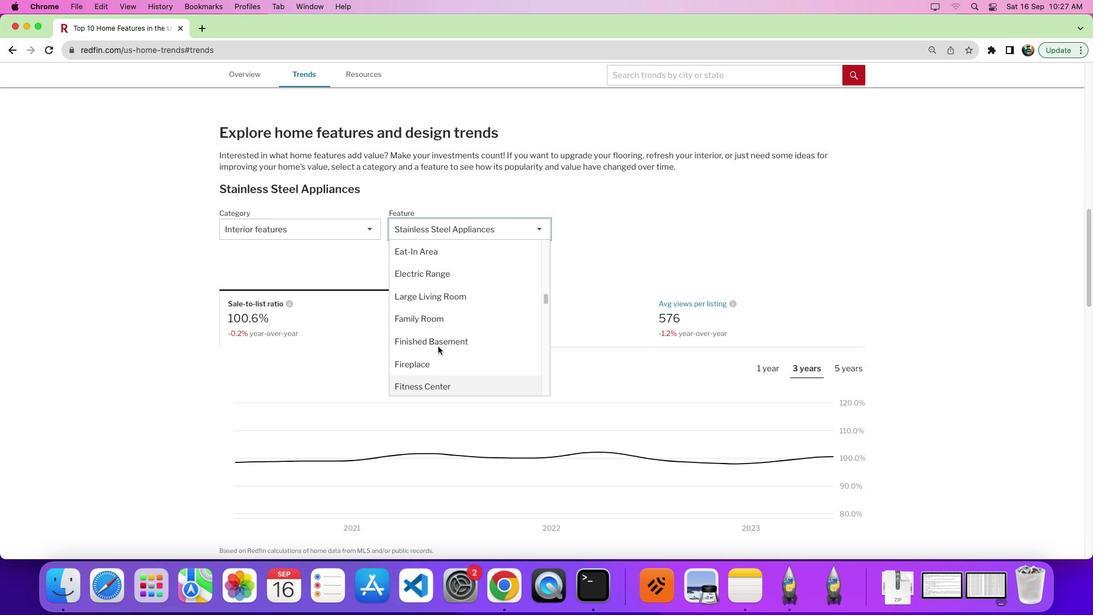 
Action: Mouse scrolled (437, 346) with delta (0, 0)
Screenshot: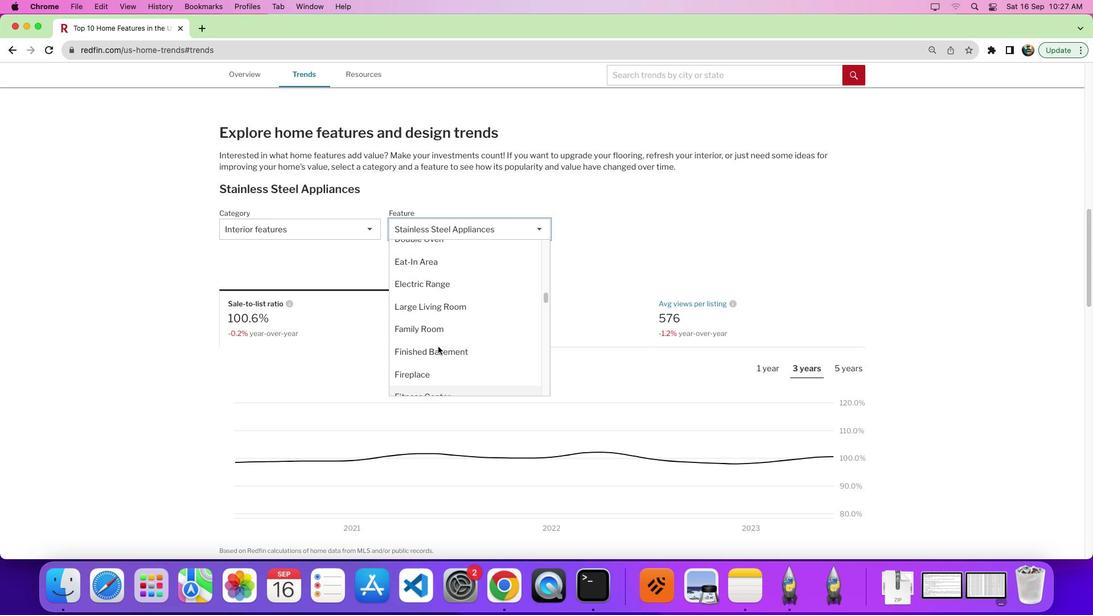 
Action: Mouse scrolled (437, 346) with delta (0, 0)
Screenshot: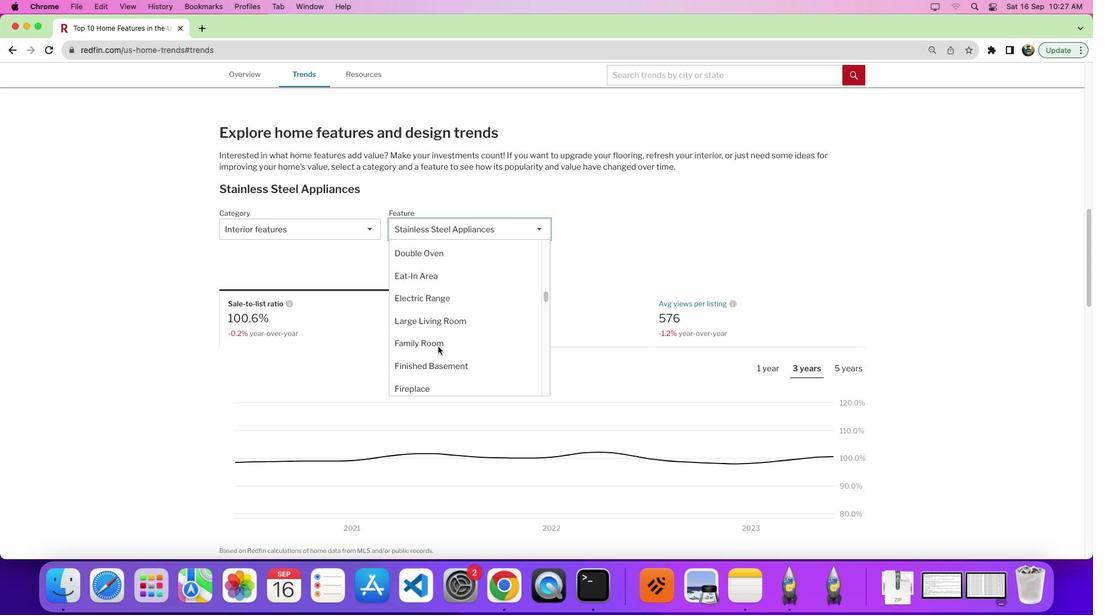 
Action: Mouse scrolled (437, 346) with delta (0, 0)
Screenshot: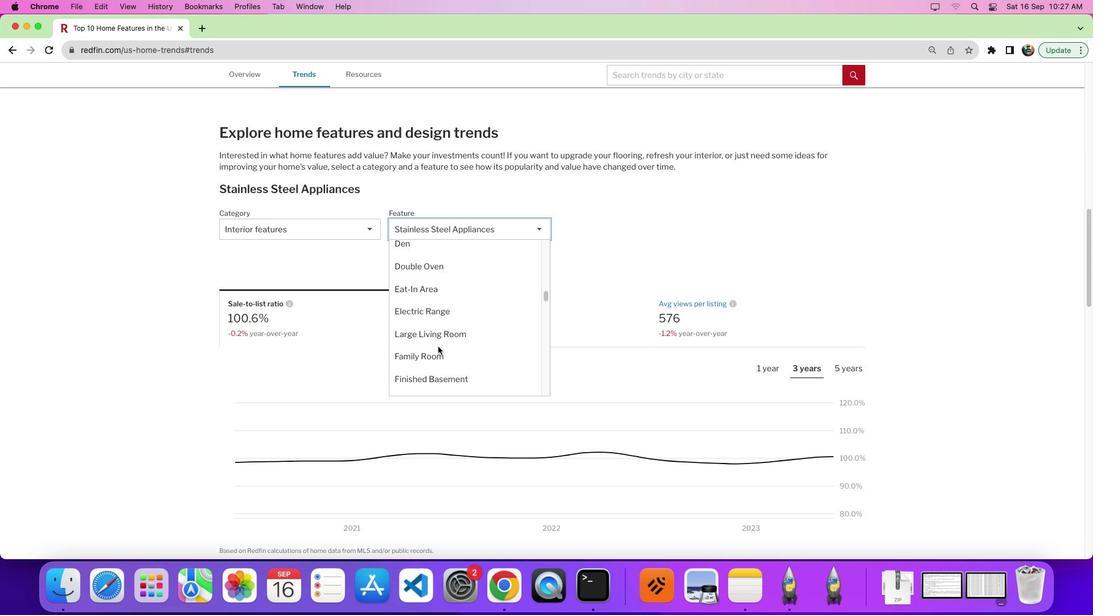 
Action: Mouse scrolled (437, 346) with delta (0, 0)
Screenshot: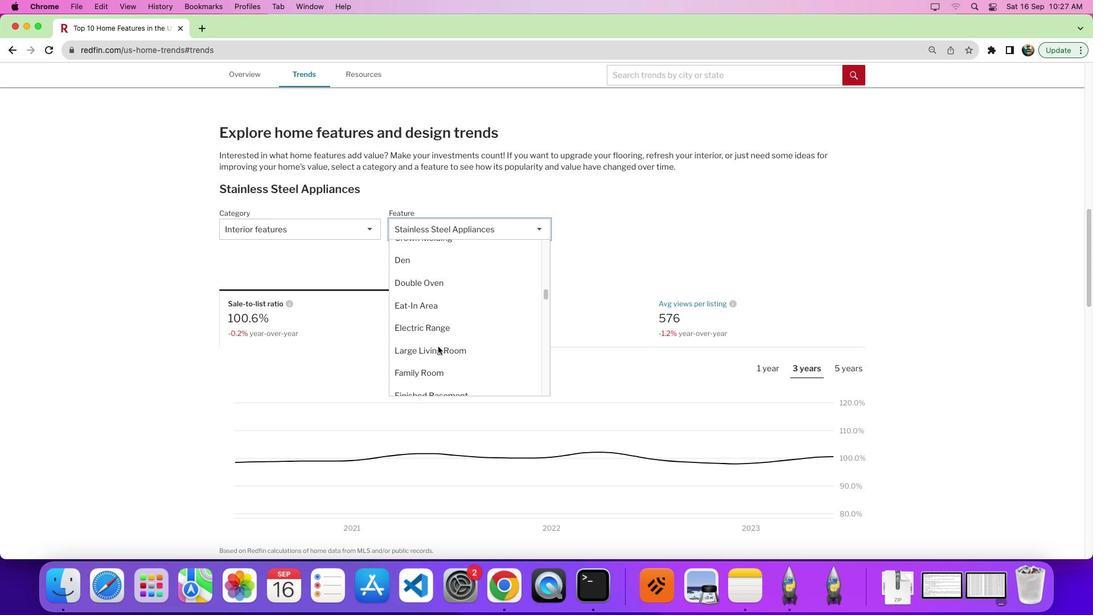 
Action: Mouse scrolled (437, 346) with delta (0, 0)
Screenshot: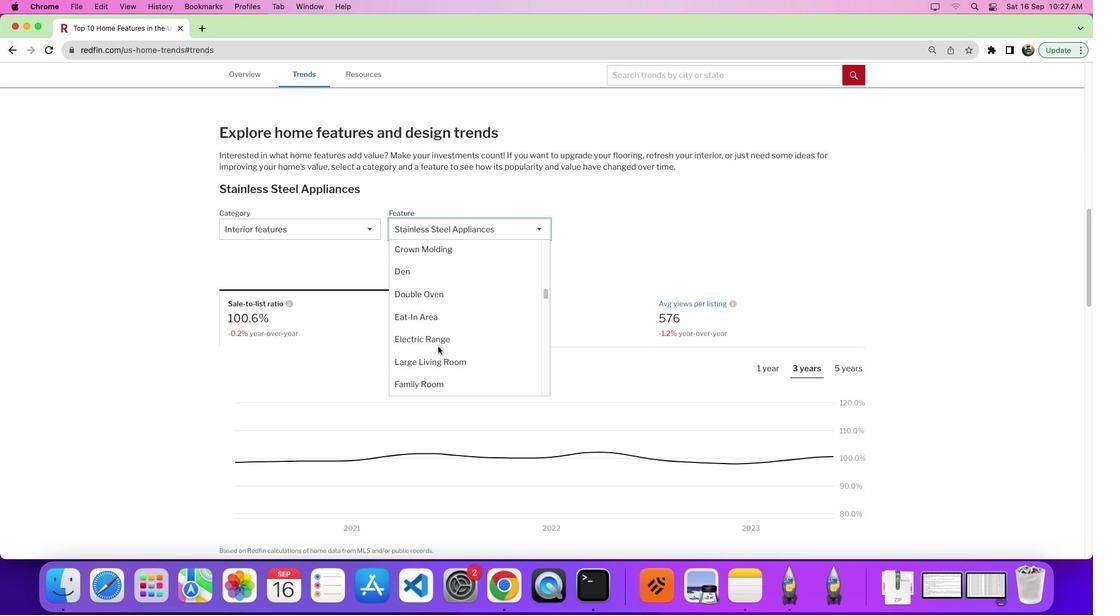 
Action: Mouse moved to (452, 292)
Screenshot: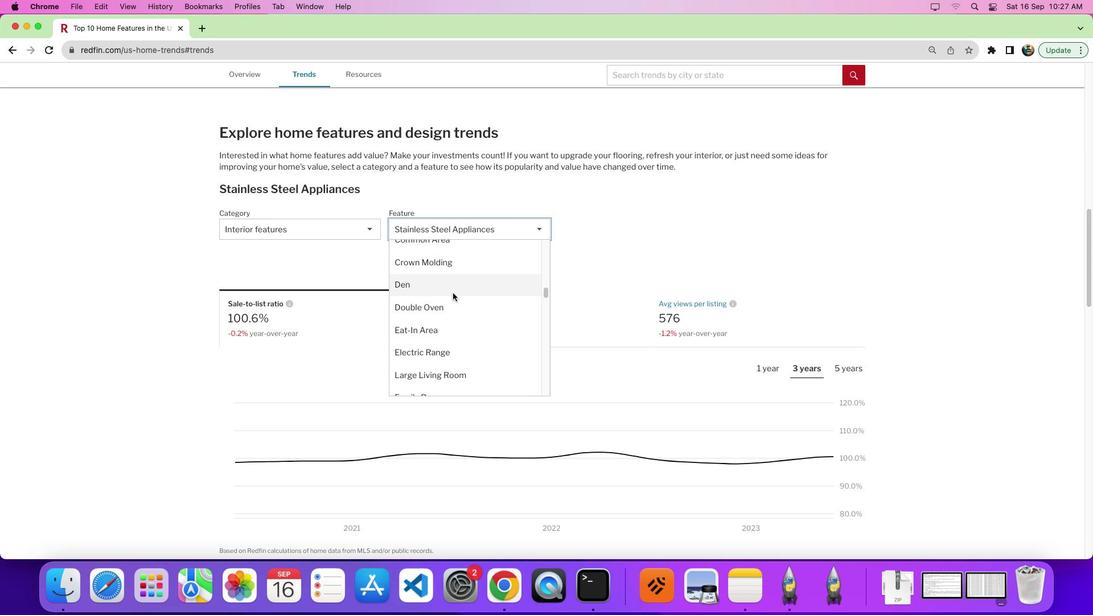 
Action: Mouse pressed left at (452, 292)
Screenshot: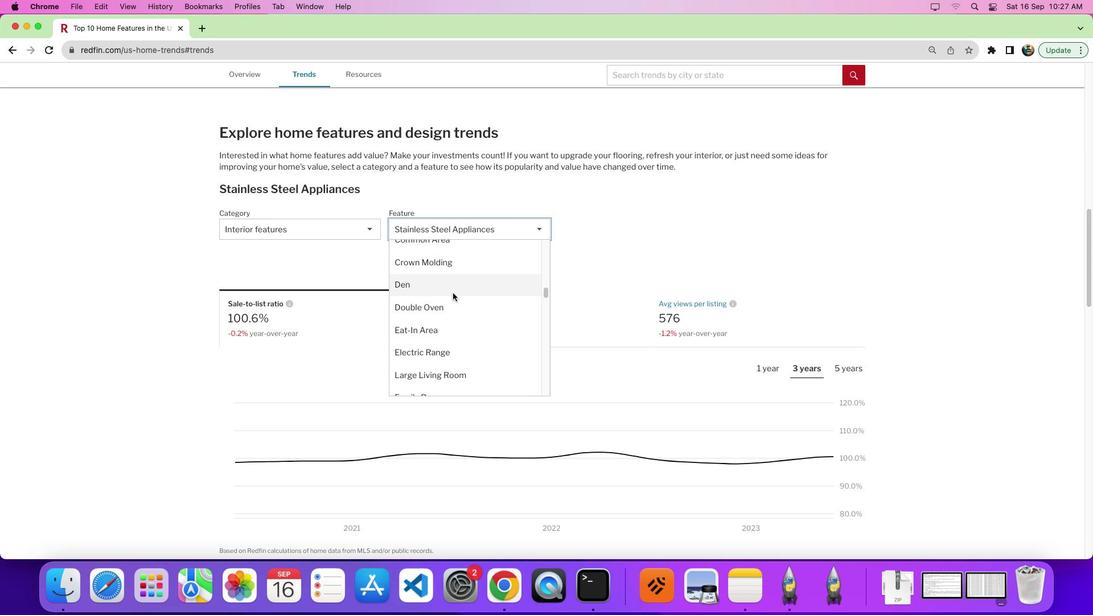 
Action: Mouse moved to (852, 368)
Screenshot: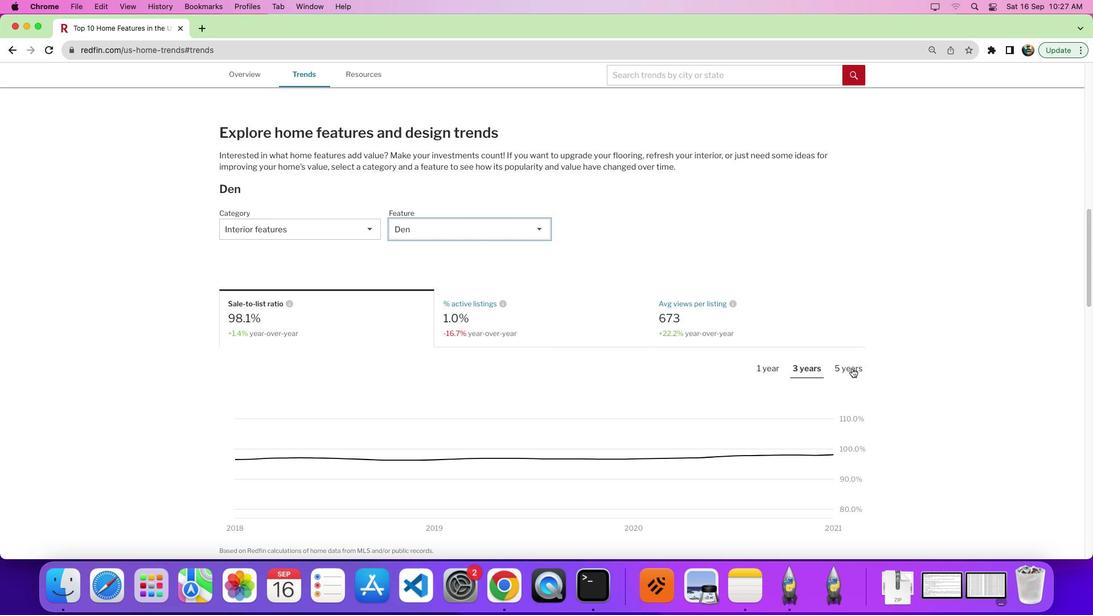
Action: Mouse pressed left at (852, 368)
Screenshot: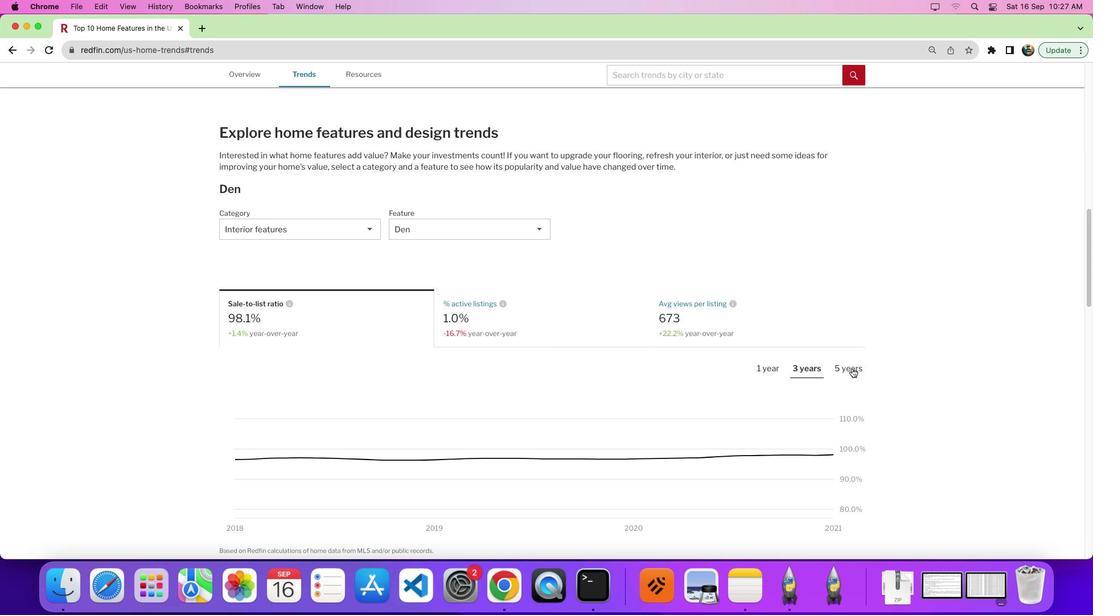 
Action: Mouse moved to (687, 403)
Screenshot: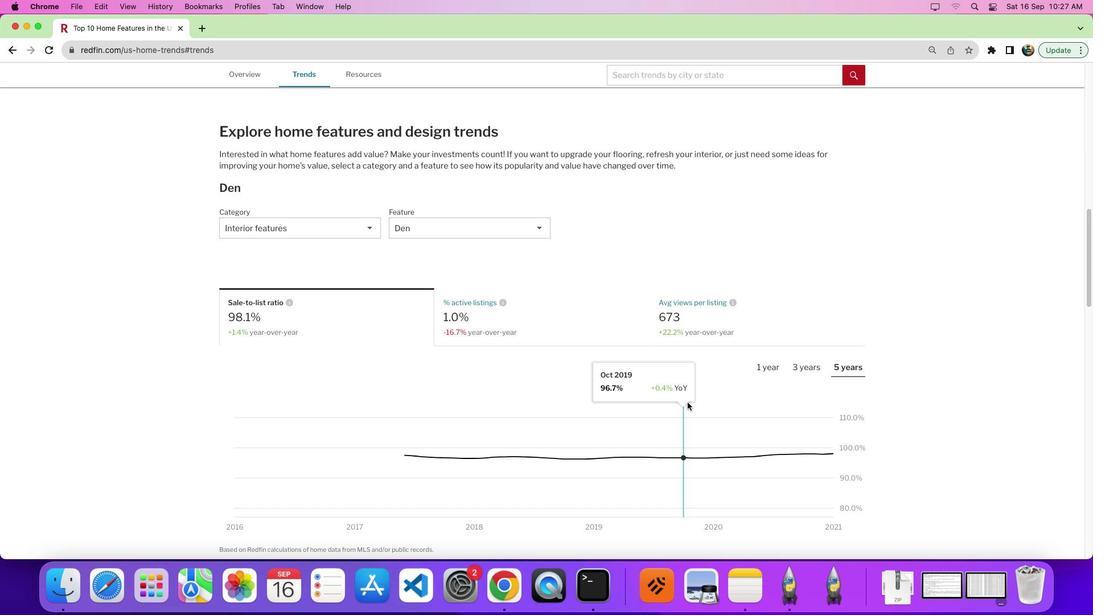 
Action: Mouse scrolled (687, 403) with delta (0, 0)
Screenshot: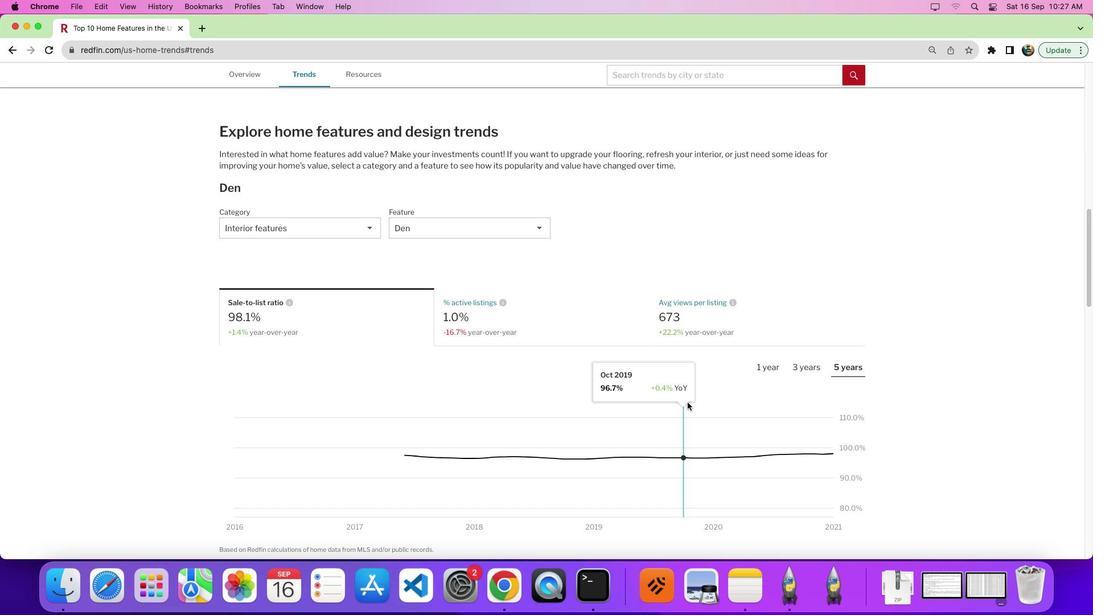 
Action: Mouse moved to (687, 403)
Screenshot: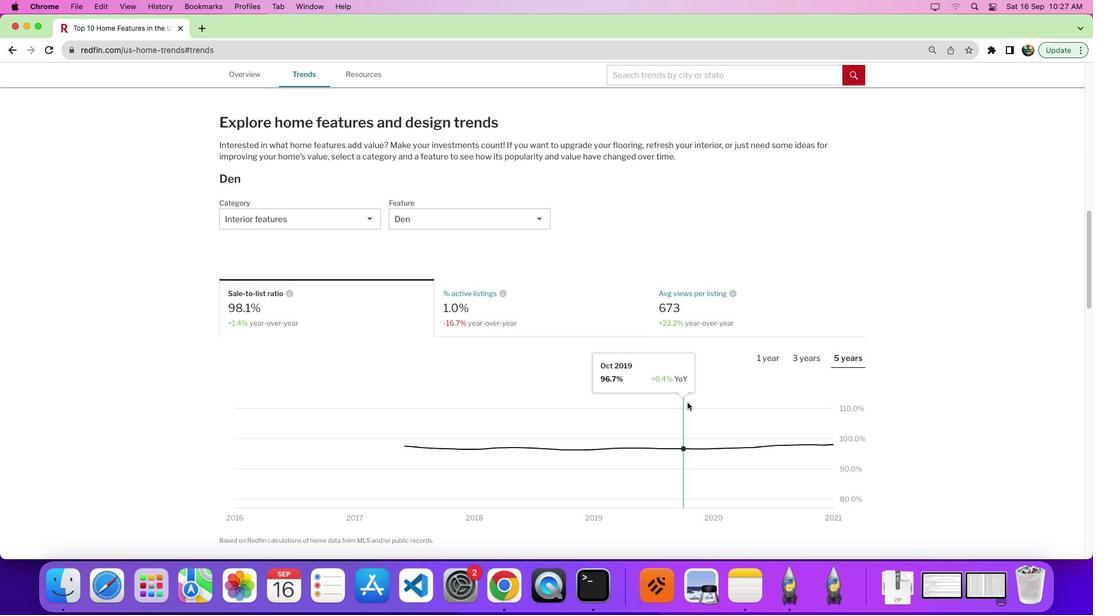 
Action: Mouse scrolled (687, 403) with delta (0, 0)
Screenshot: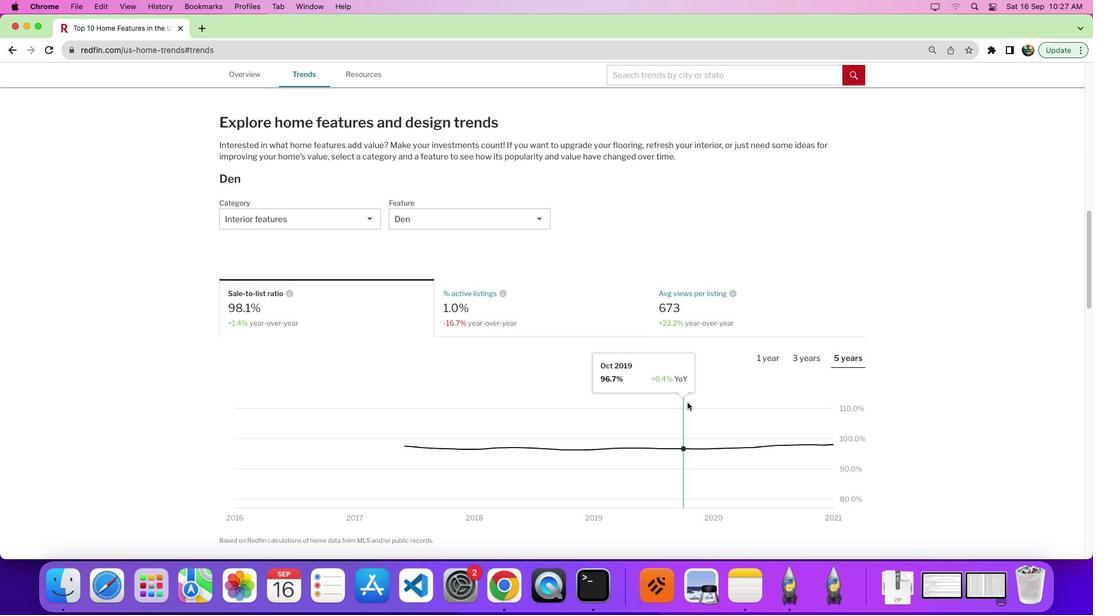 
Action: Mouse moved to (687, 402)
Screenshot: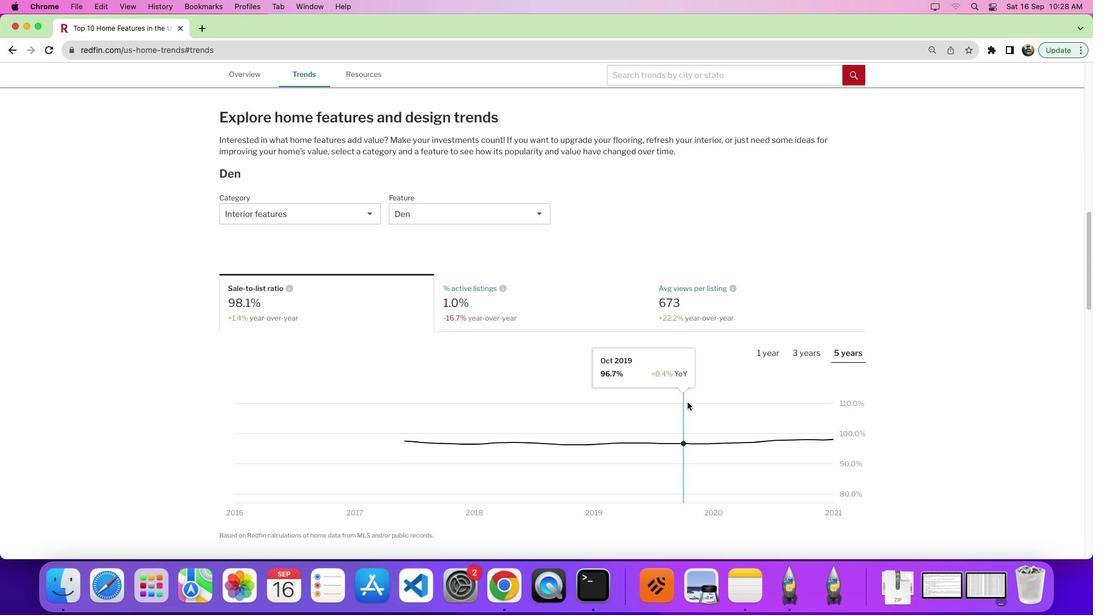 
Action: Mouse scrolled (687, 402) with delta (0, -1)
Screenshot: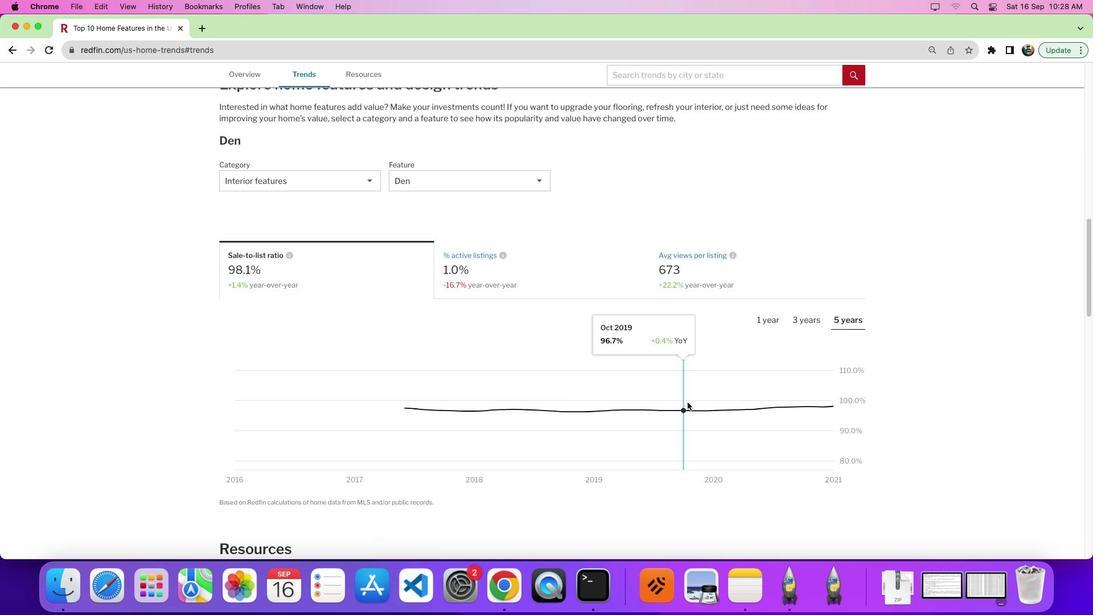 
Action: Mouse moved to (691, 400)
Screenshot: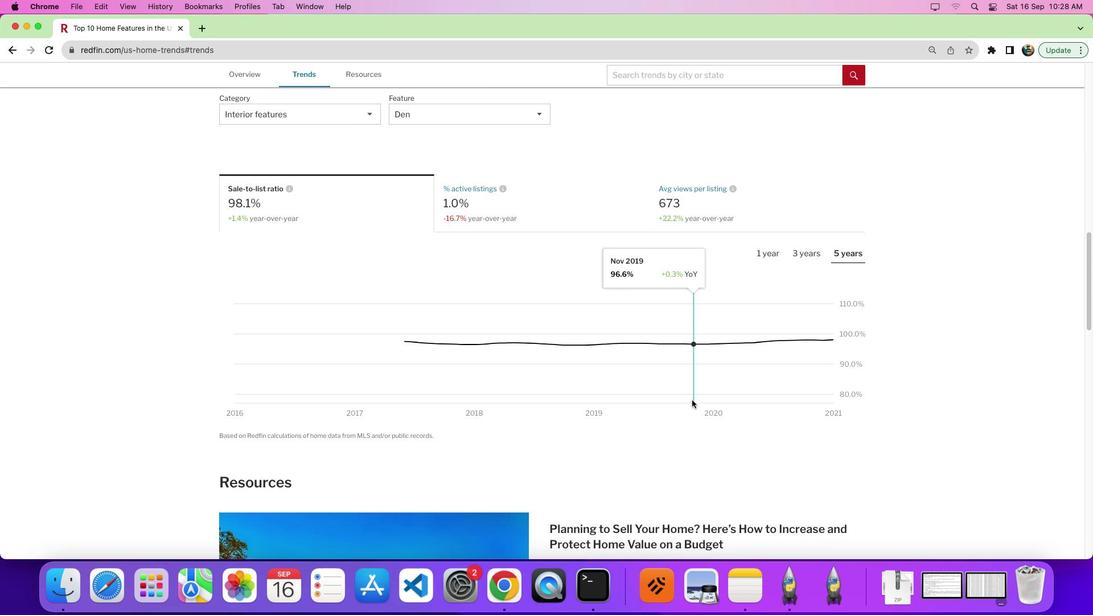 
Action: Mouse scrolled (691, 400) with delta (0, 0)
Screenshot: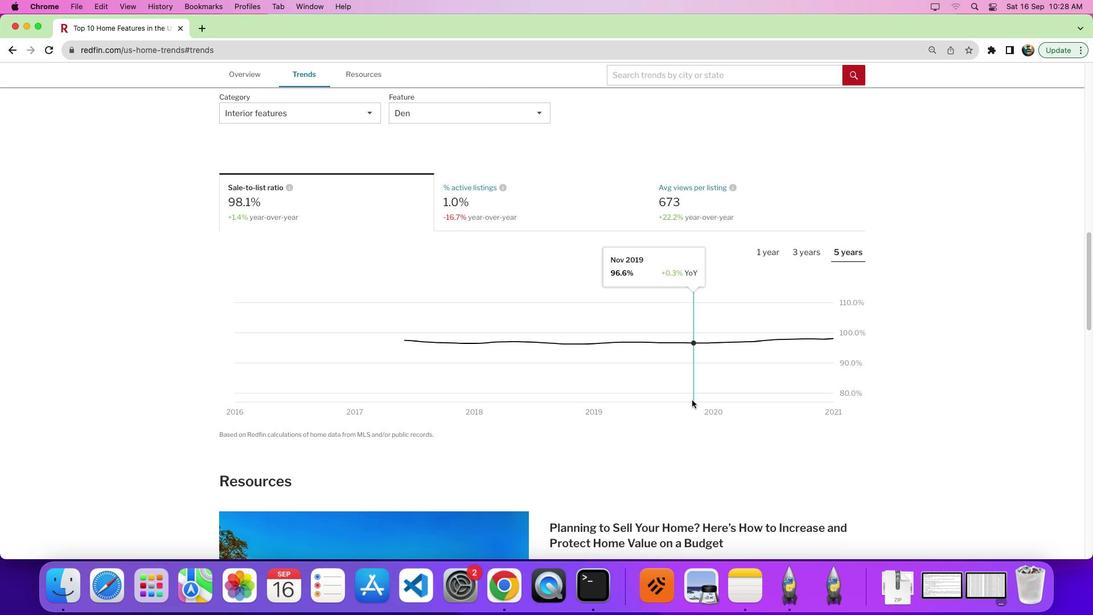 
Action: Mouse moved to (740, 419)
Screenshot: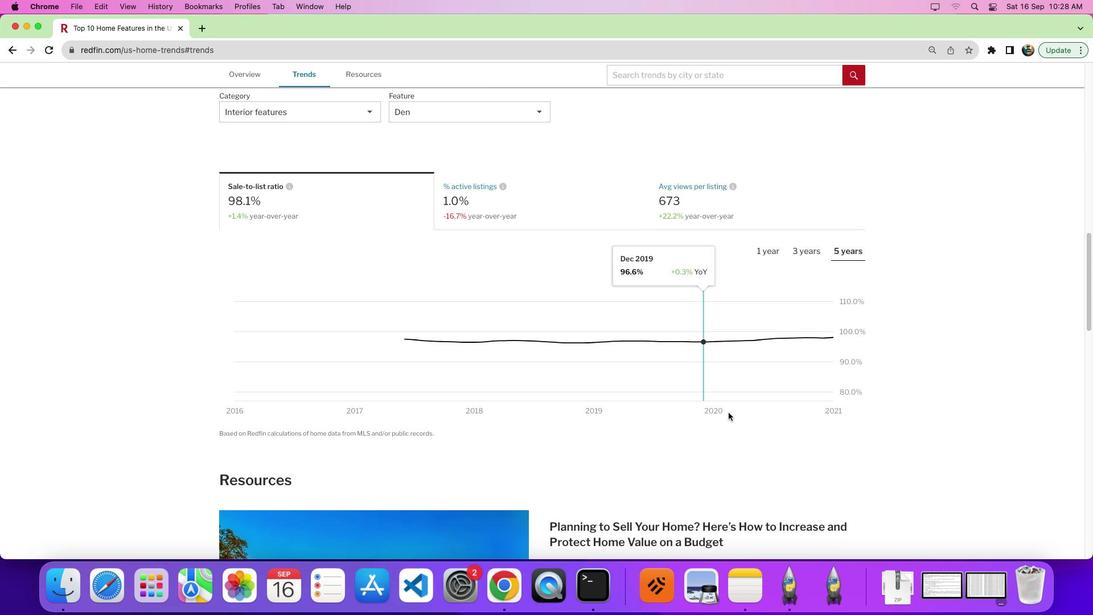 
